 Task: Look for space in Elbasan, Albania from 12th  July, 2023 to 15th July, 2023 for 3 adults in price range Rs.12000 to Rs.16000. Place can be entire place with 2 bedrooms having 3 beds and 1 bathroom. Property type can be flat. Amenities needed are: heating, . Booking option can be shelf check-in. Required host language is English.
Action: Mouse moved to (431, 96)
Screenshot: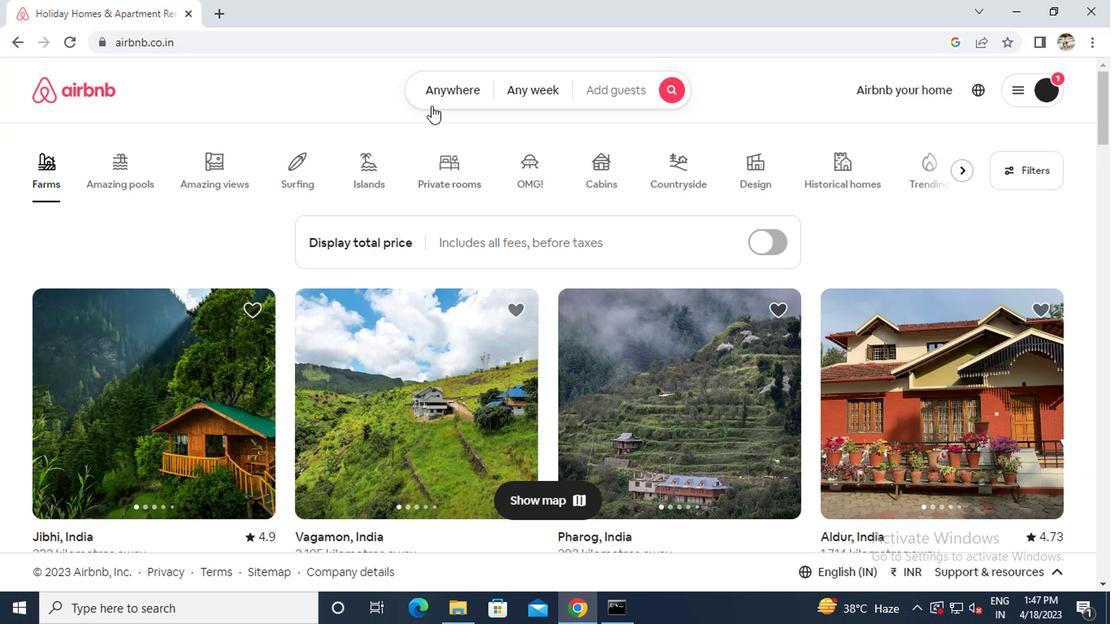 
Action: Mouse pressed left at (431, 96)
Screenshot: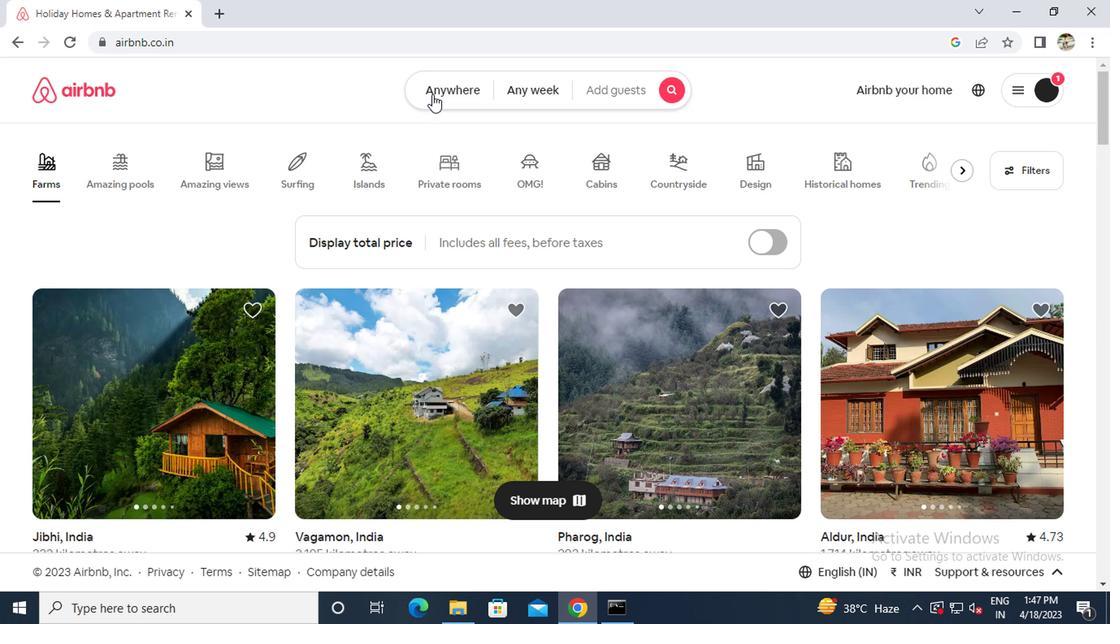 
Action: Mouse moved to (376, 148)
Screenshot: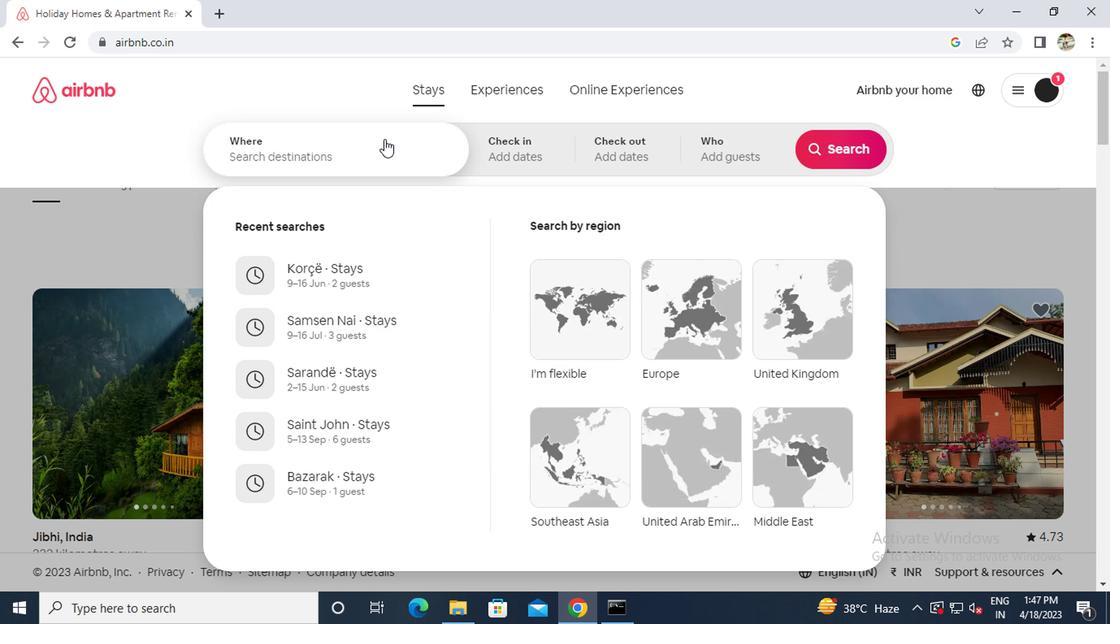 
Action: Mouse pressed left at (376, 148)
Screenshot: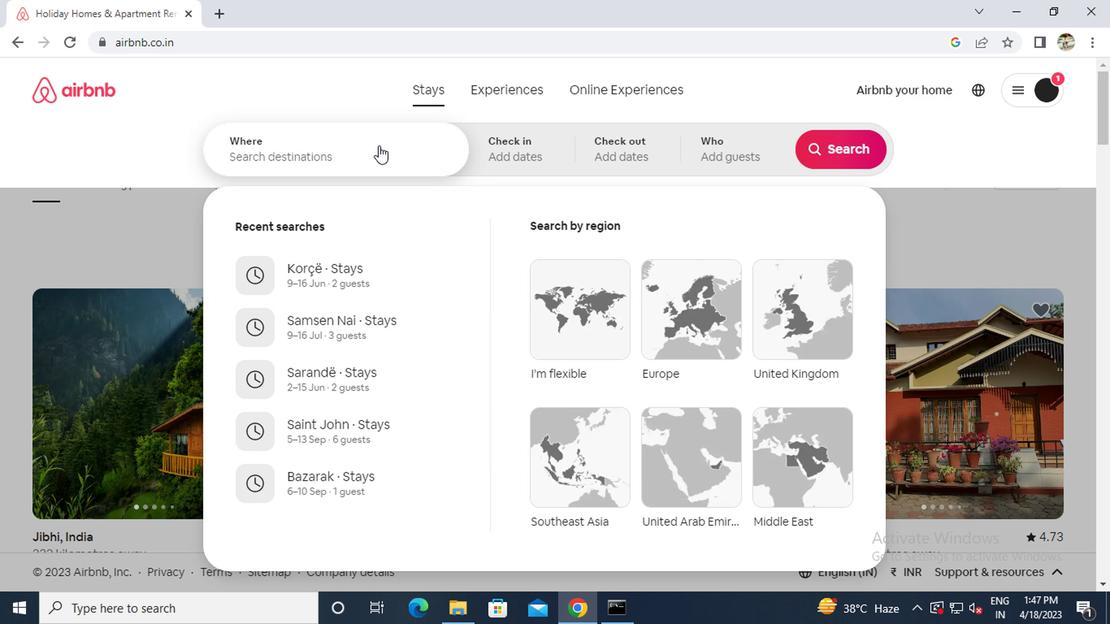 
Action: Key pressed <Key.caps_lock>e<Key.caps_lock>lbasan
Screenshot: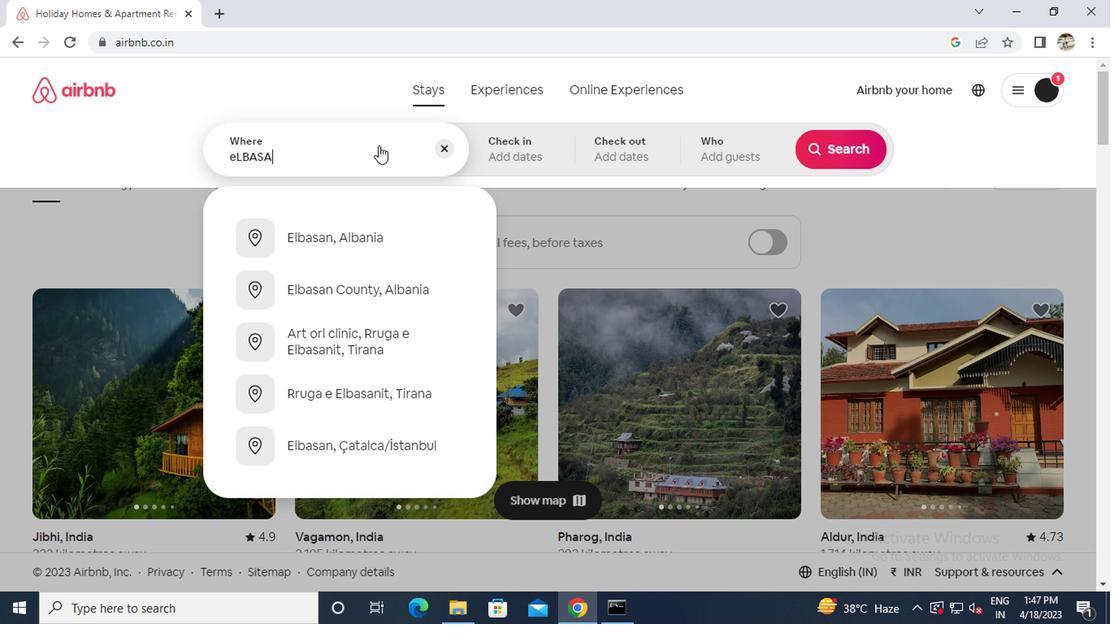 
Action: Mouse moved to (371, 231)
Screenshot: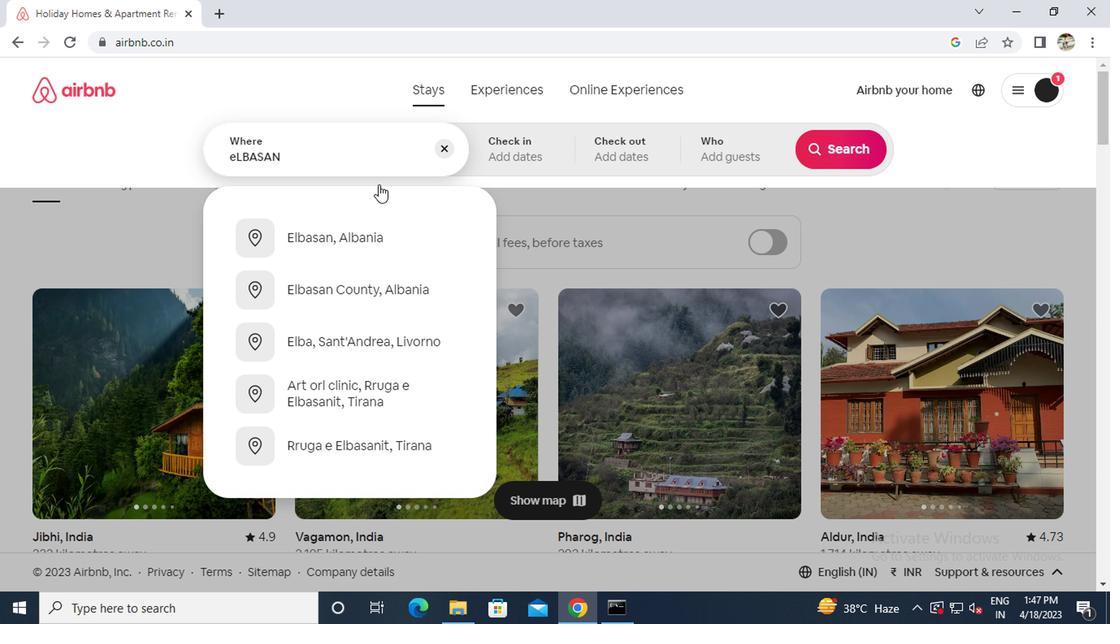 
Action: Mouse pressed left at (371, 231)
Screenshot: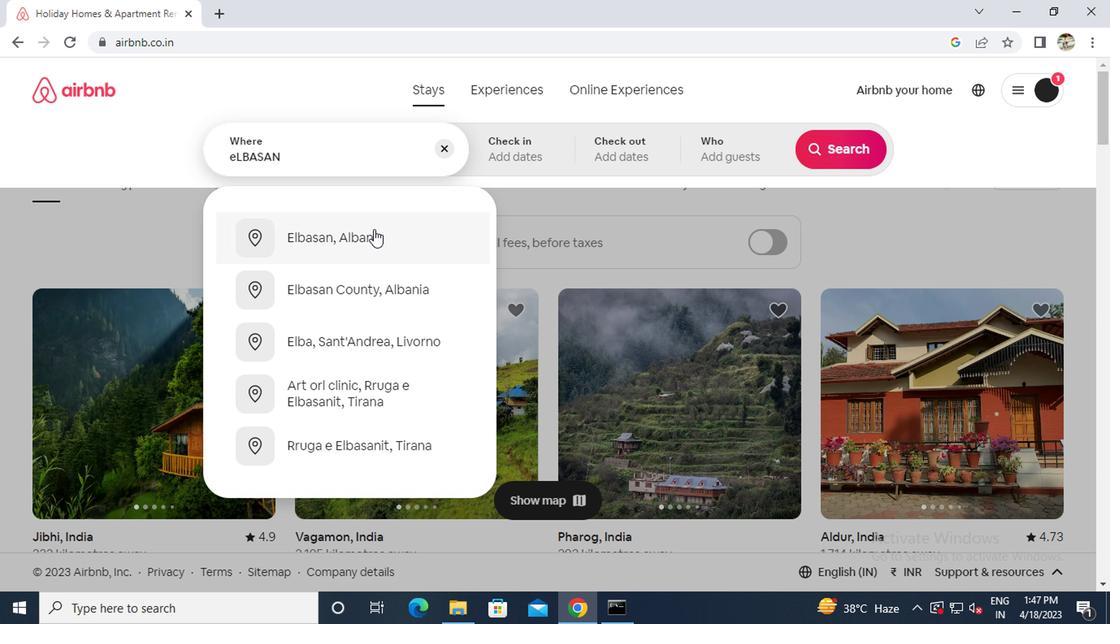 
Action: Mouse moved to (844, 277)
Screenshot: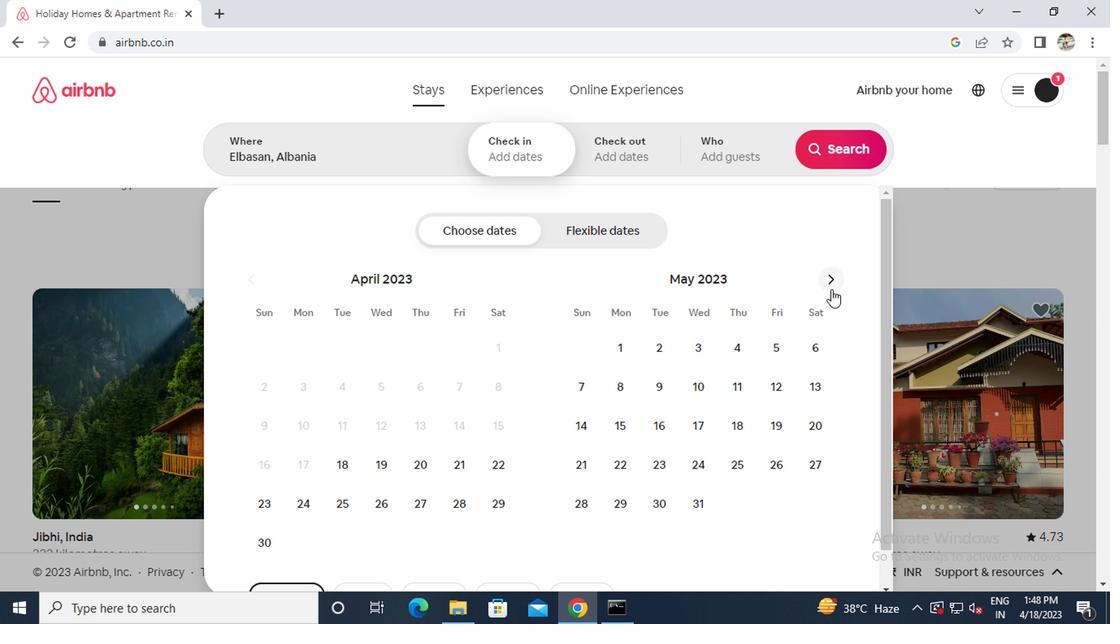 
Action: Mouse pressed left at (844, 277)
Screenshot: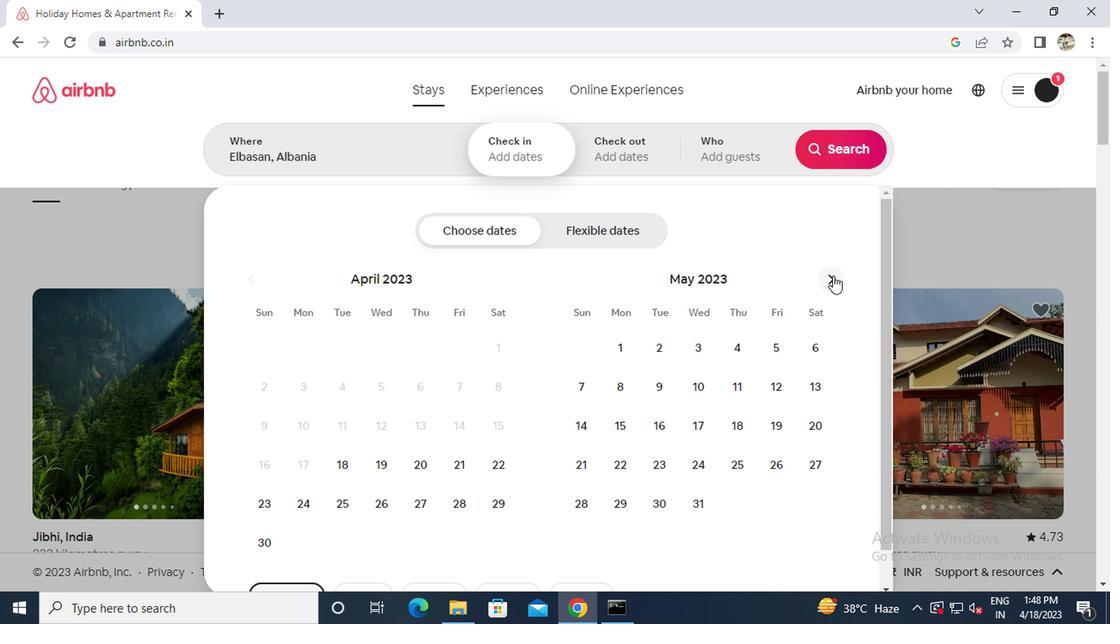 
Action: Mouse pressed left at (844, 277)
Screenshot: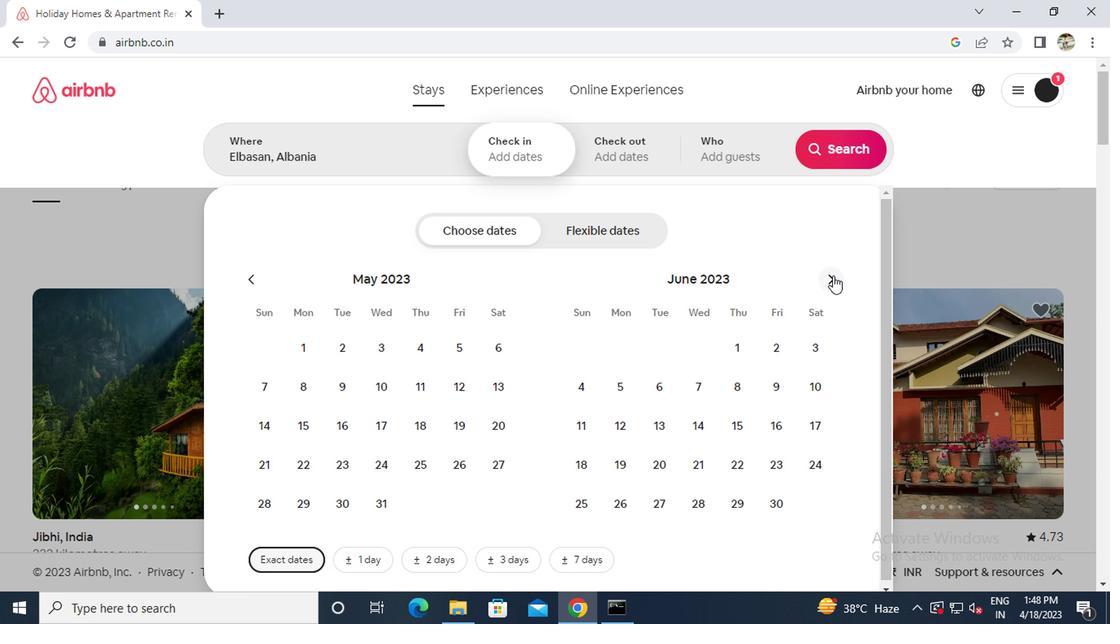 
Action: Mouse moved to (707, 414)
Screenshot: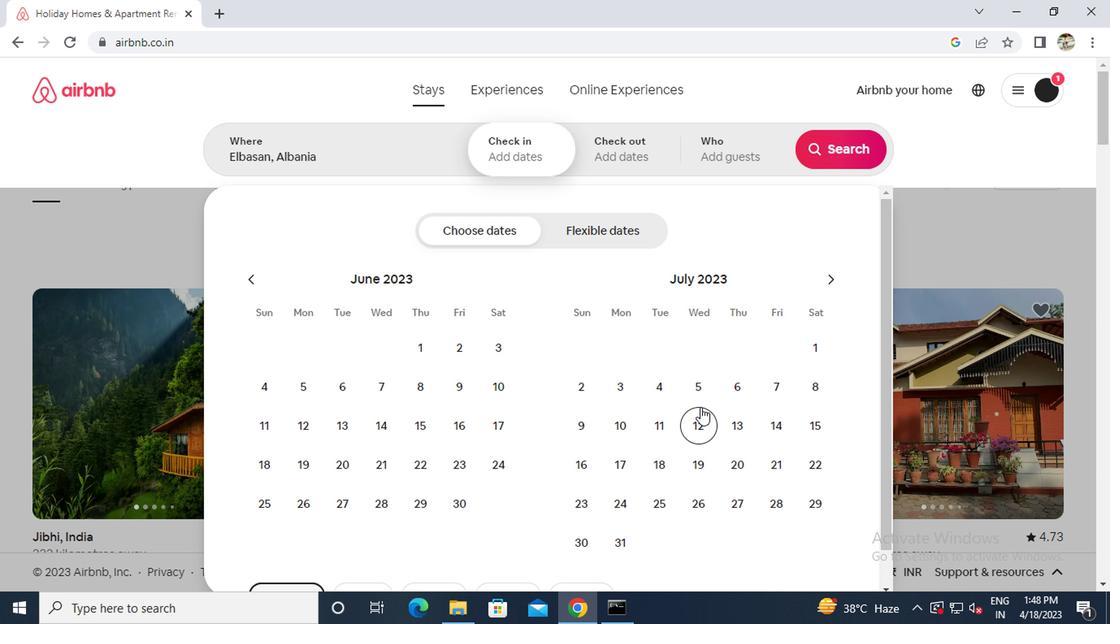 
Action: Mouse pressed left at (707, 414)
Screenshot: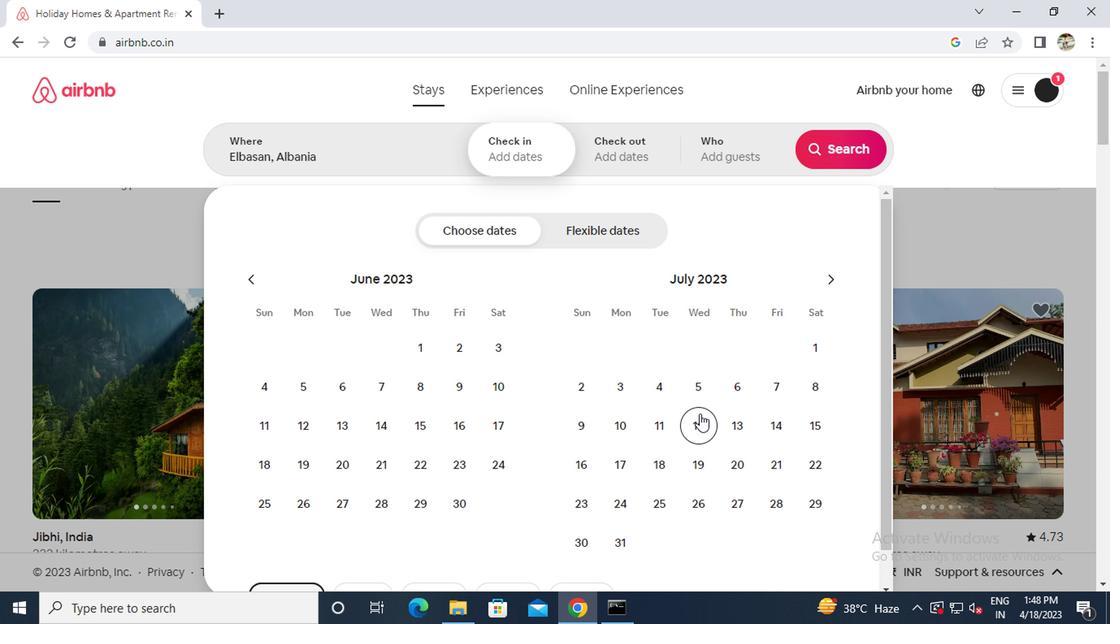 
Action: Mouse moved to (814, 422)
Screenshot: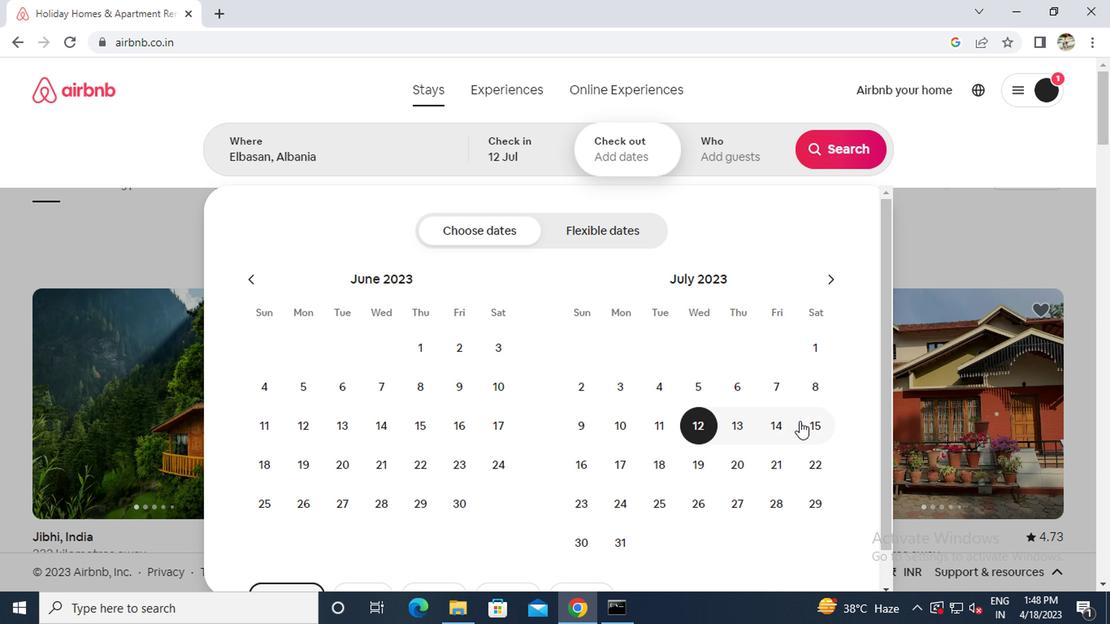 
Action: Mouse pressed left at (814, 422)
Screenshot: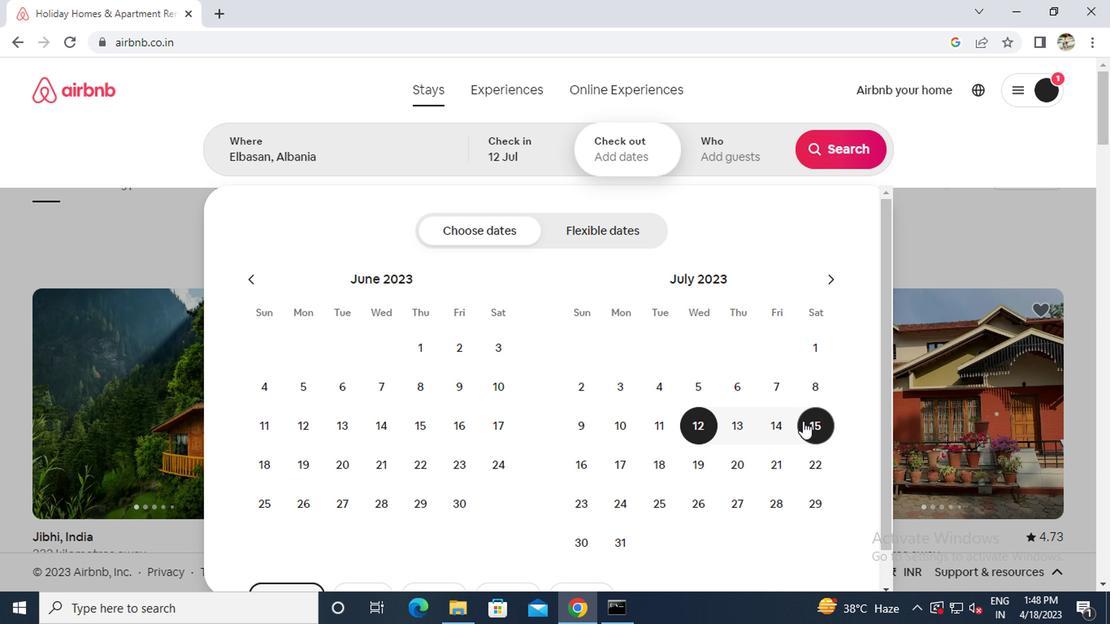
Action: Mouse moved to (773, 152)
Screenshot: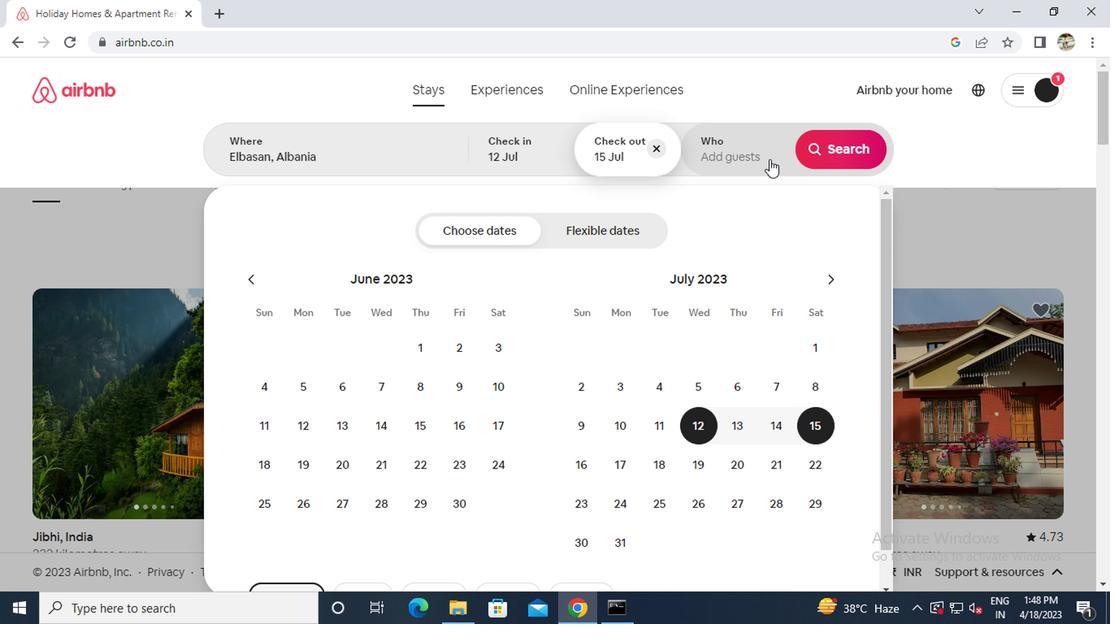 
Action: Mouse pressed left at (773, 152)
Screenshot: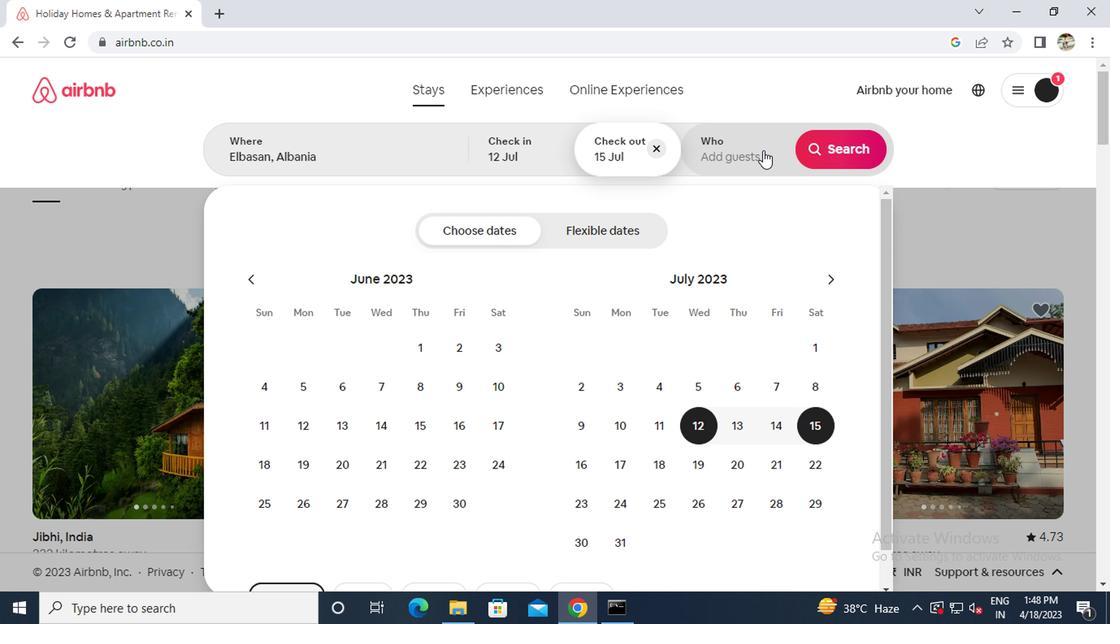 
Action: Mouse moved to (862, 234)
Screenshot: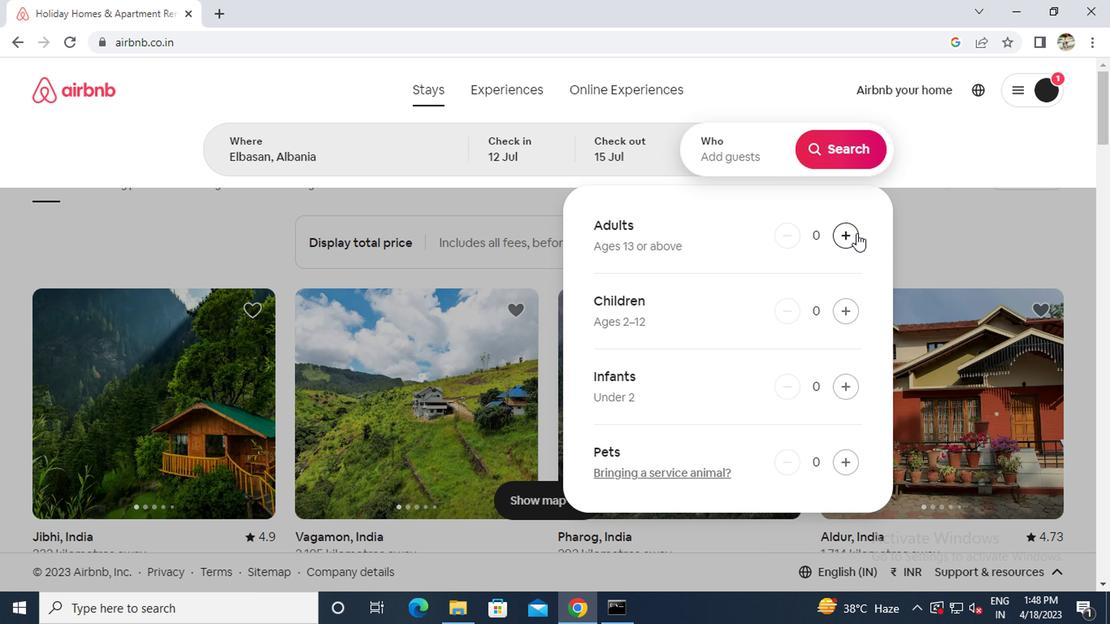 
Action: Mouse pressed left at (862, 234)
Screenshot: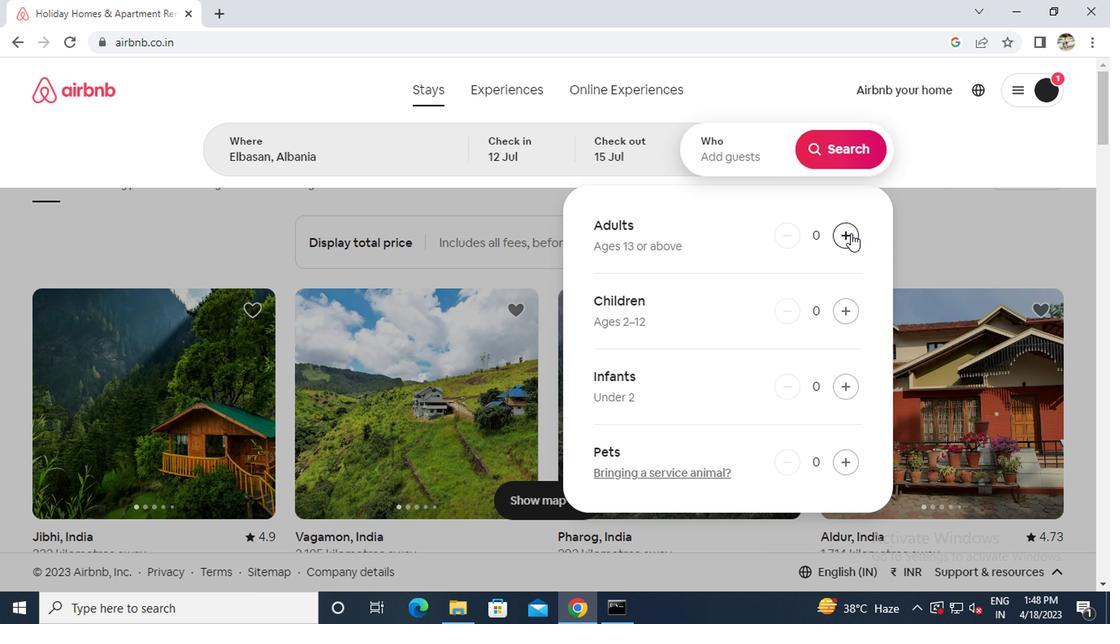 
Action: Mouse pressed left at (862, 234)
Screenshot: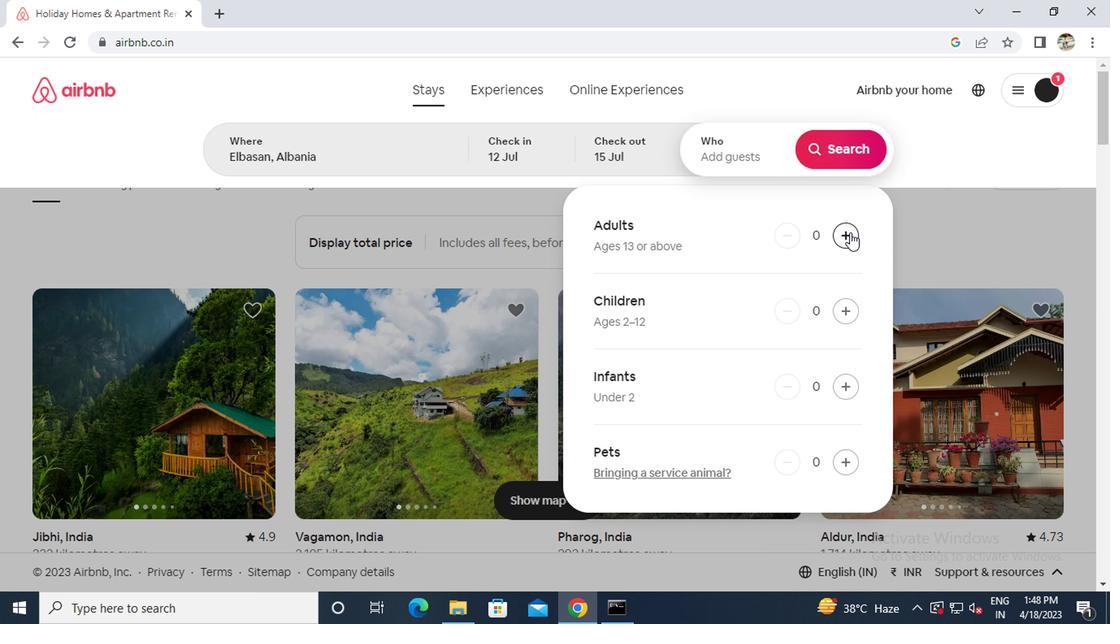 
Action: Mouse pressed left at (862, 234)
Screenshot: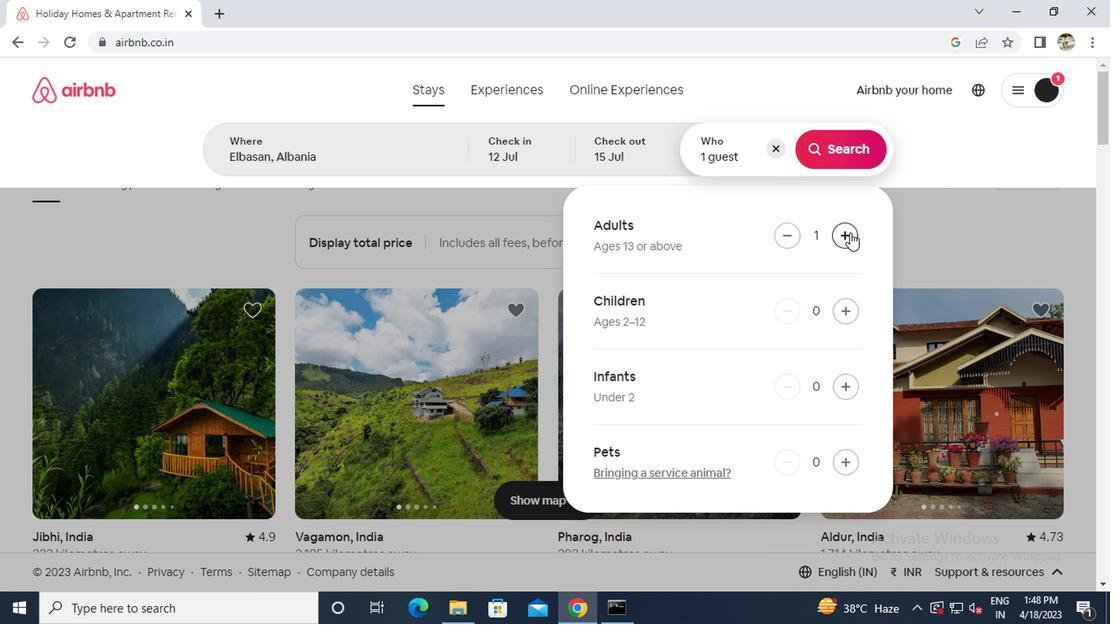 
Action: Mouse moved to (835, 145)
Screenshot: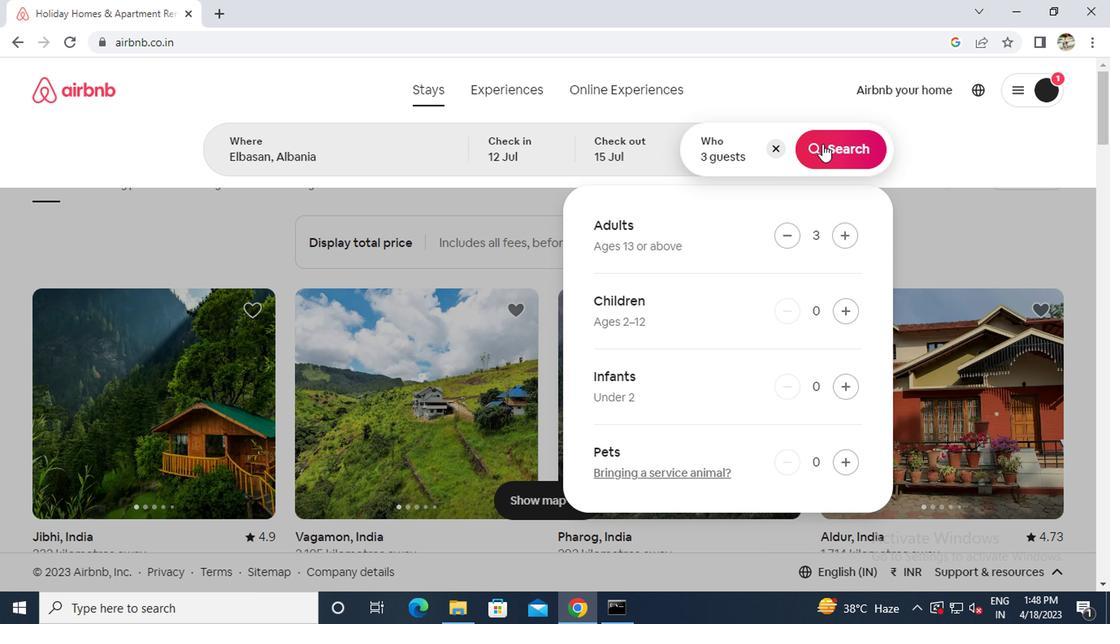 
Action: Mouse pressed left at (835, 145)
Screenshot: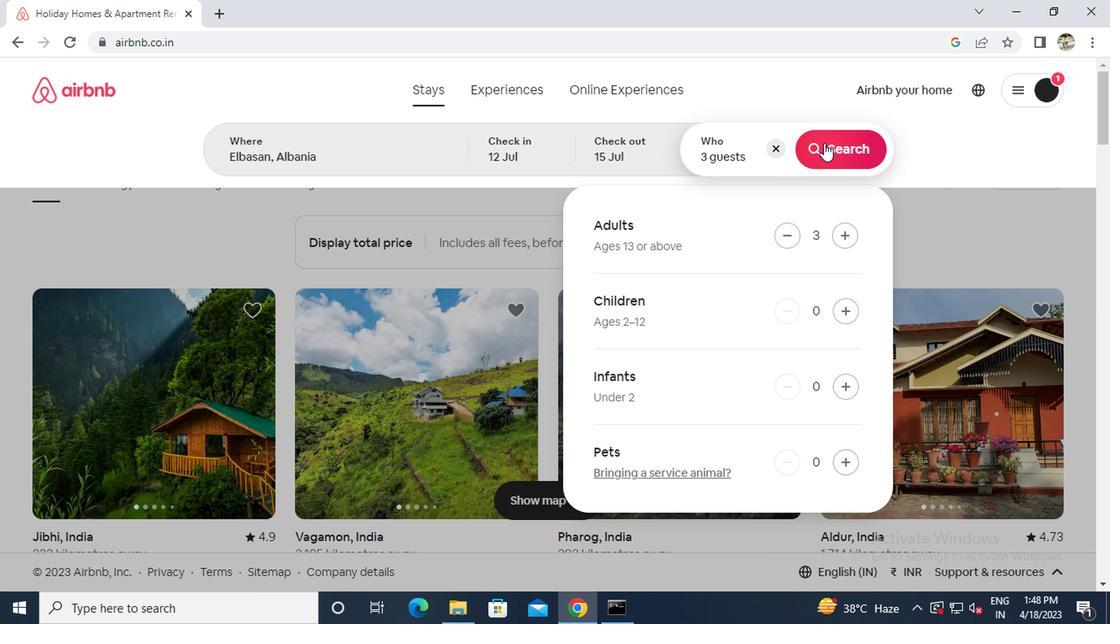 
Action: Mouse moved to (1060, 152)
Screenshot: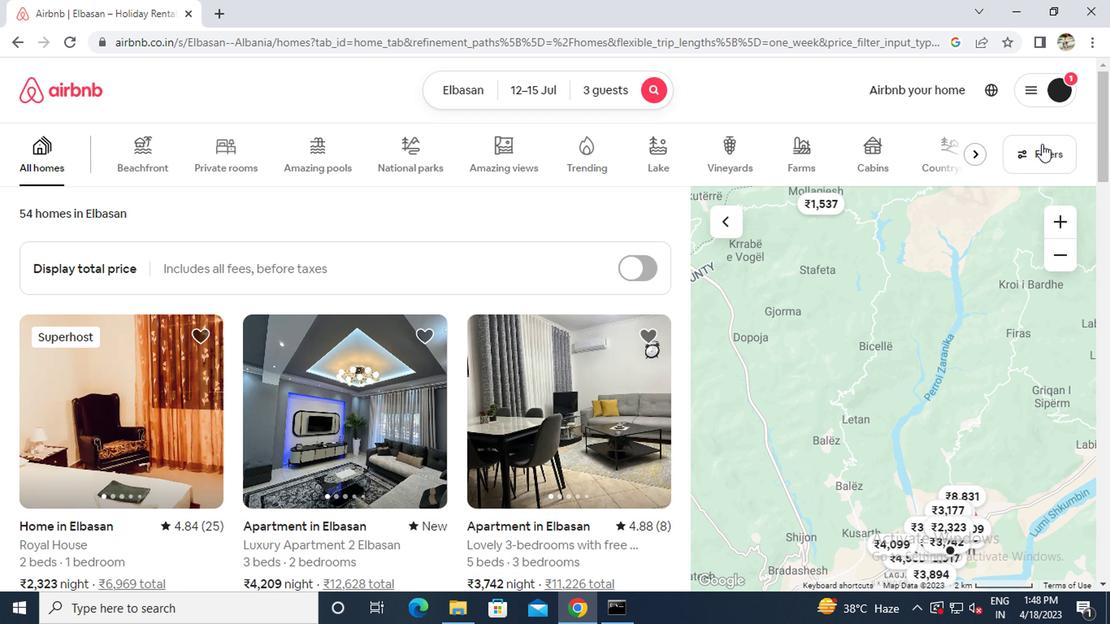 
Action: Mouse pressed left at (1060, 152)
Screenshot: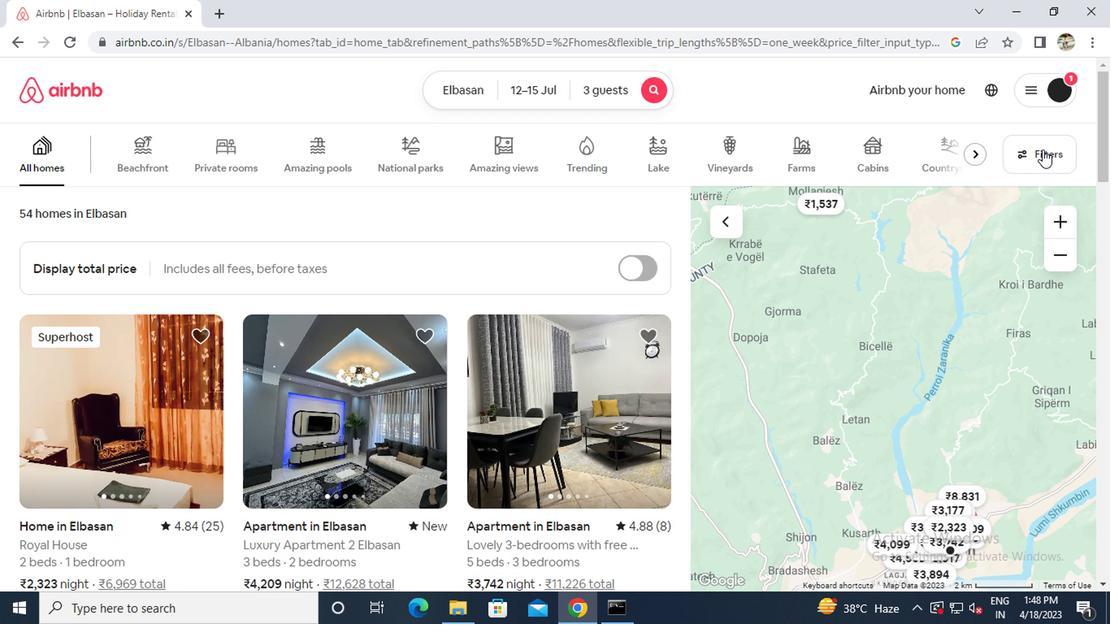 
Action: Mouse moved to (466, 360)
Screenshot: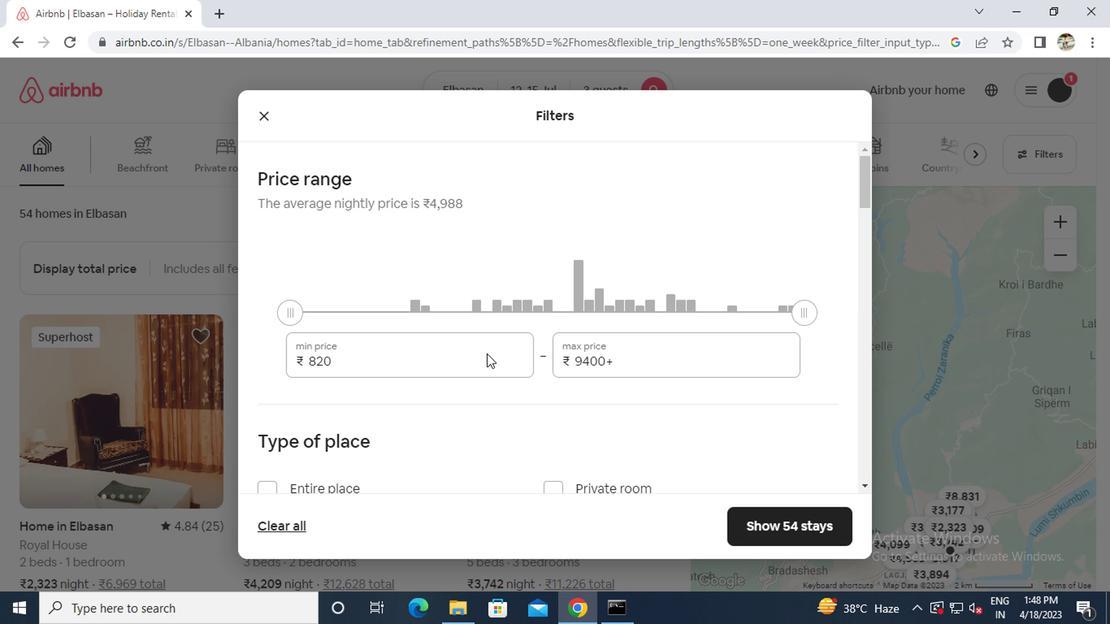 
Action: Mouse pressed left at (466, 360)
Screenshot: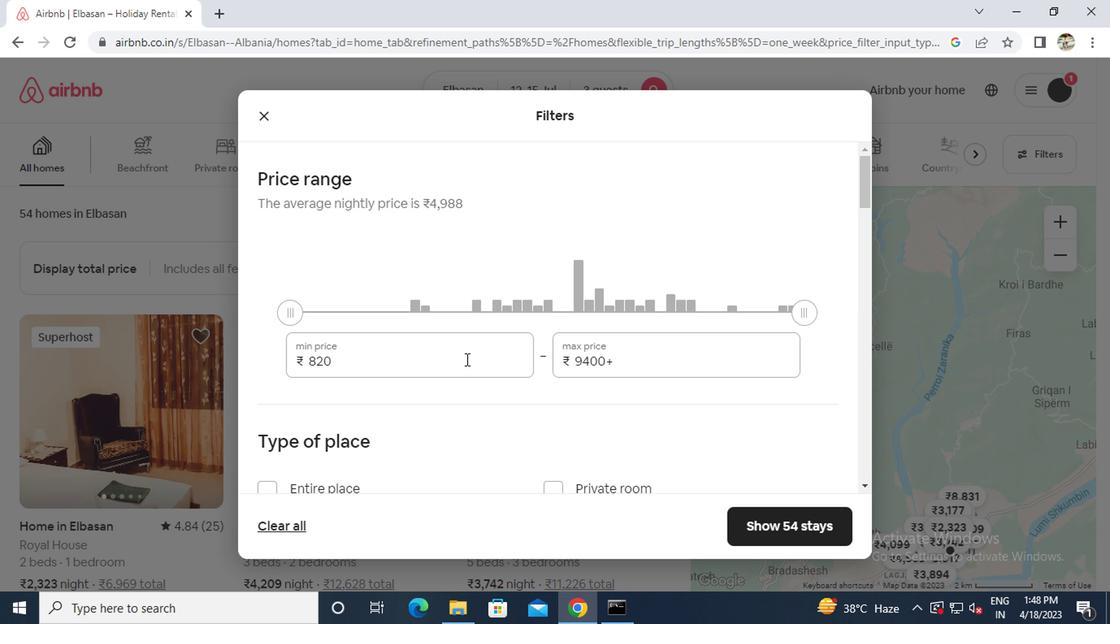 
Action: Key pressed ctrl+A12000
Screenshot: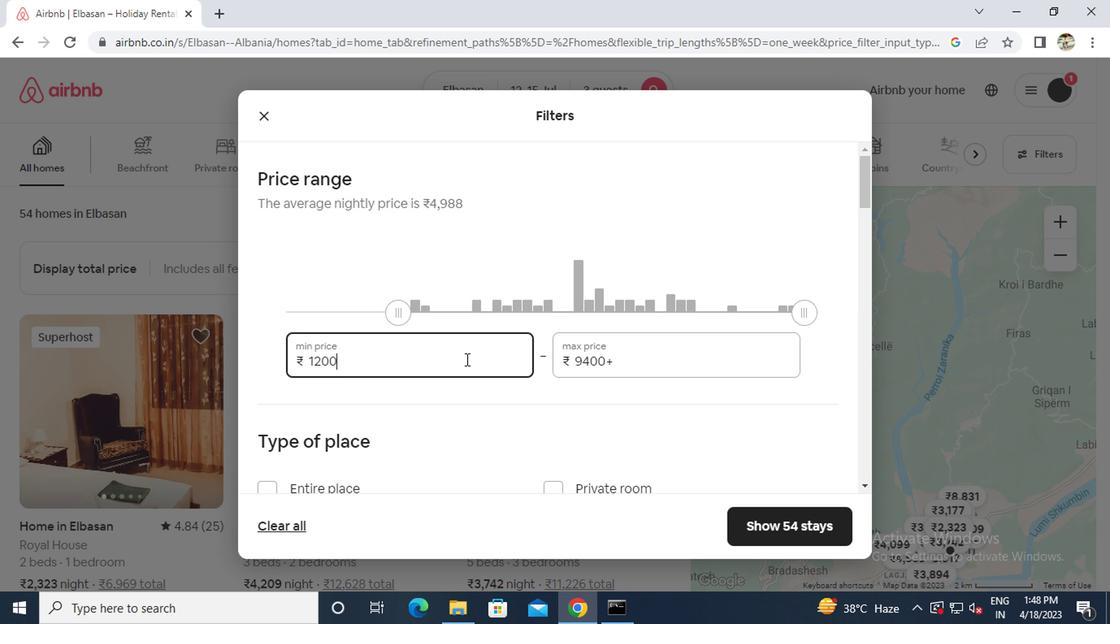
Action: Mouse moved to (605, 367)
Screenshot: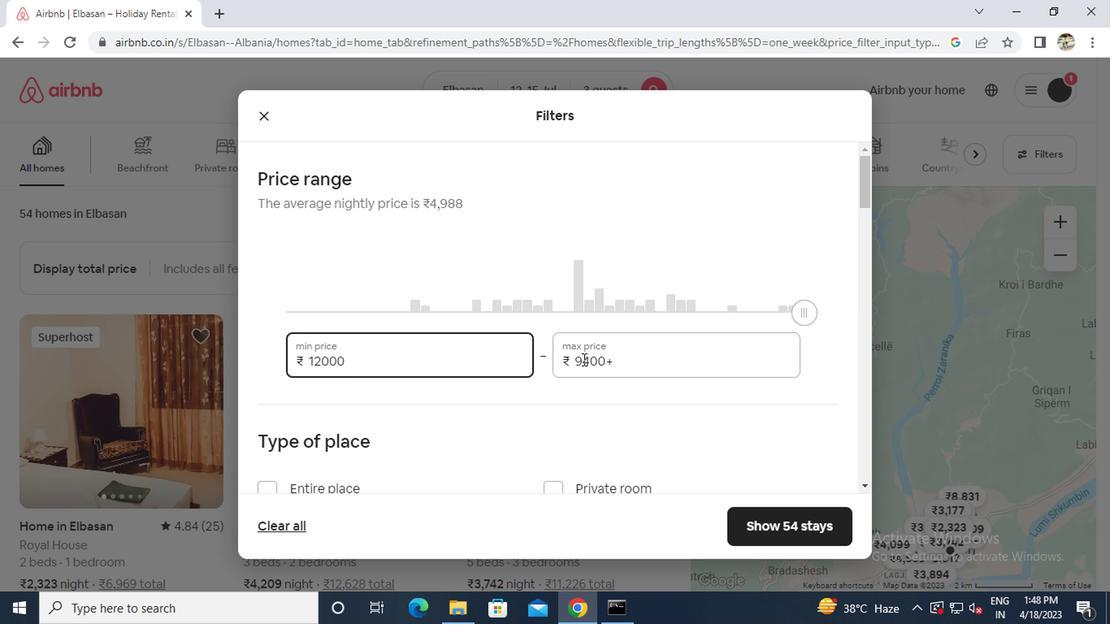 
Action: Mouse pressed left at (605, 367)
Screenshot: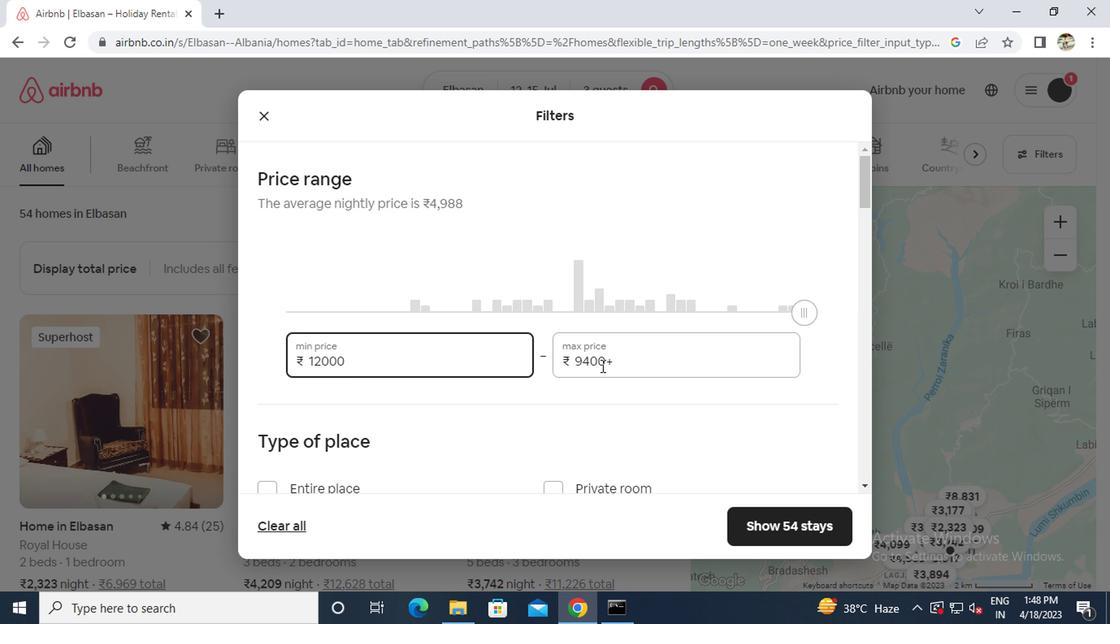 
Action: Mouse moved to (605, 368)
Screenshot: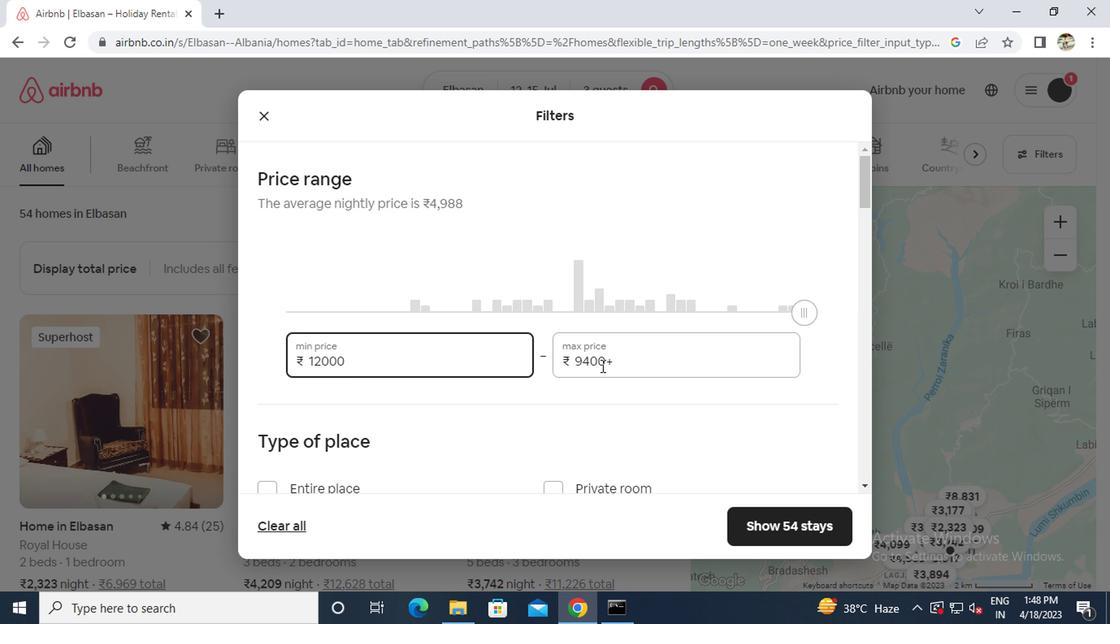 
Action: Key pressed ctrl+A16000
Screenshot: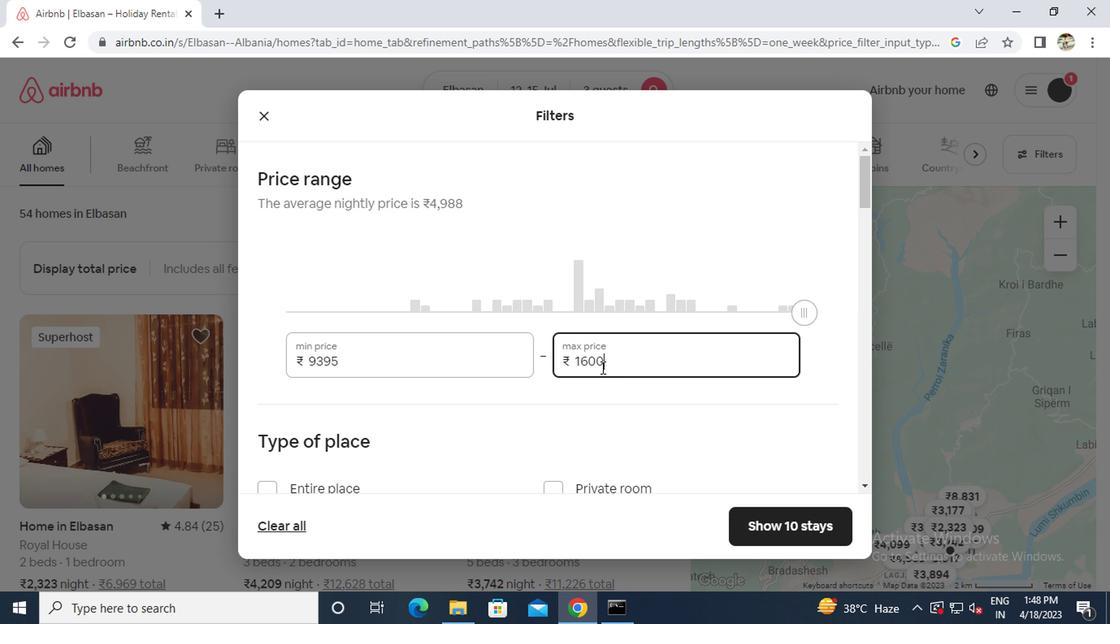 
Action: Mouse moved to (605, 368)
Screenshot: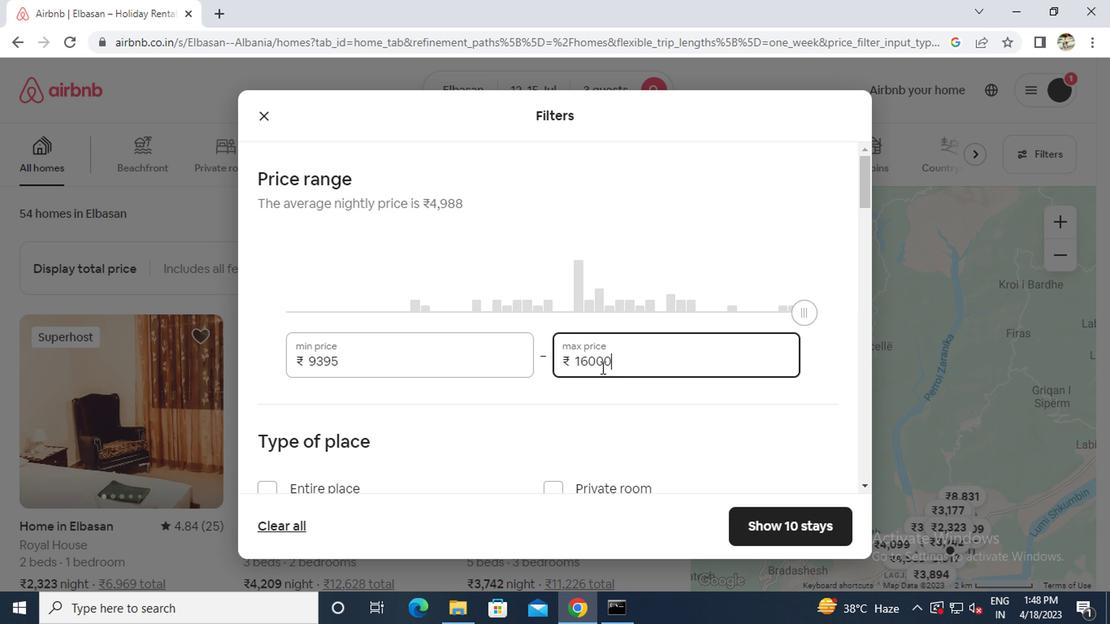 
Action: Mouse scrolled (605, 367) with delta (0, -1)
Screenshot: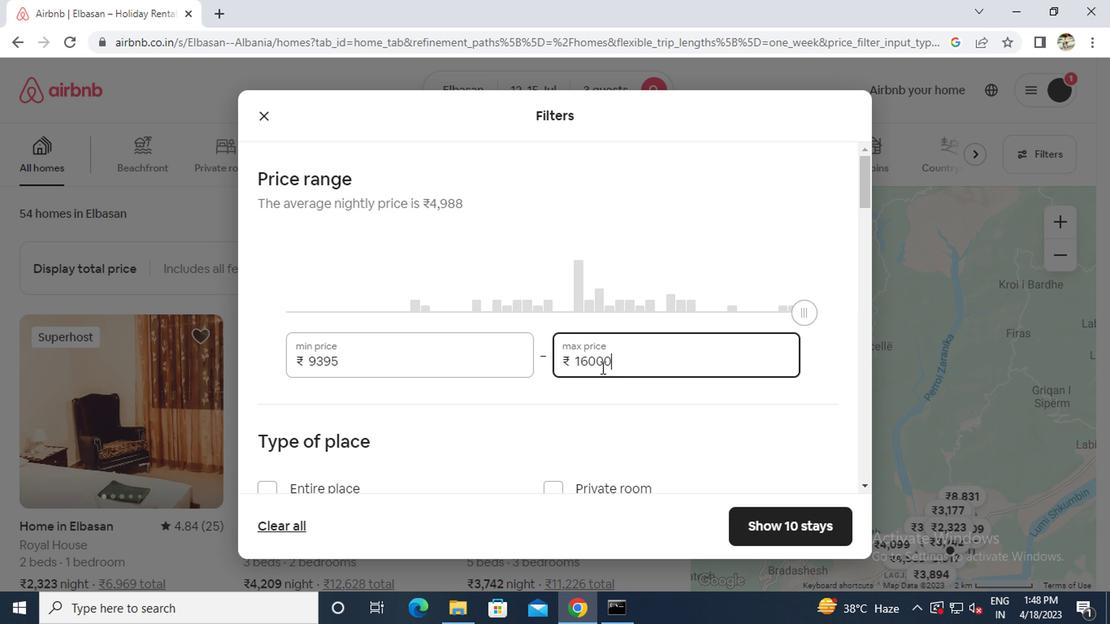 
Action: Mouse moved to (334, 403)
Screenshot: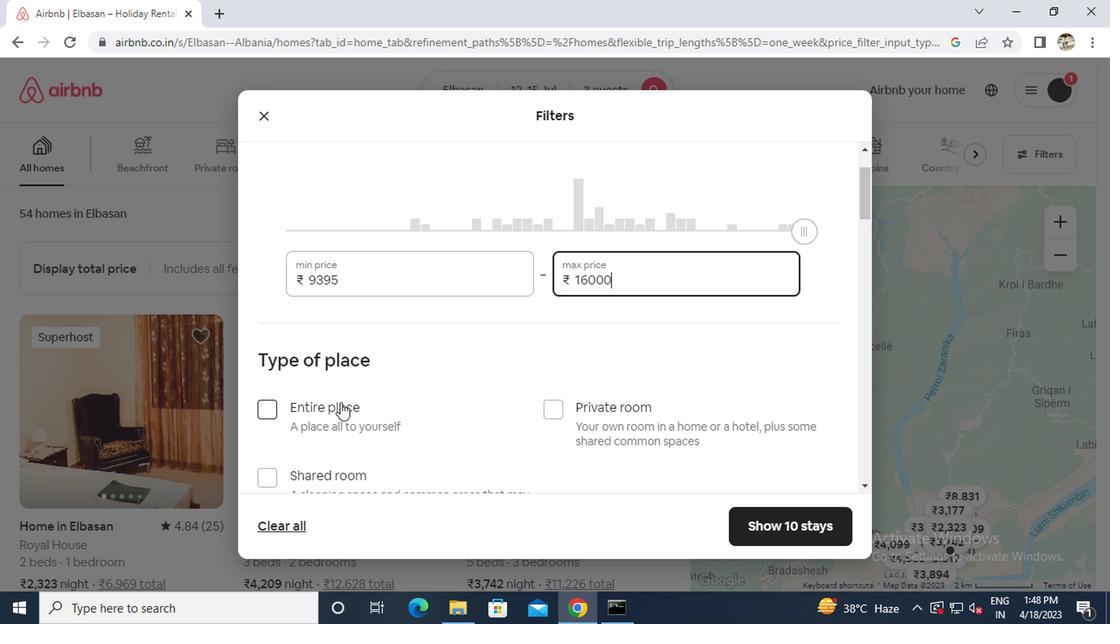 
Action: Mouse pressed left at (334, 403)
Screenshot: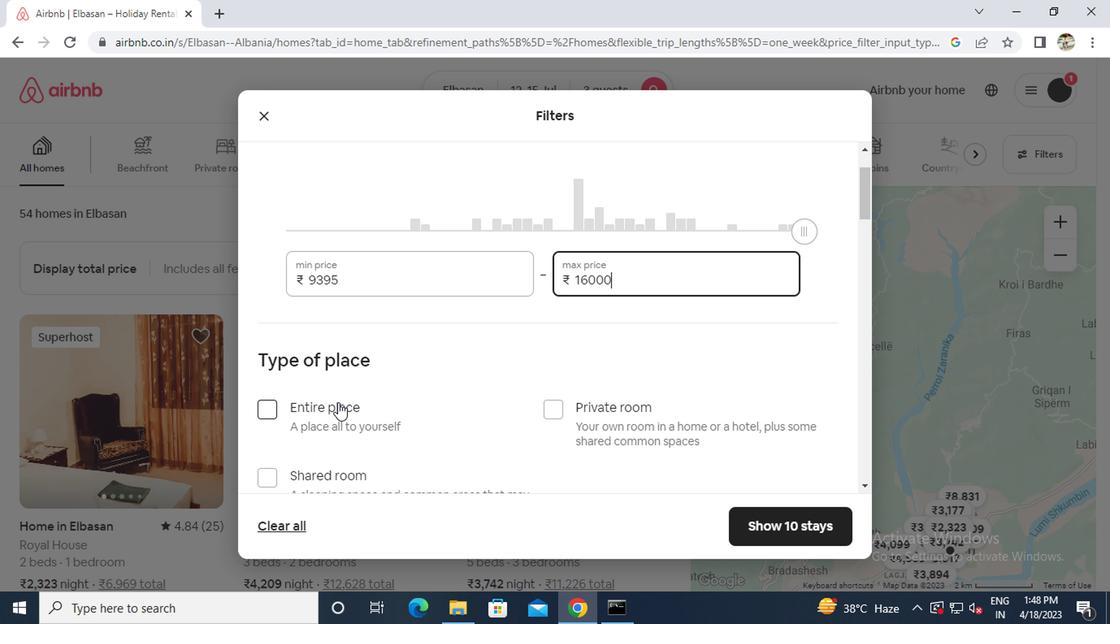 
Action: Mouse moved to (334, 402)
Screenshot: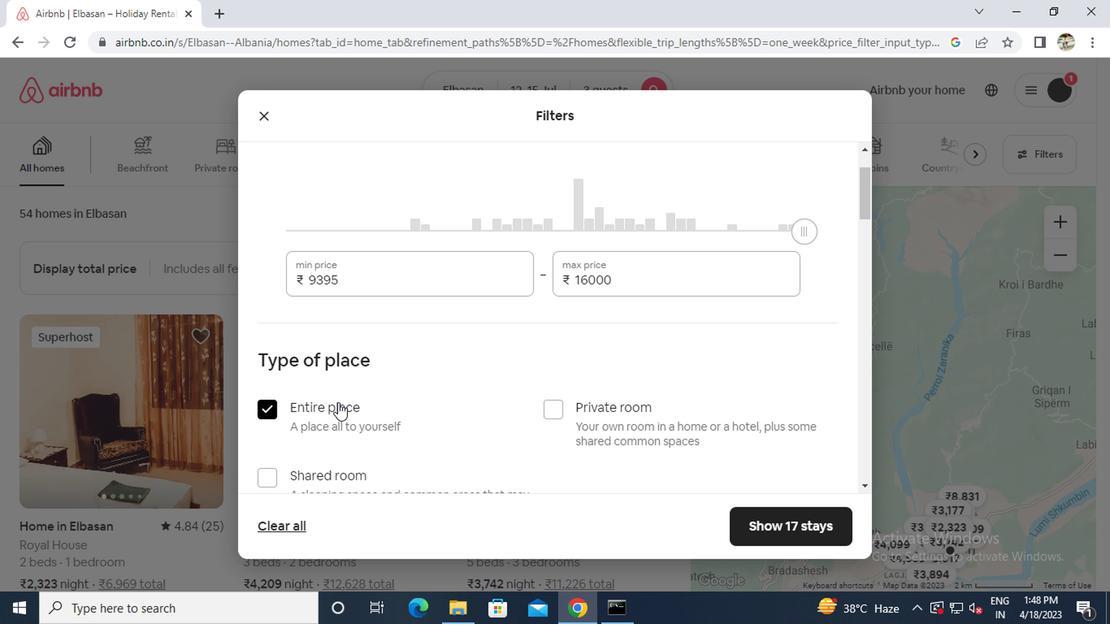 
Action: Mouse scrolled (334, 401) with delta (0, 0)
Screenshot: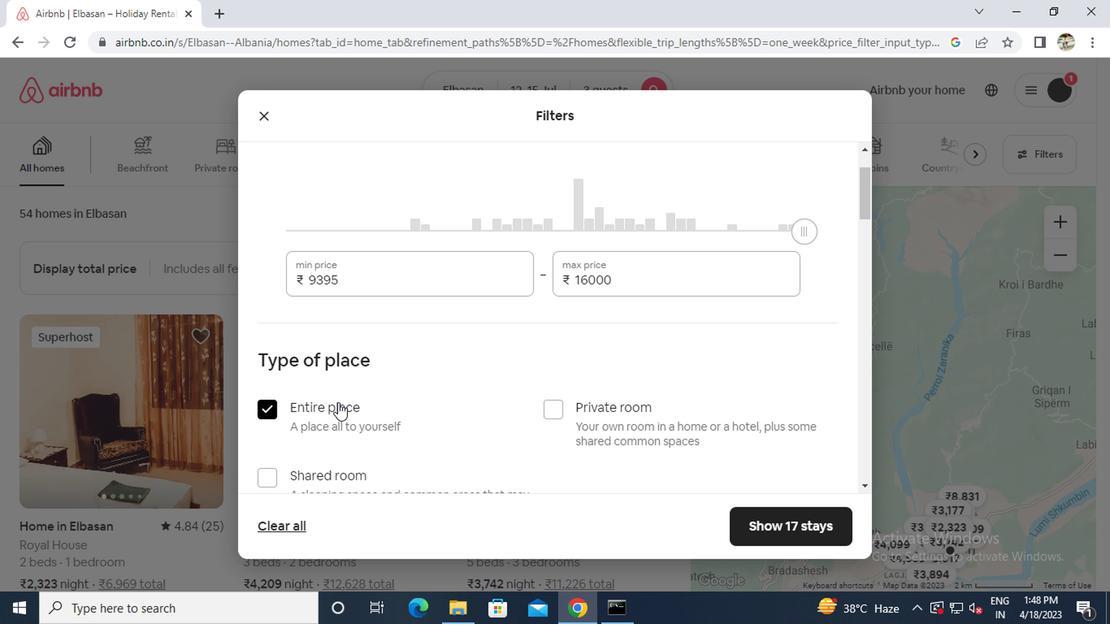 
Action: Mouse scrolled (334, 401) with delta (0, 0)
Screenshot: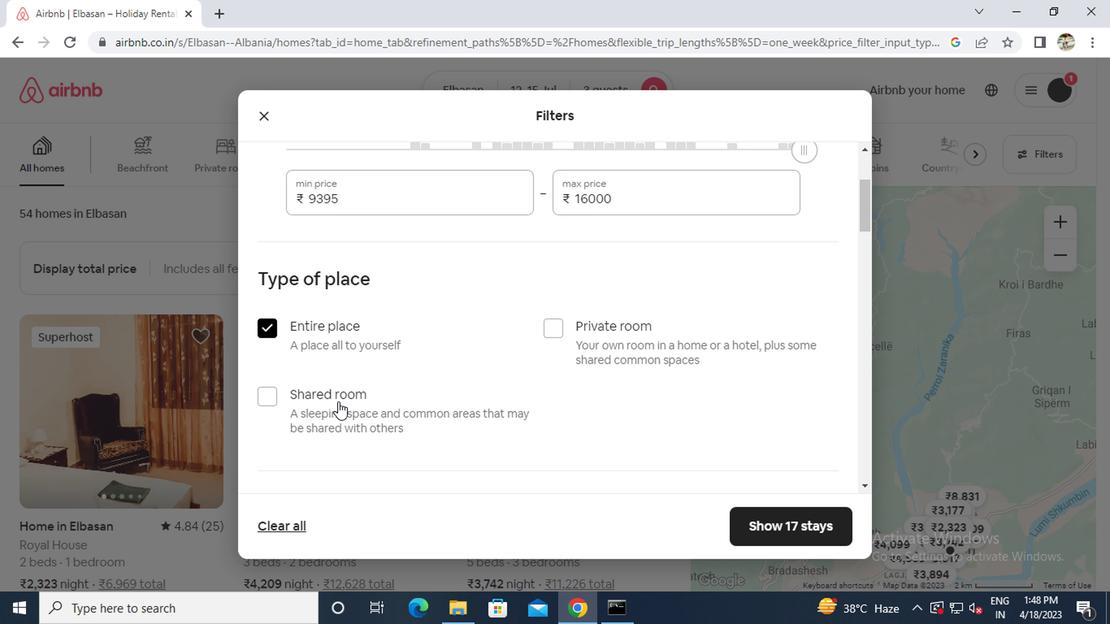 
Action: Mouse moved to (337, 401)
Screenshot: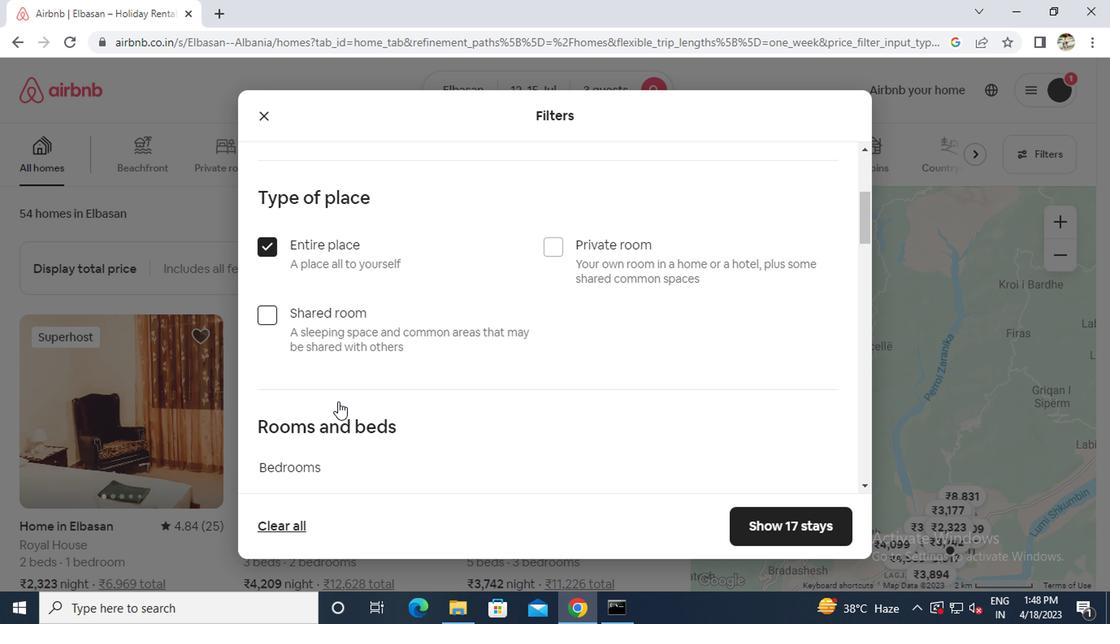 
Action: Mouse scrolled (337, 401) with delta (0, 0)
Screenshot: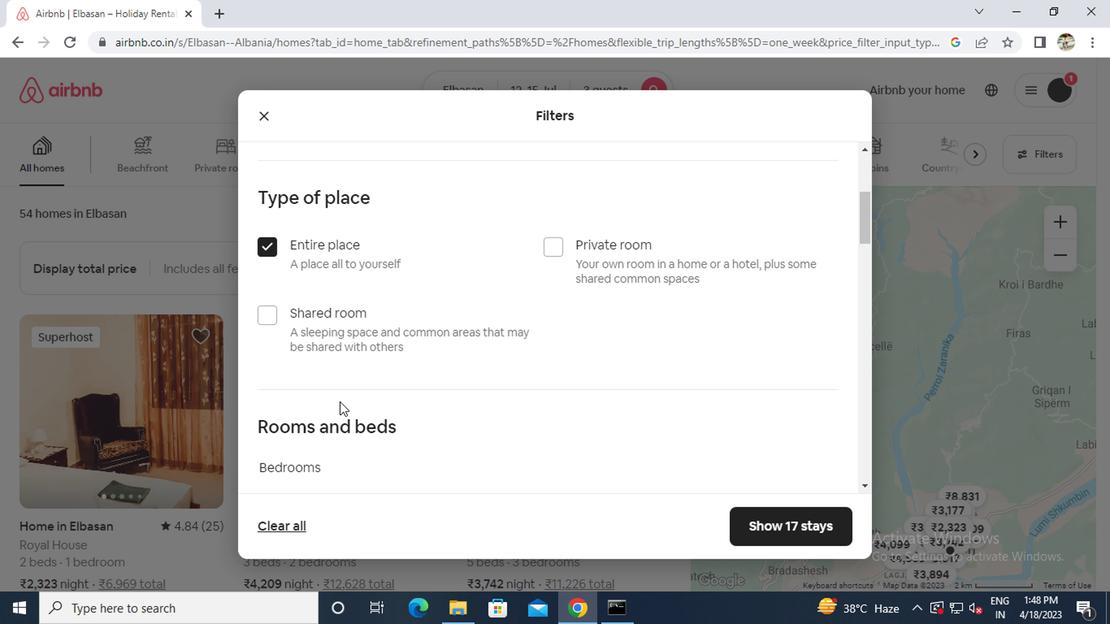 
Action: Mouse scrolled (337, 401) with delta (0, 0)
Screenshot: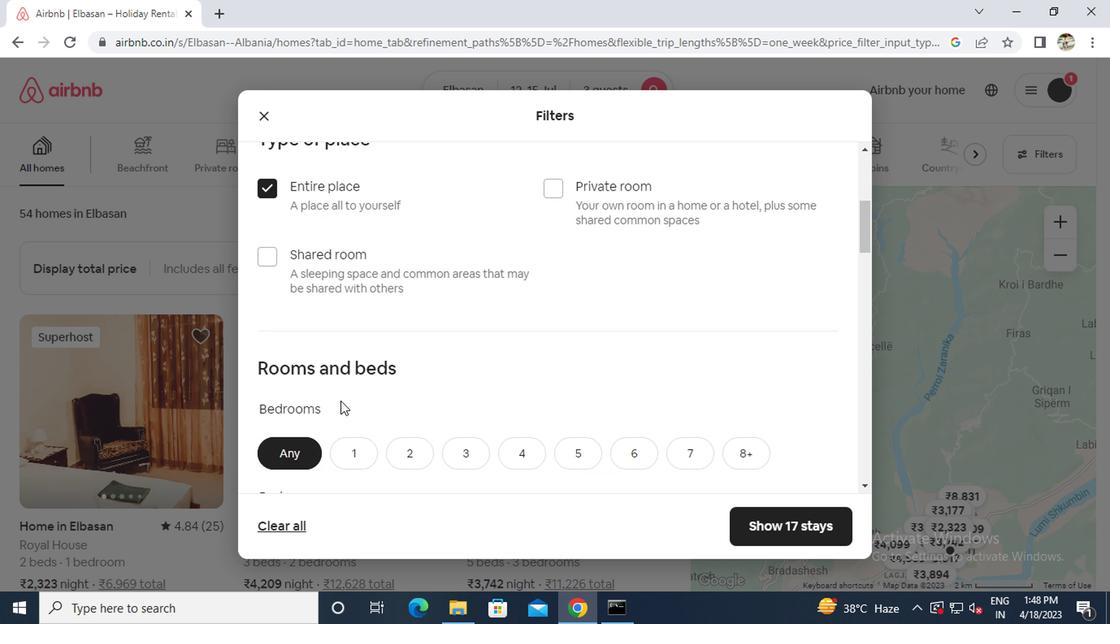 
Action: Mouse moved to (424, 359)
Screenshot: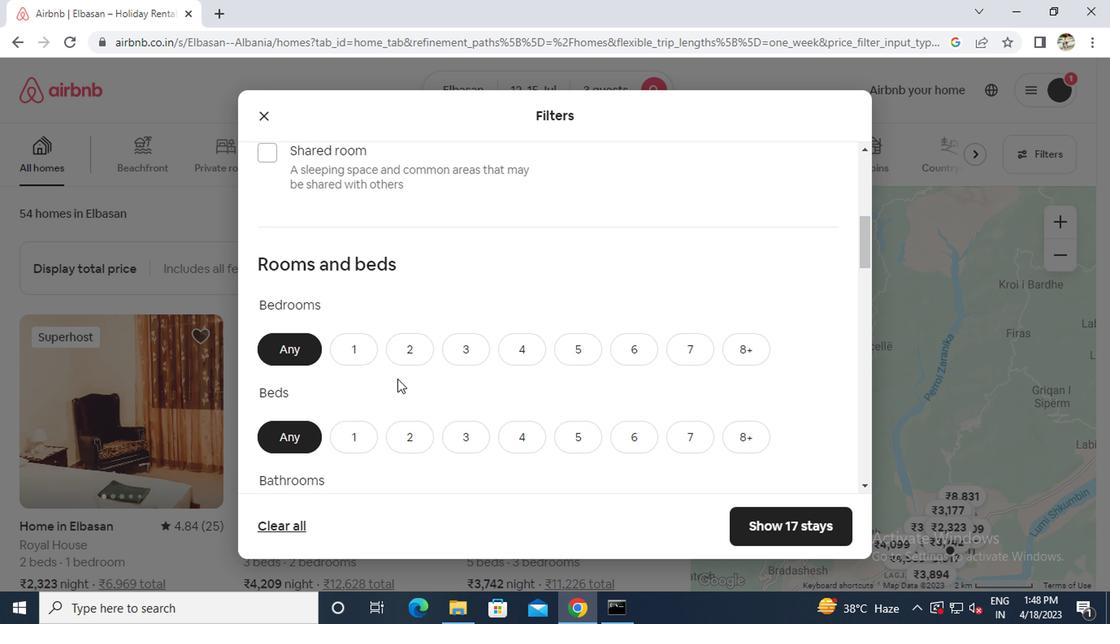 
Action: Mouse pressed left at (424, 359)
Screenshot: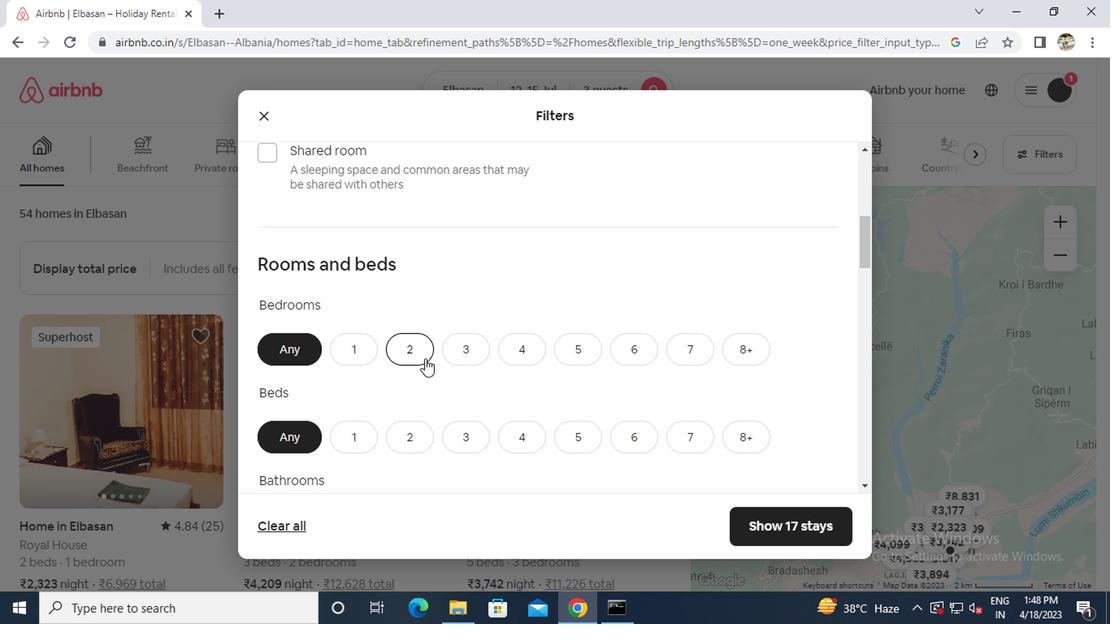 
Action: Mouse moved to (430, 355)
Screenshot: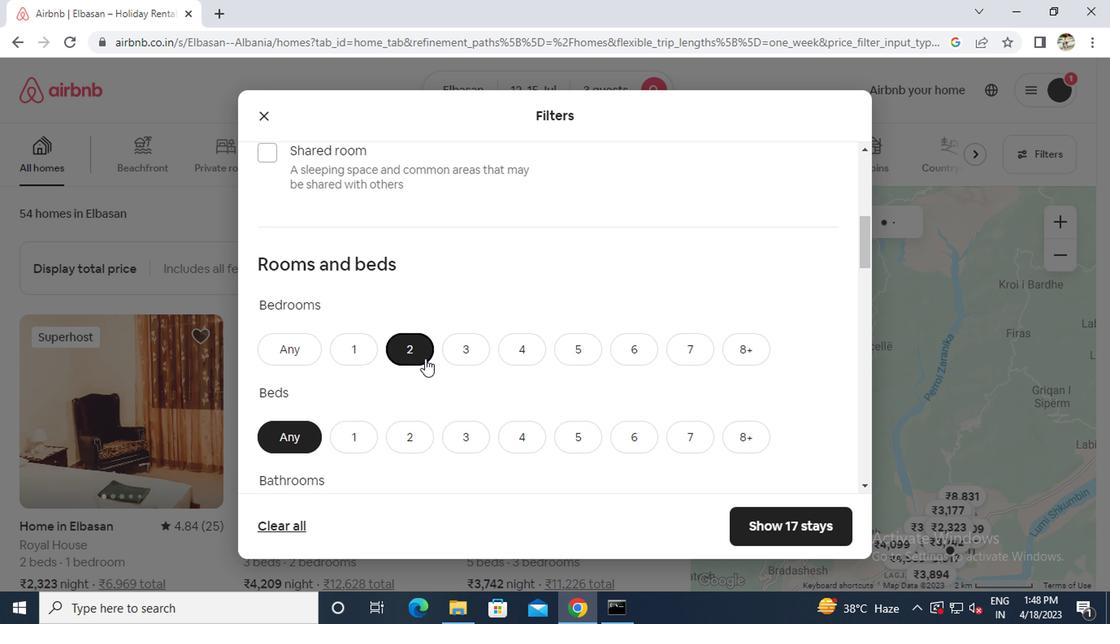 
Action: Mouse scrolled (430, 355) with delta (0, 0)
Screenshot: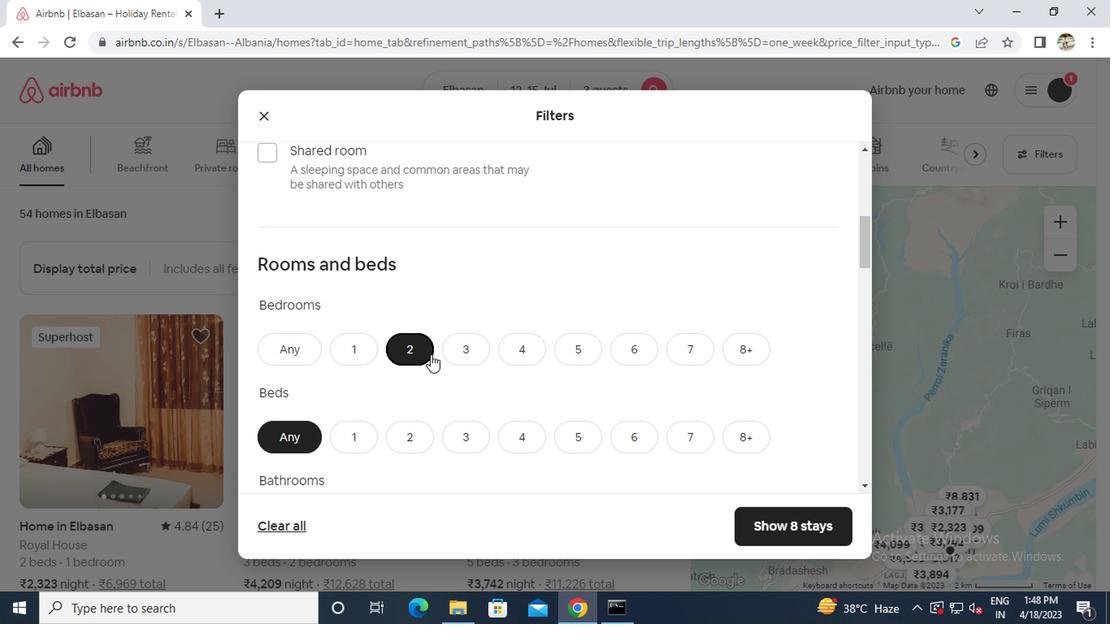 
Action: Mouse moved to (464, 357)
Screenshot: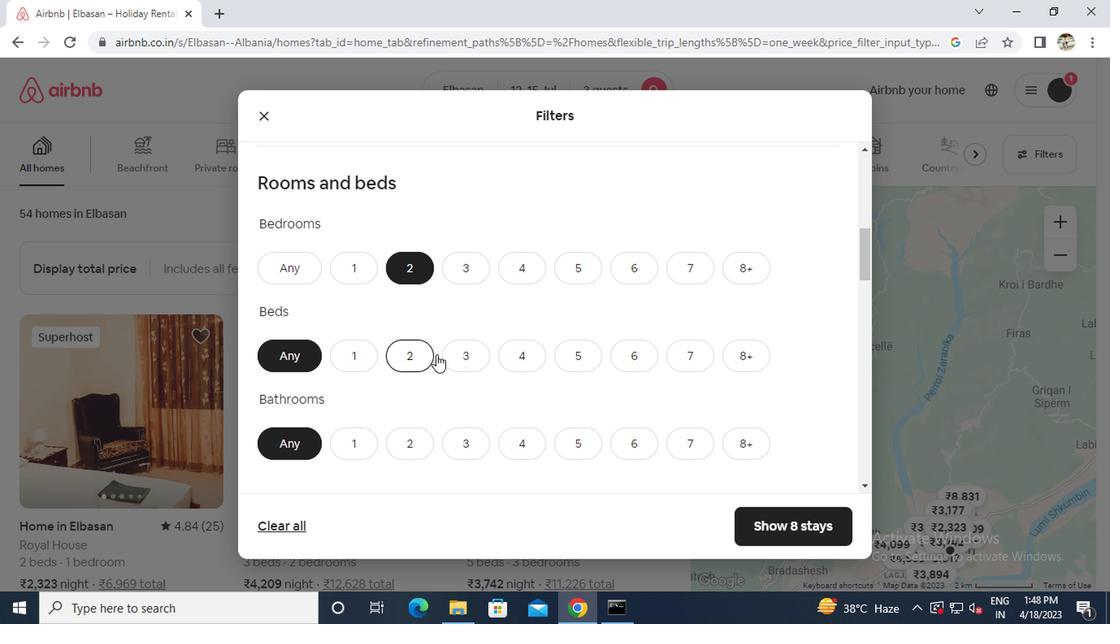 
Action: Mouse pressed left at (464, 357)
Screenshot: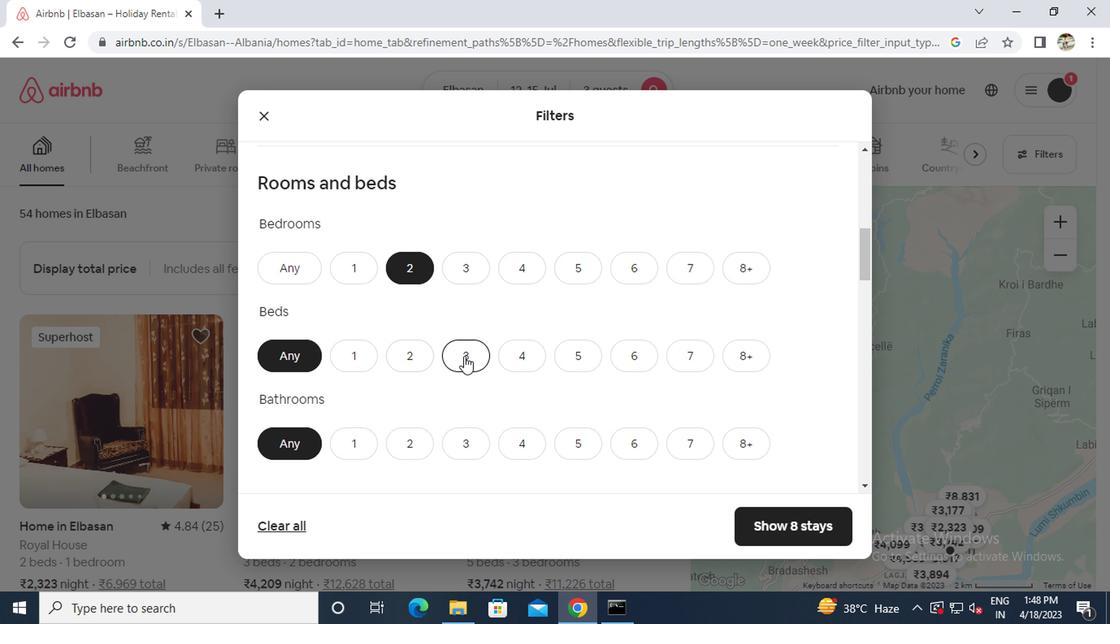 
Action: Mouse moved to (411, 387)
Screenshot: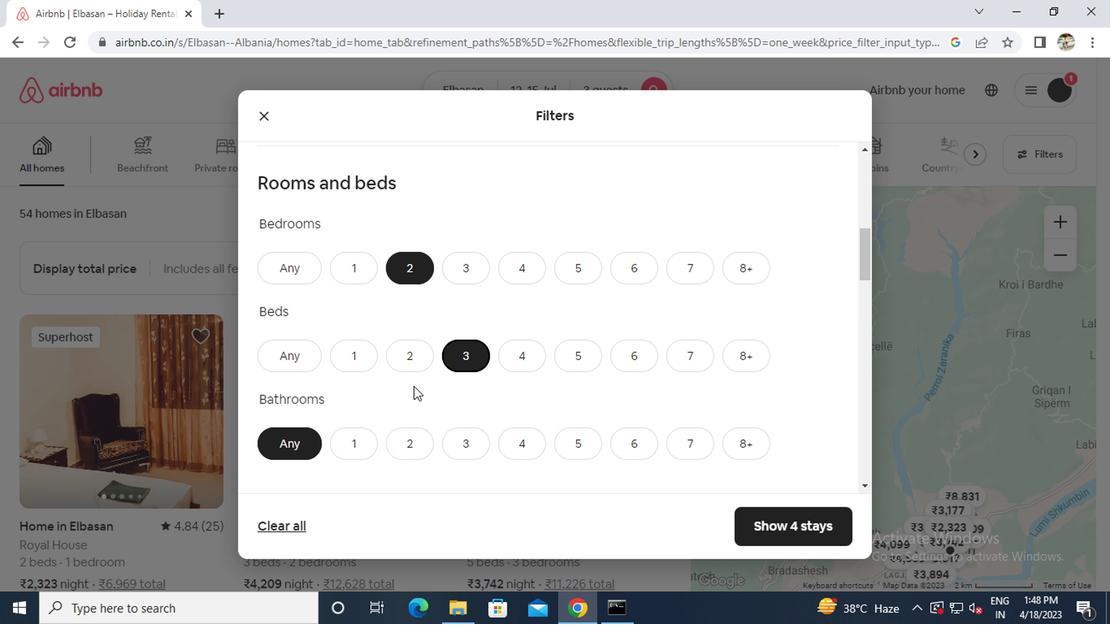 
Action: Mouse scrolled (411, 387) with delta (0, 0)
Screenshot: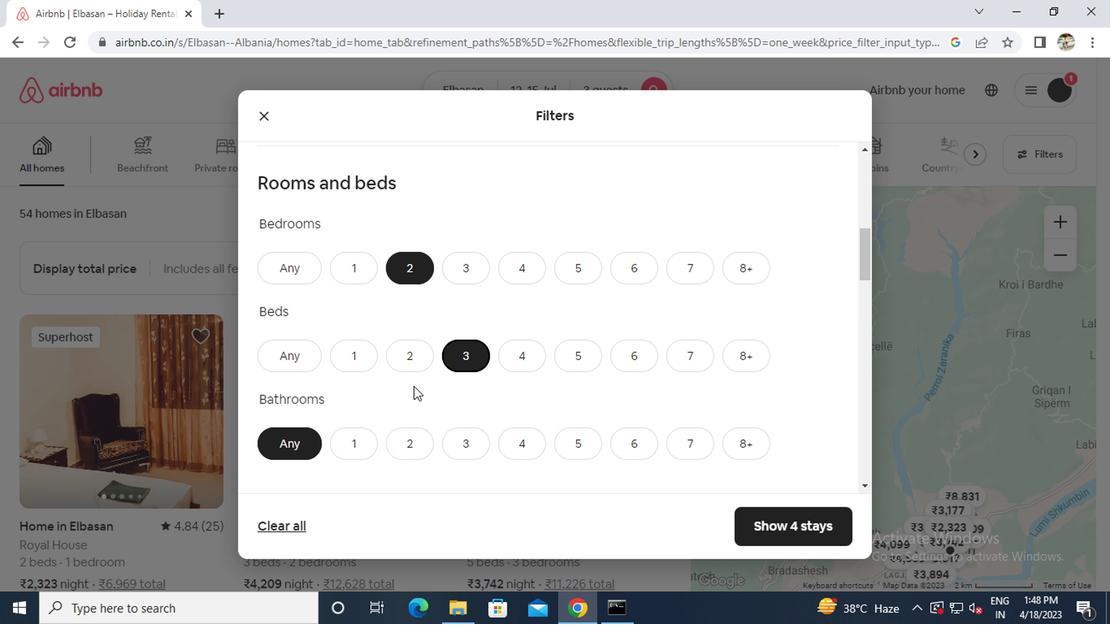
Action: Mouse moved to (349, 356)
Screenshot: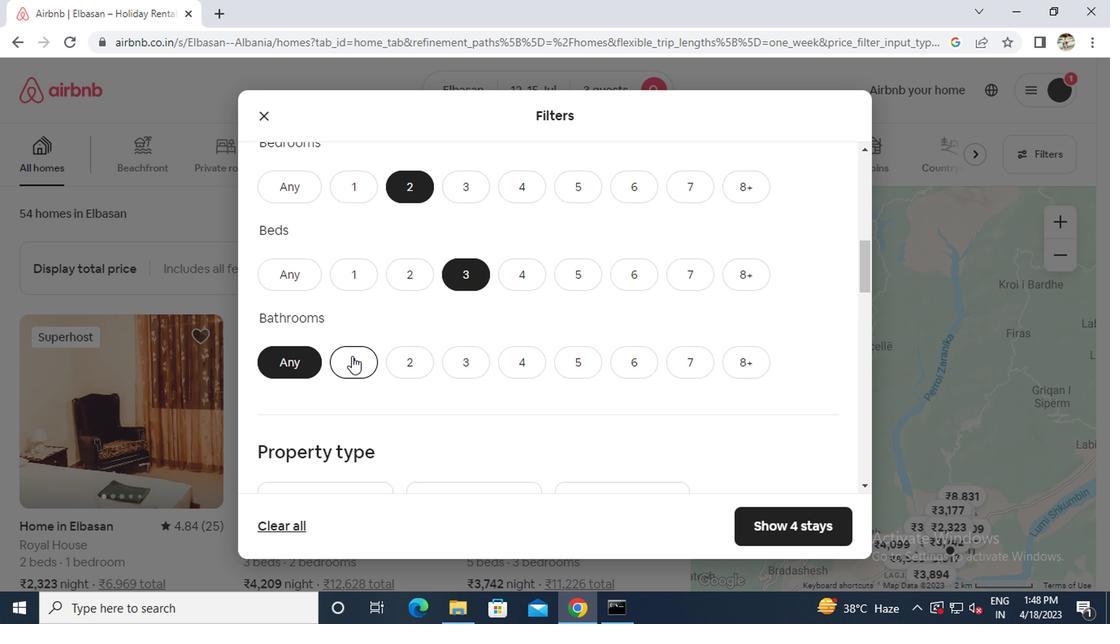 
Action: Mouse pressed left at (349, 356)
Screenshot: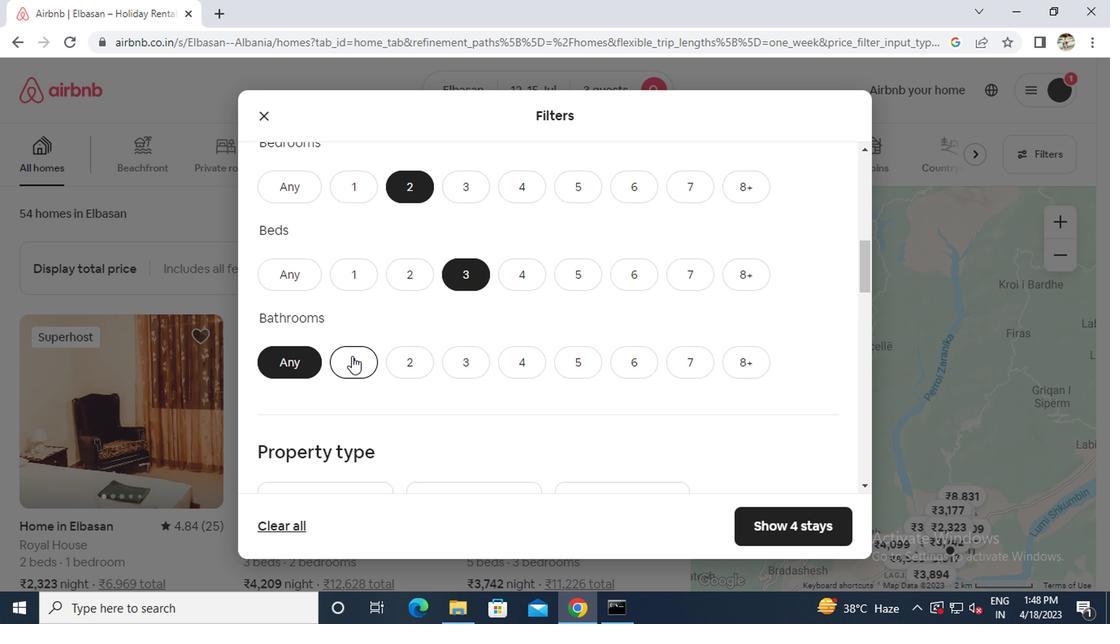 
Action: Mouse scrolled (349, 355) with delta (0, -1)
Screenshot: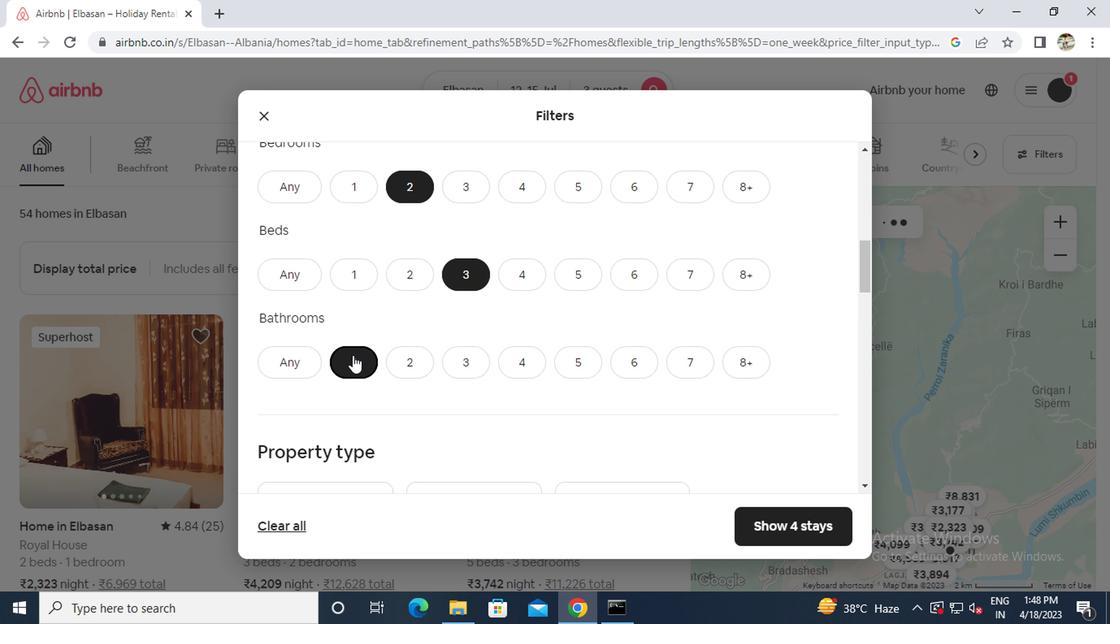 
Action: Mouse scrolled (349, 355) with delta (0, -1)
Screenshot: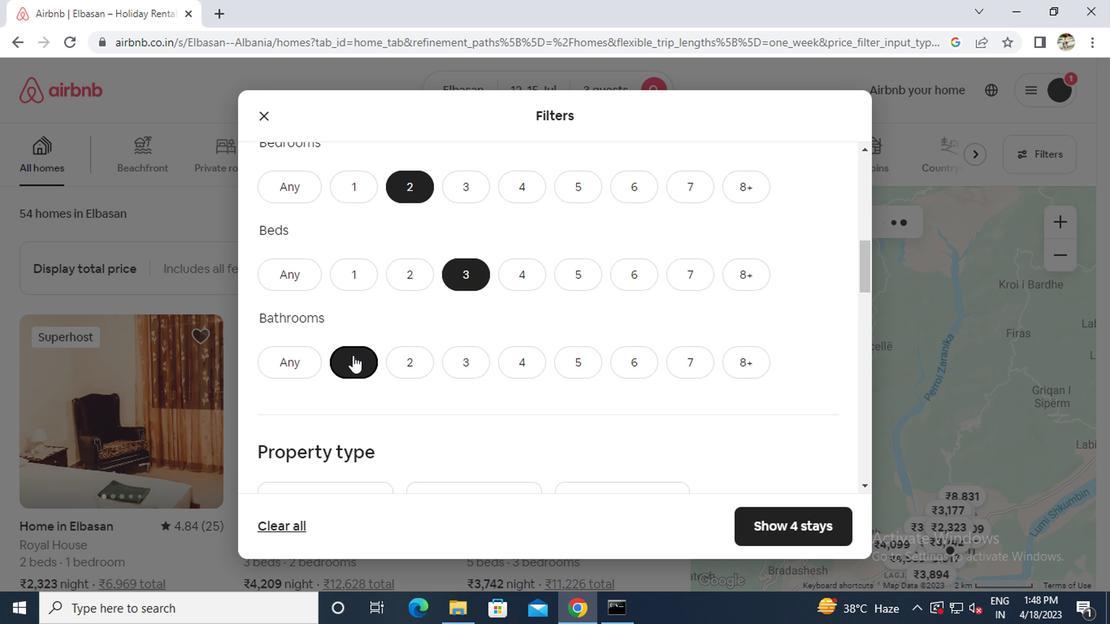 
Action: Mouse moved to (442, 355)
Screenshot: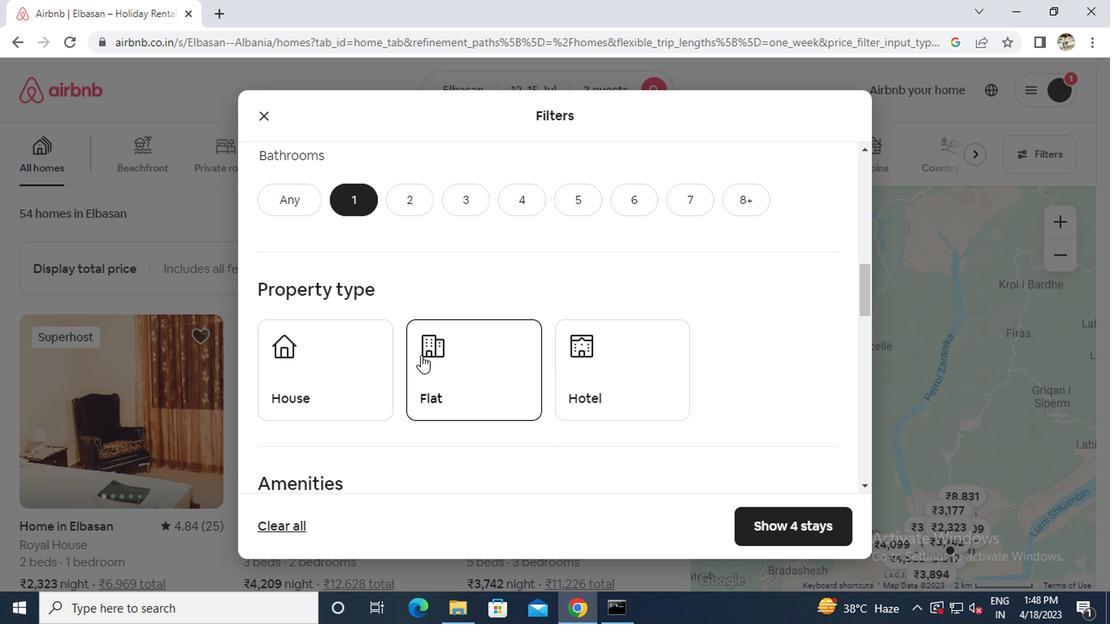 
Action: Mouse pressed left at (442, 355)
Screenshot: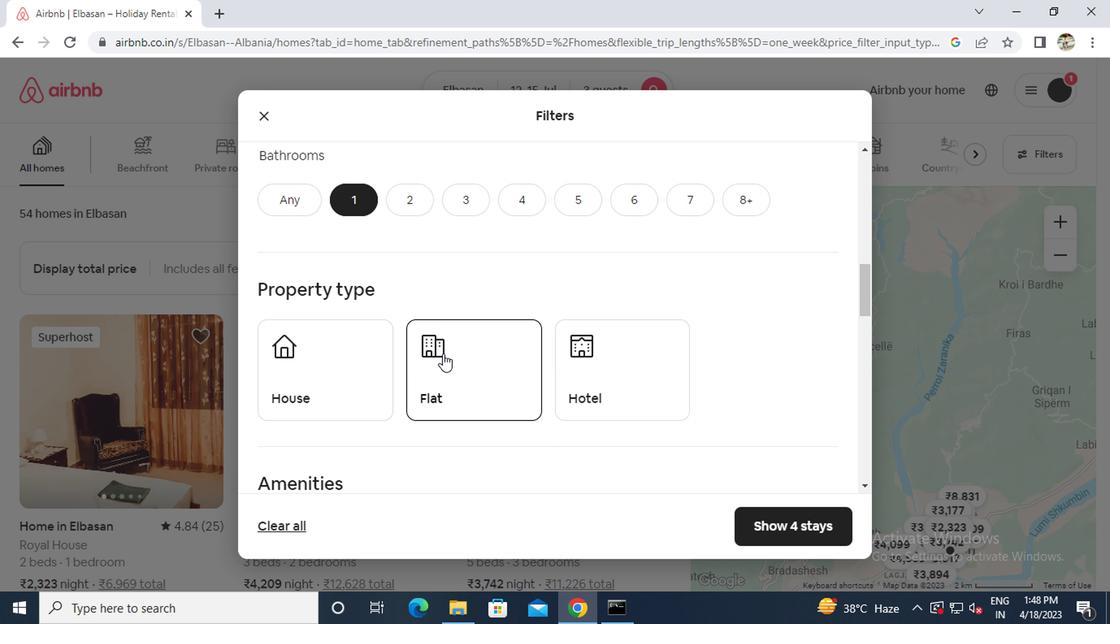 
Action: Mouse scrolled (442, 353) with delta (0, -1)
Screenshot: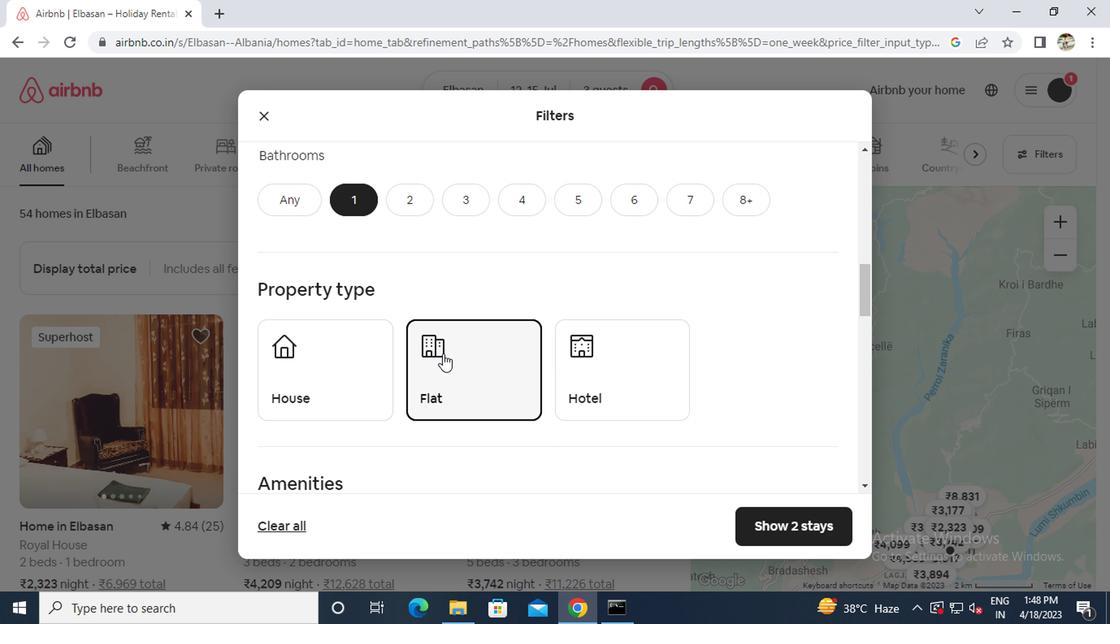 
Action: Mouse scrolled (442, 353) with delta (0, -1)
Screenshot: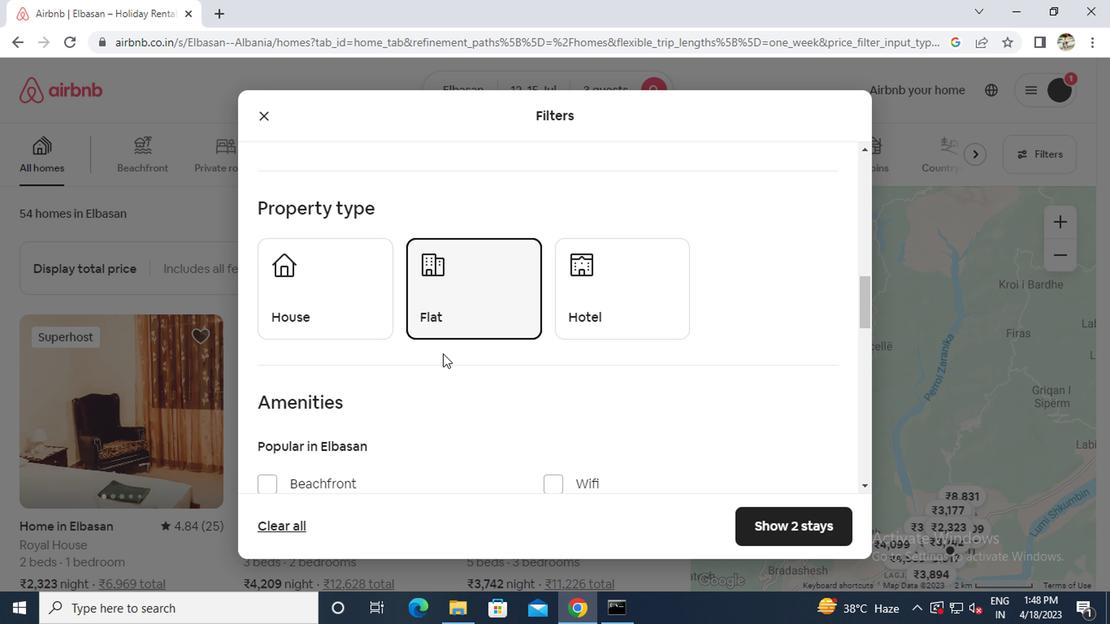 
Action: Mouse scrolled (442, 353) with delta (0, -1)
Screenshot: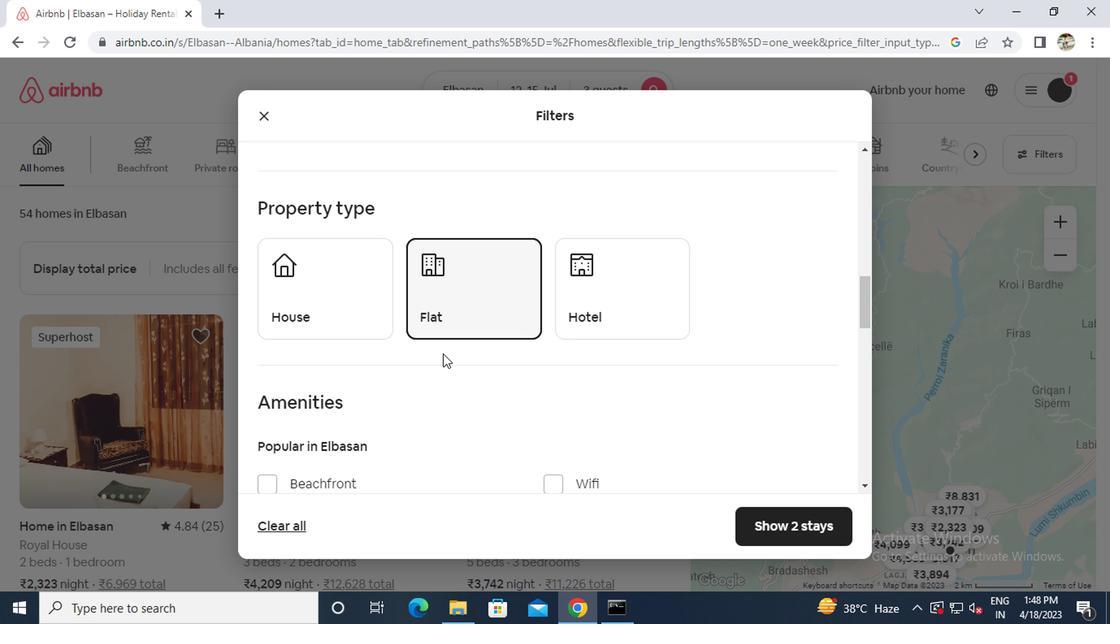 
Action: Mouse scrolled (442, 353) with delta (0, -1)
Screenshot: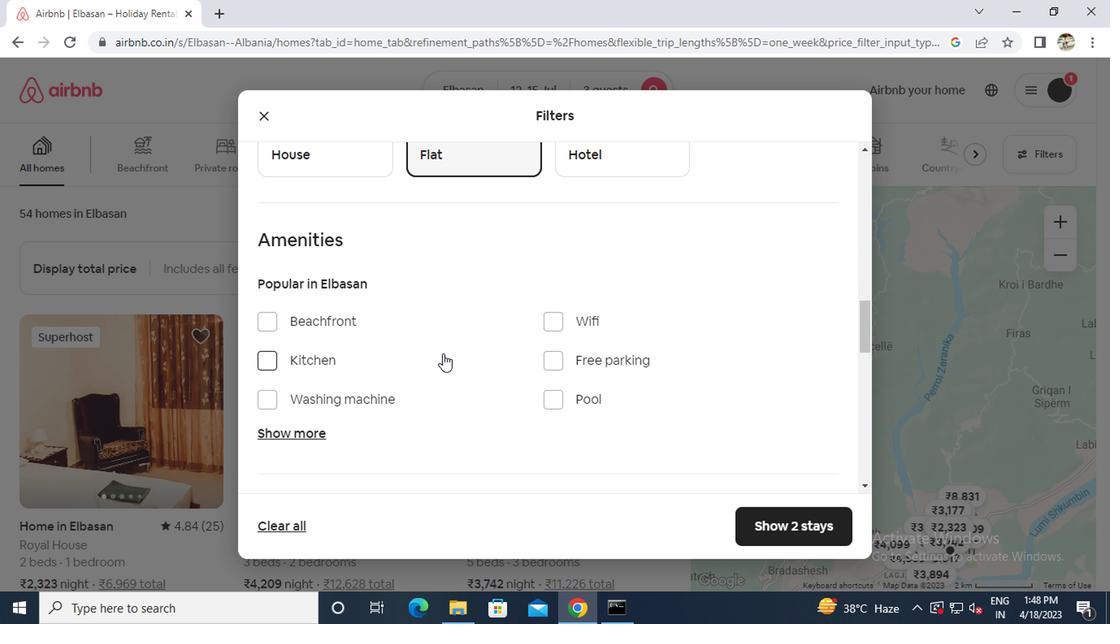
Action: Mouse moved to (297, 349)
Screenshot: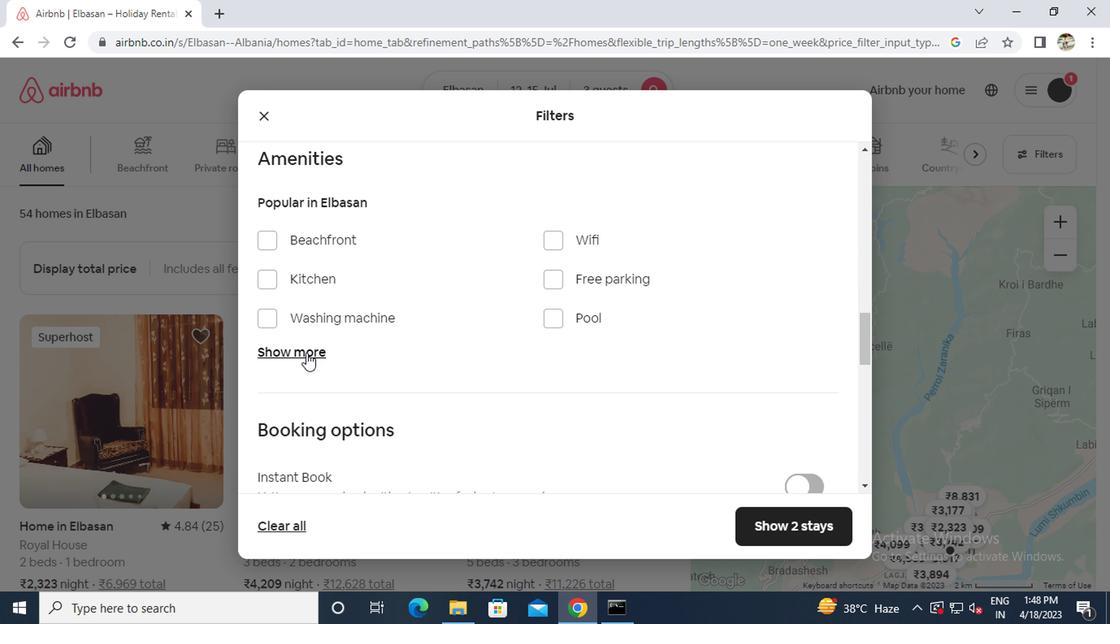 
Action: Mouse pressed left at (297, 349)
Screenshot: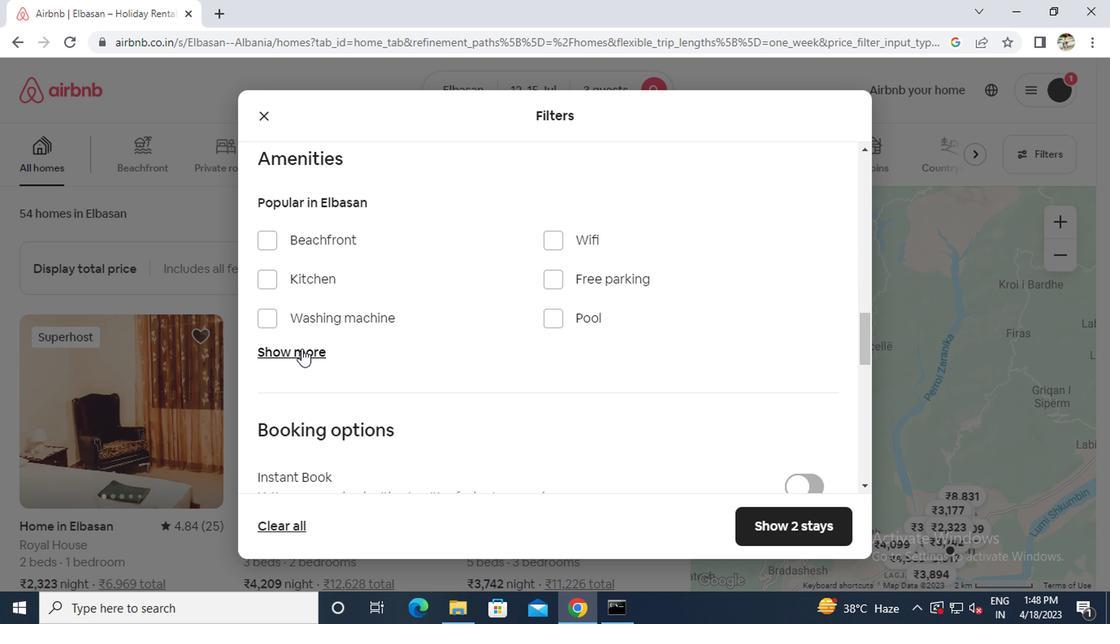 
Action: Mouse moved to (426, 347)
Screenshot: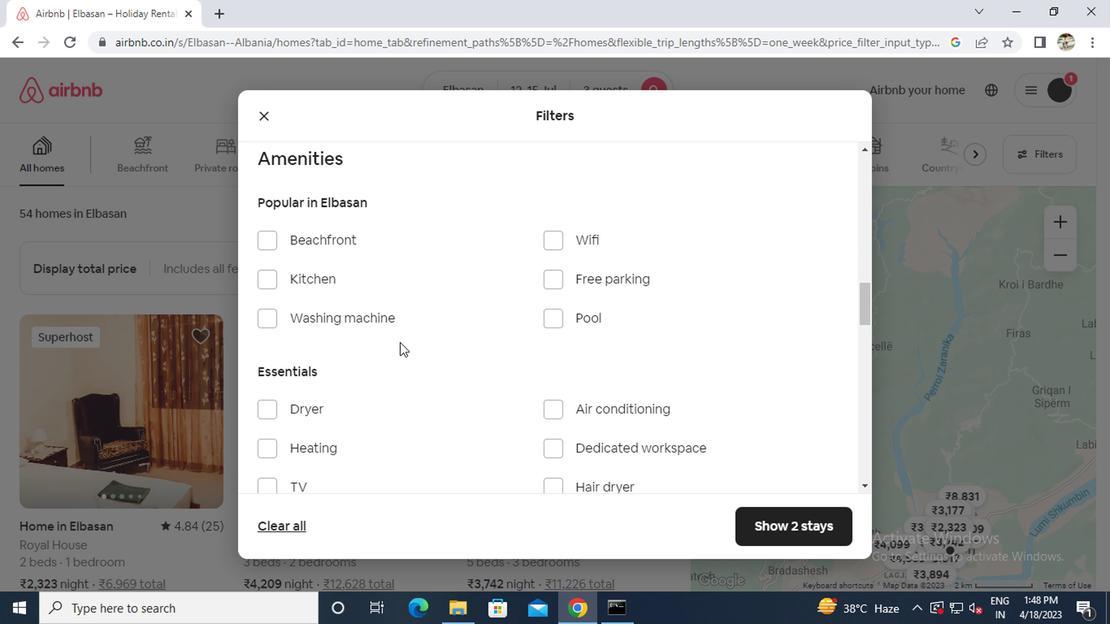 
Action: Mouse scrolled (426, 346) with delta (0, 0)
Screenshot: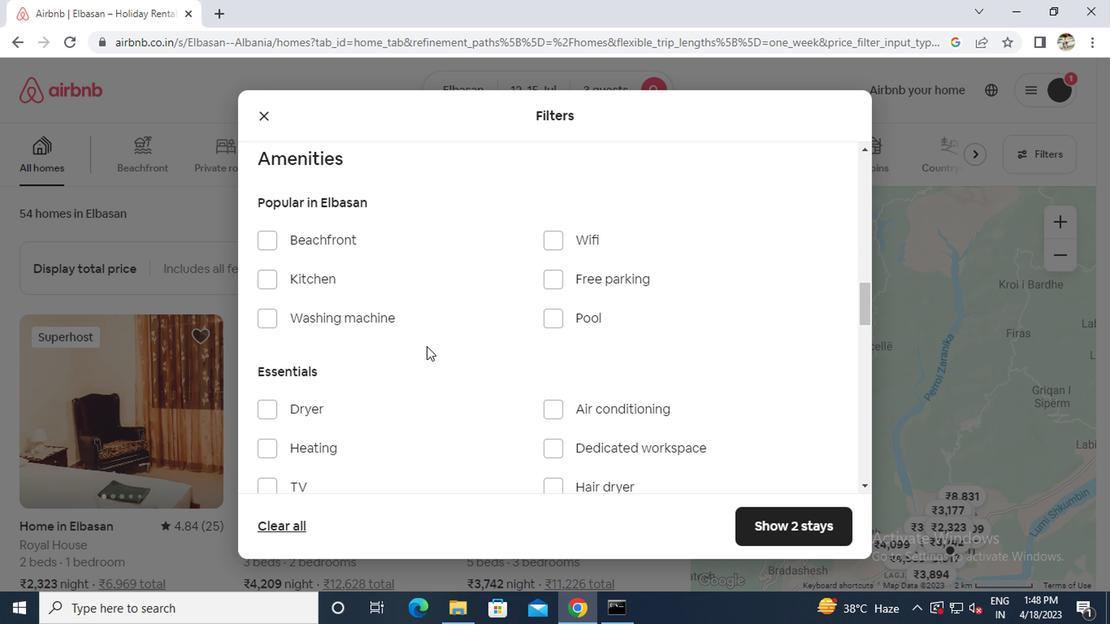 
Action: Mouse moved to (258, 371)
Screenshot: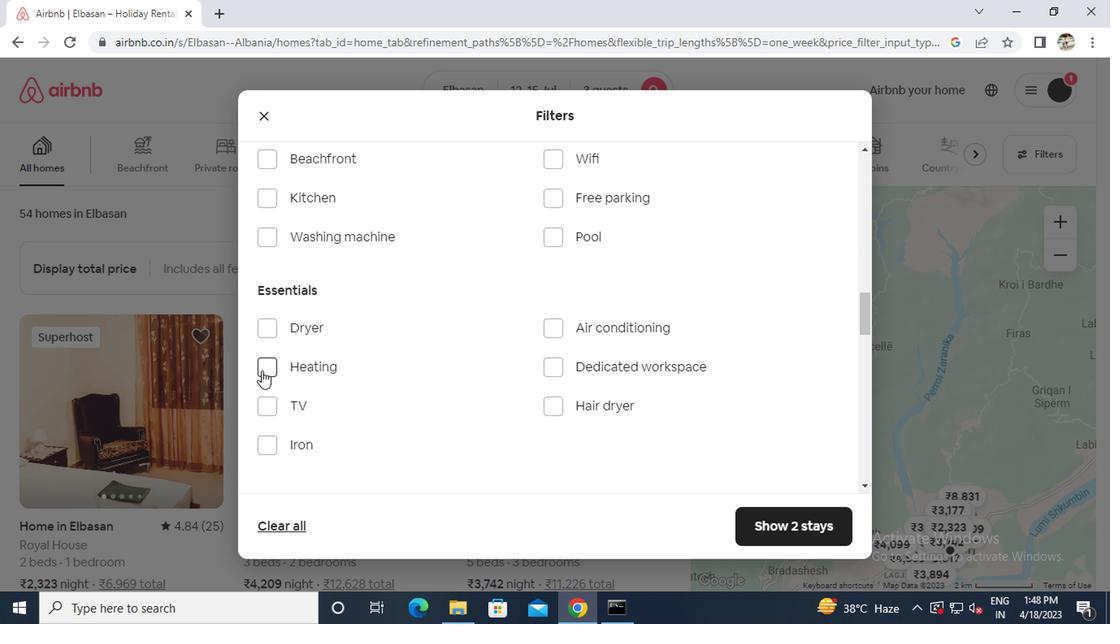 
Action: Mouse pressed left at (258, 371)
Screenshot: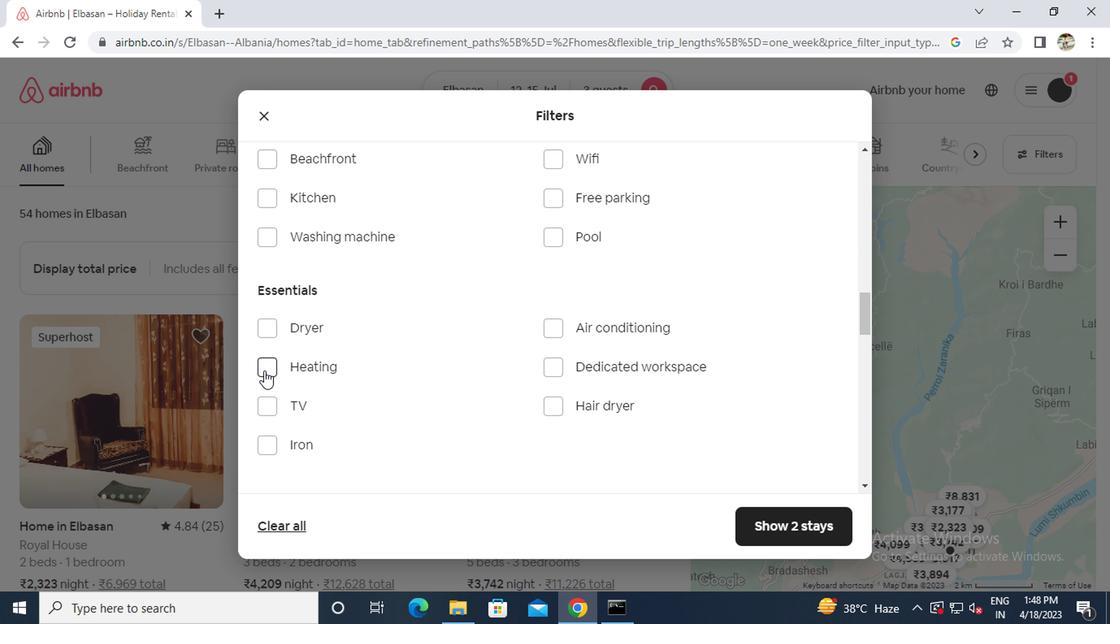 
Action: Mouse moved to (555, 337)
Screenshot: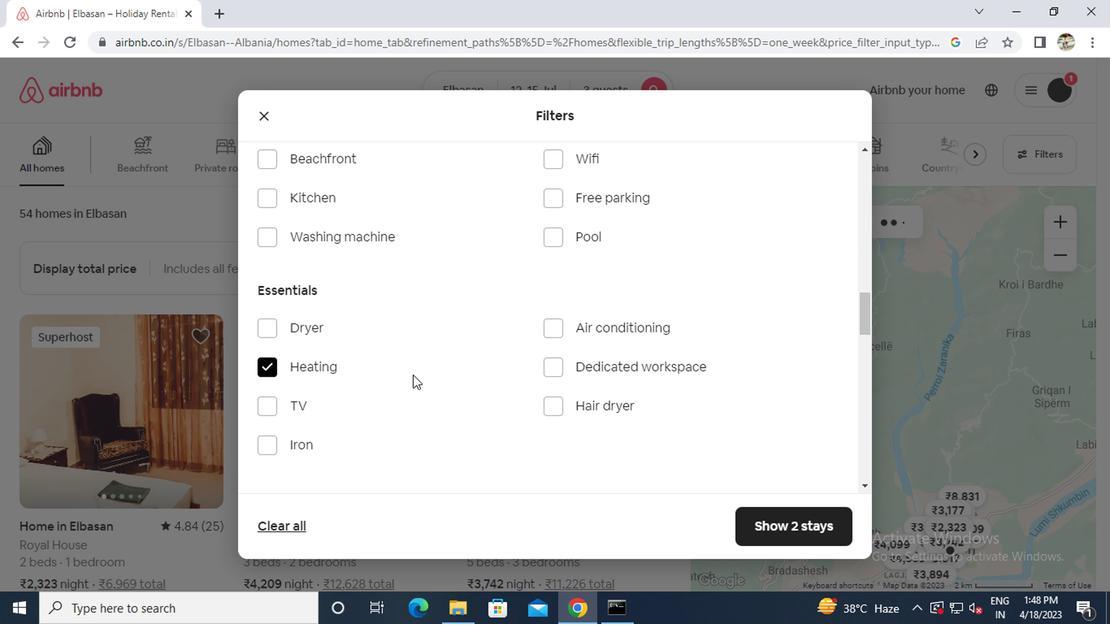 
Action: Mouse scrolled (555, 336) with delta (0, 0)
Screenshot: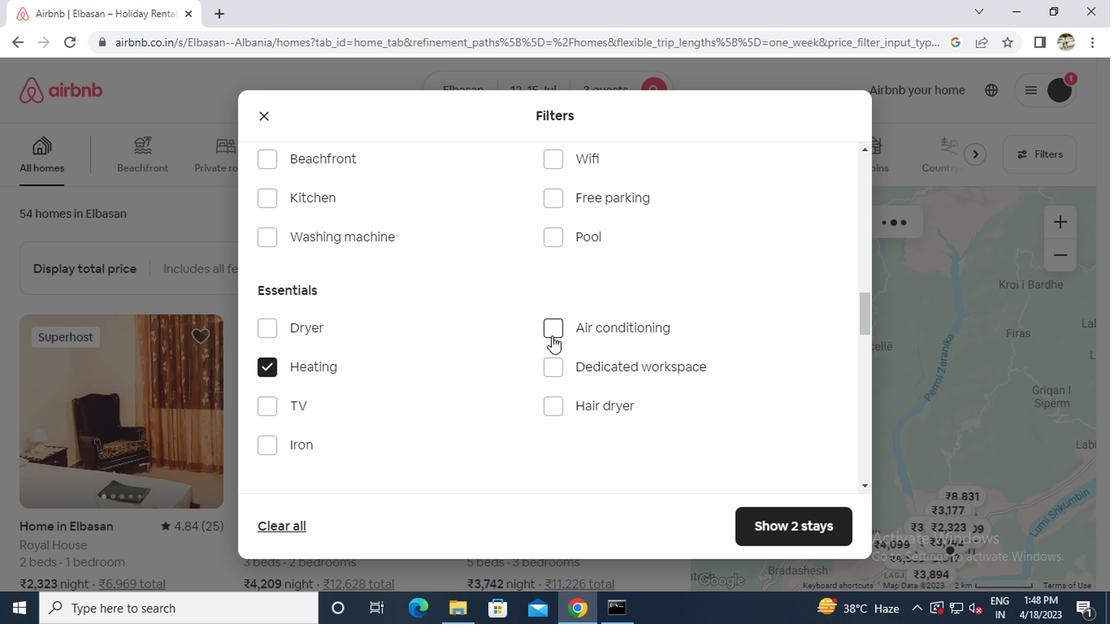 
Action: Mouse moved to (555, 337)
Screenshot: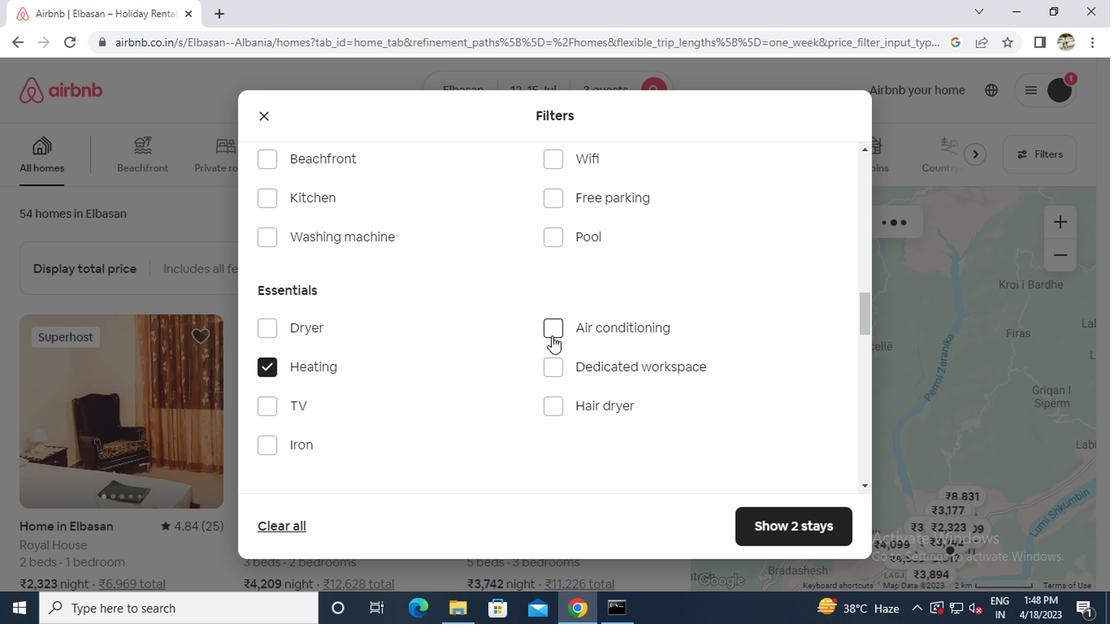 
Action: Mouse scrolled (555, 336) with delta (0, 0)
Screenshot: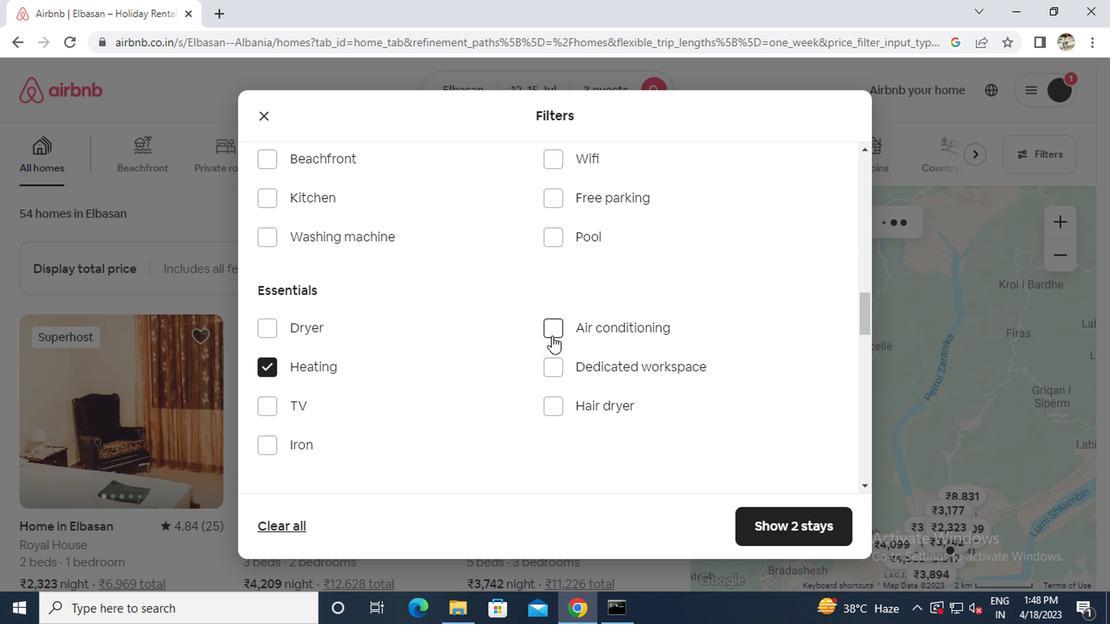 
Action: Mouse scrolled (555, 336) with delta (0, 0)
Screenshot: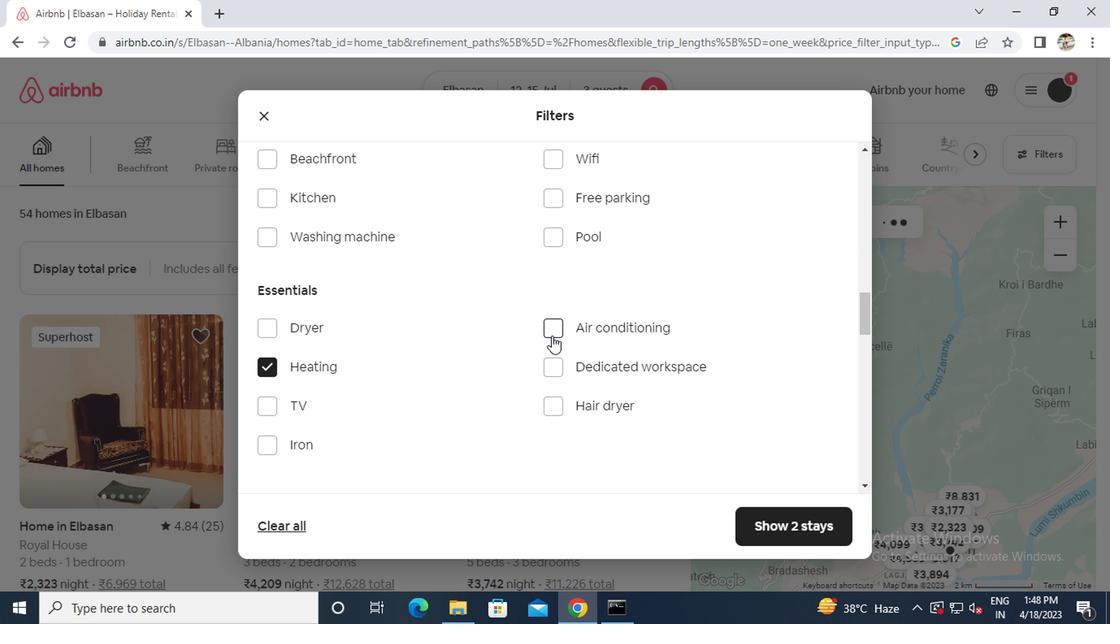 
Action: Mouse scrolled (555, 336) with delta (0, 0)
Screenshot: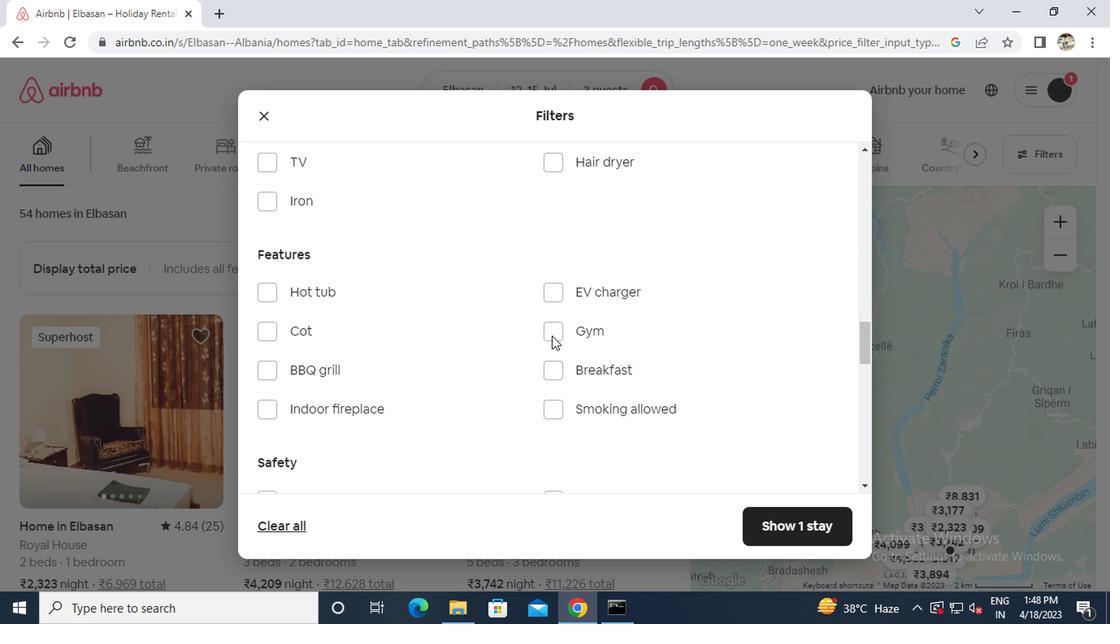 
Action: Mouse scrolled (555, 336) with delta (0, 0)
Screenshot: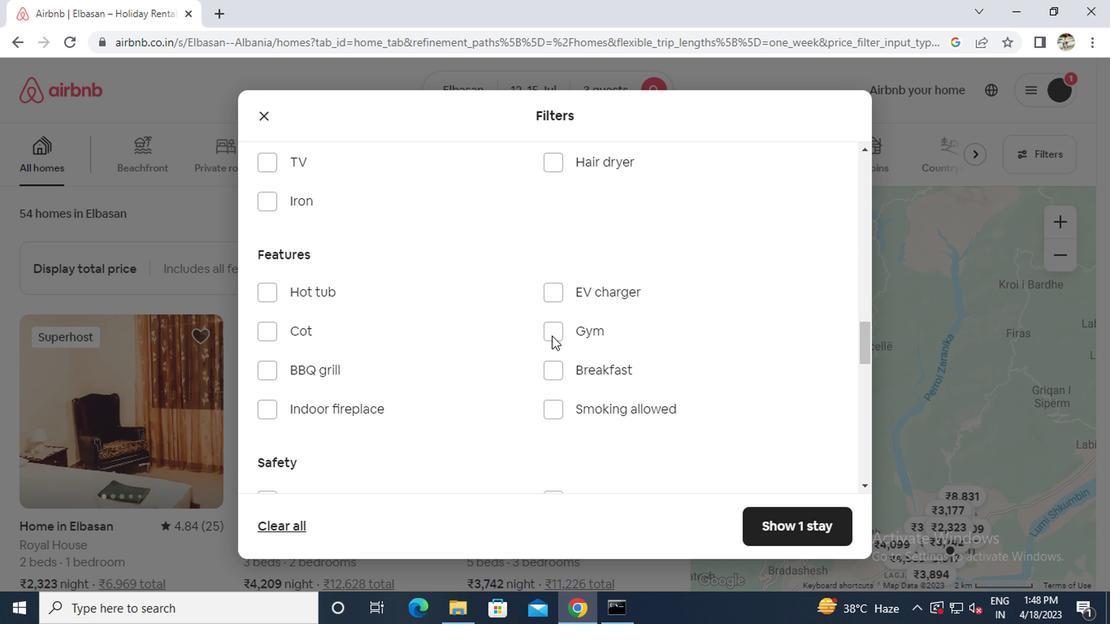 
Action: Mouse moved to (560, 335)
Screenshot: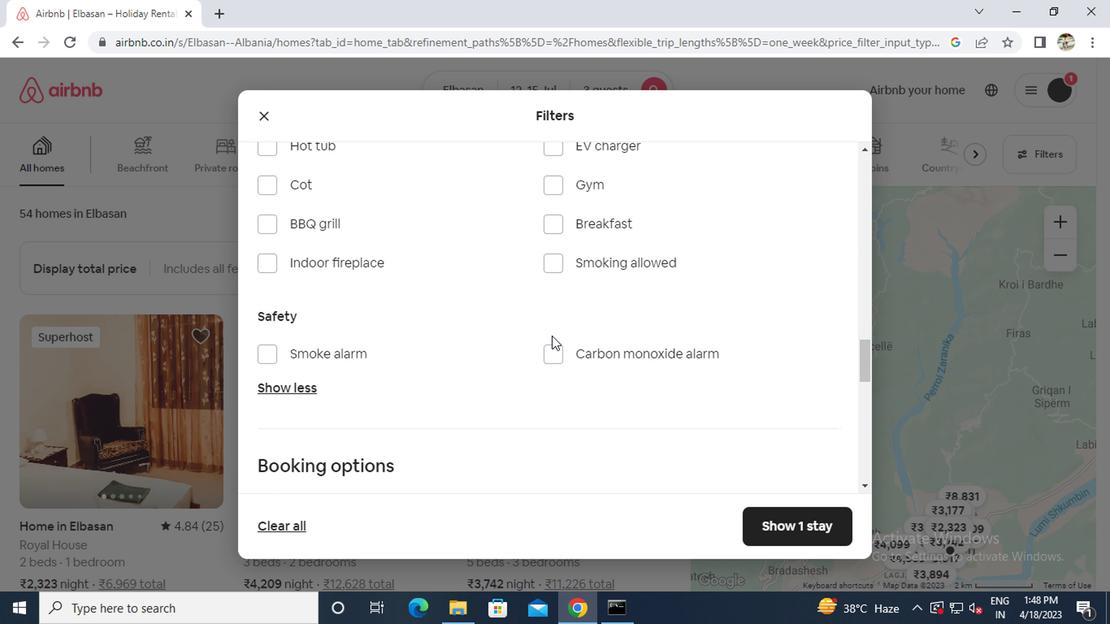 
Action: Mouse scrolled (560, 334) with delta (0, 0)
Screenshot: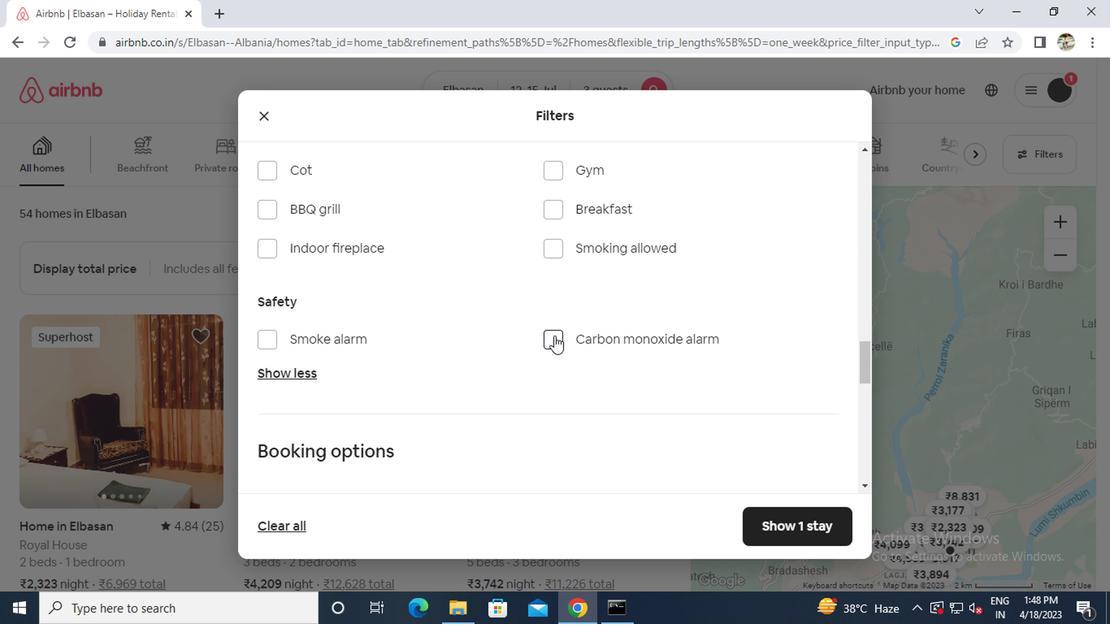 
Action: Mouse scrolled (560, 334) with delta (0, 0)
Screenshot: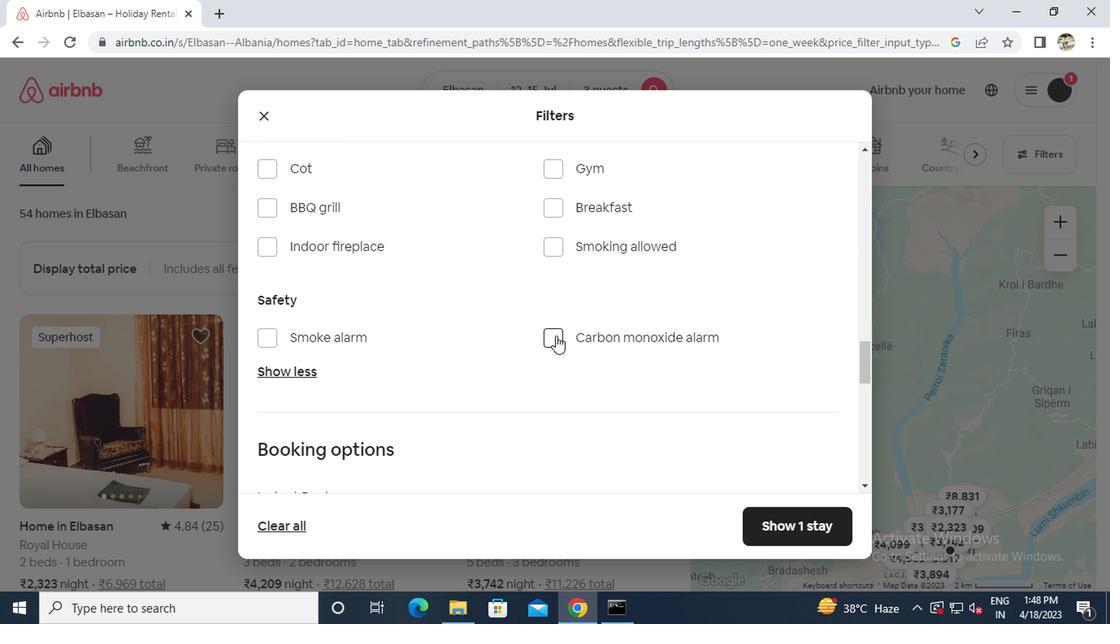
Action: Mouse scrolled (560, 334) with delta (0, 0)
Screenshot: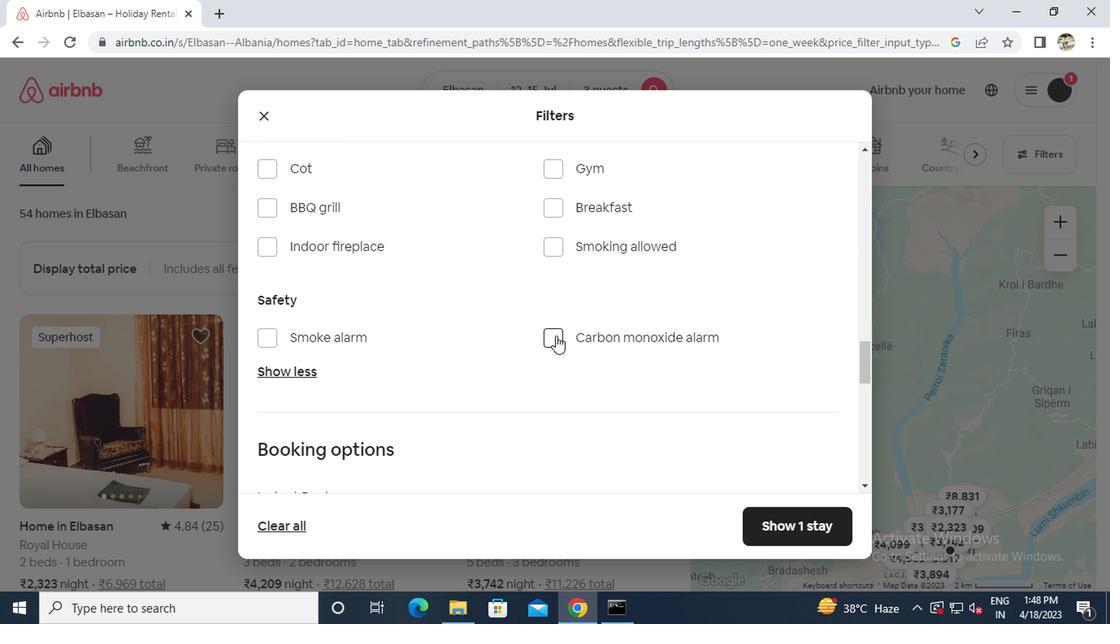 
Action: Mouse scrolled (560, 334) with delta (0, 0)
Screenshot: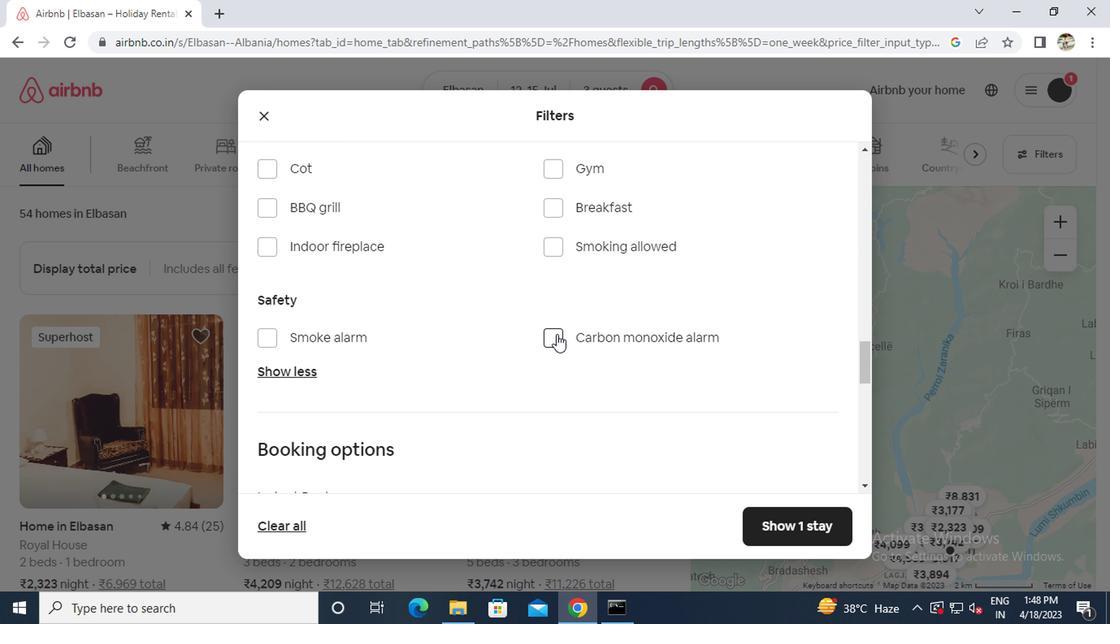 
Action: Mouse moved to (812, 231)
Screenshot: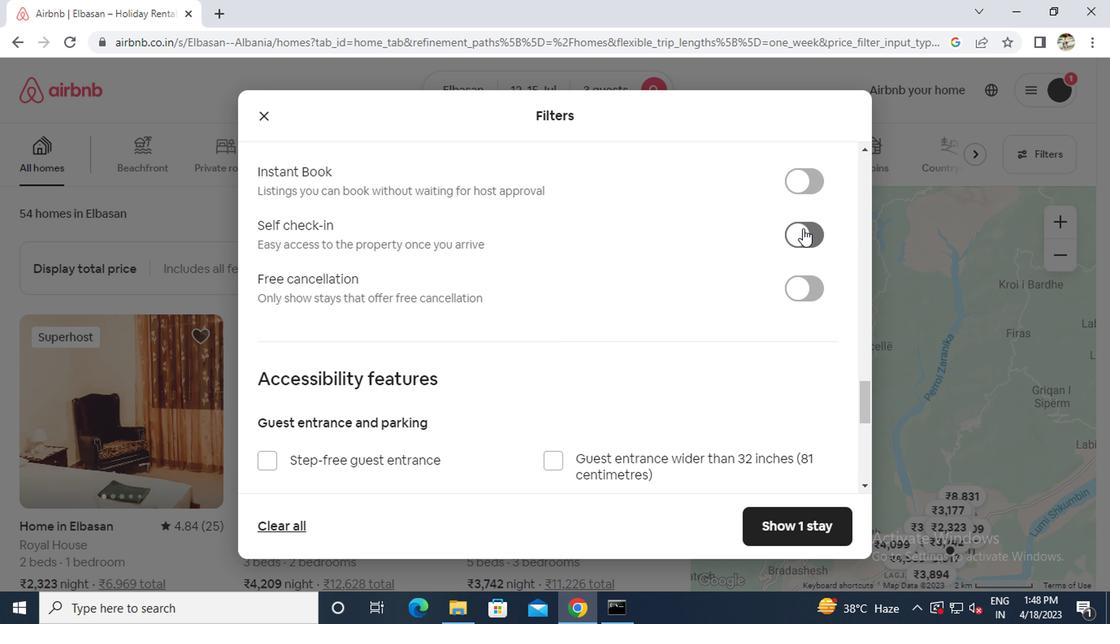 
Action: Mouse pressed left at (812, 231)
Screenshot: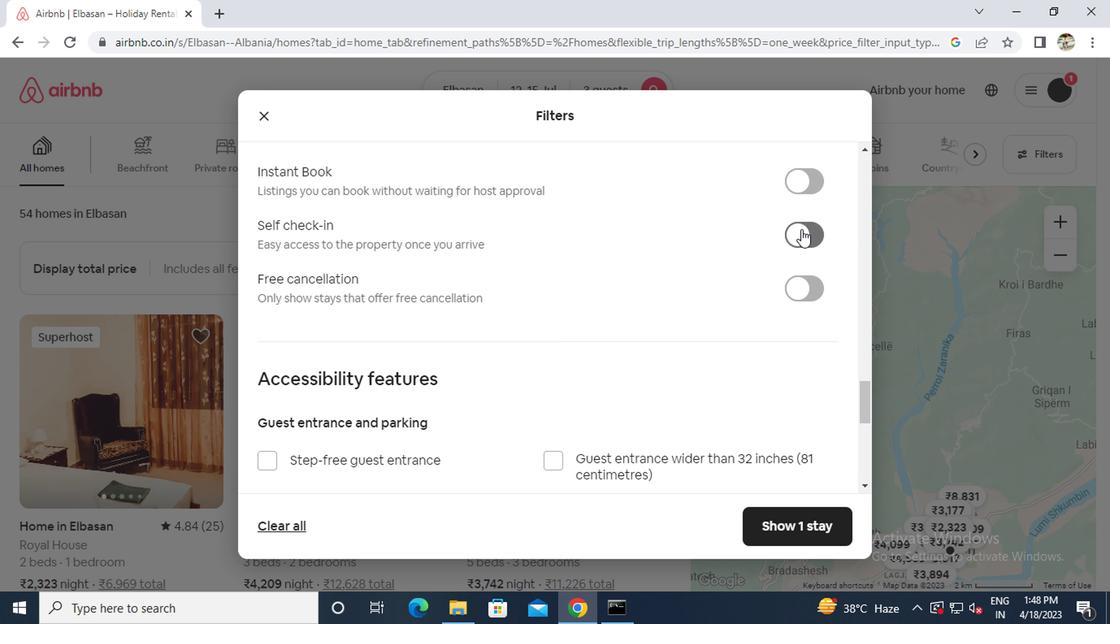 
Action: Mouse moved to (648, 277)
Screenshot: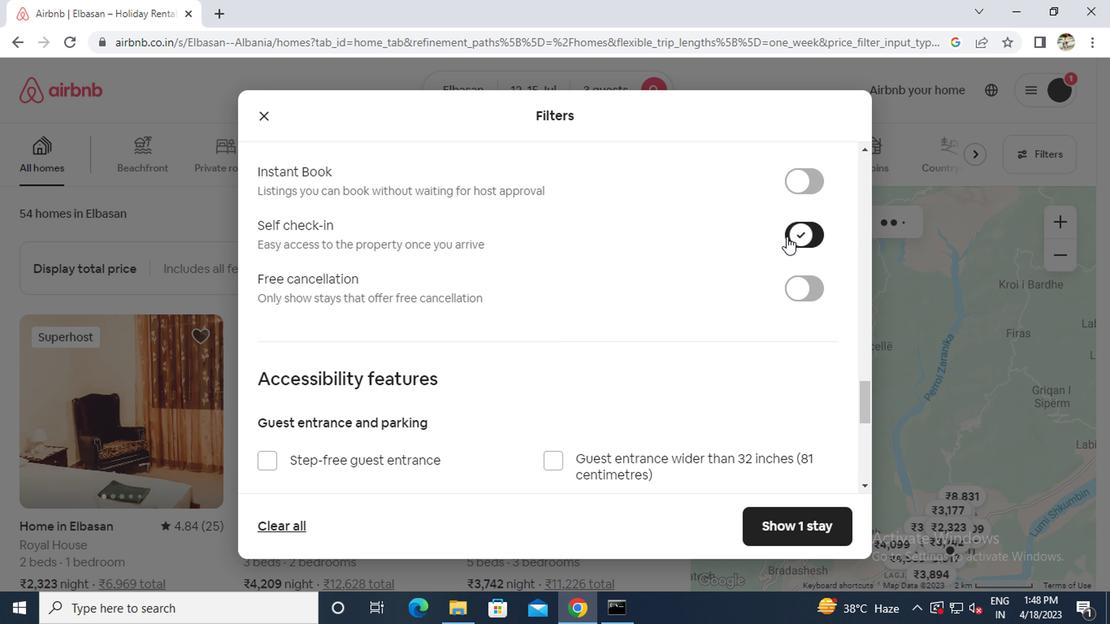 
Action: Mouse scrolled (648, 276) with delta (0, -1)
Screenshot: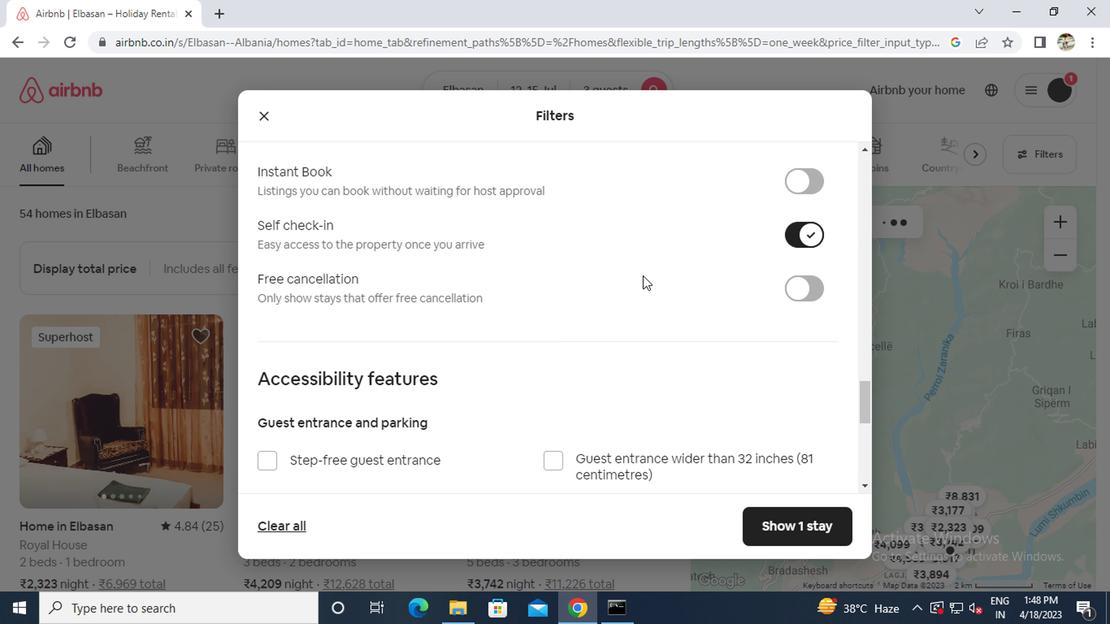 
Action: Mouse scrolled (648, 276) with delta (0, -1)
Screenshot: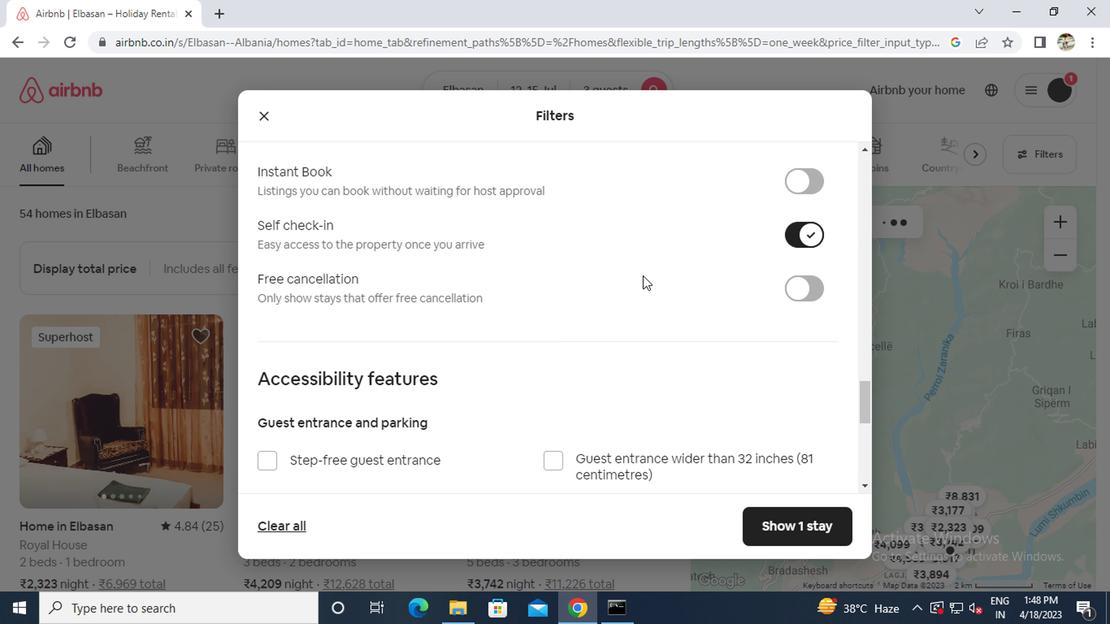 
Action: Mouse scrolled (648, 276) with delta (0, -1)
Screenshot: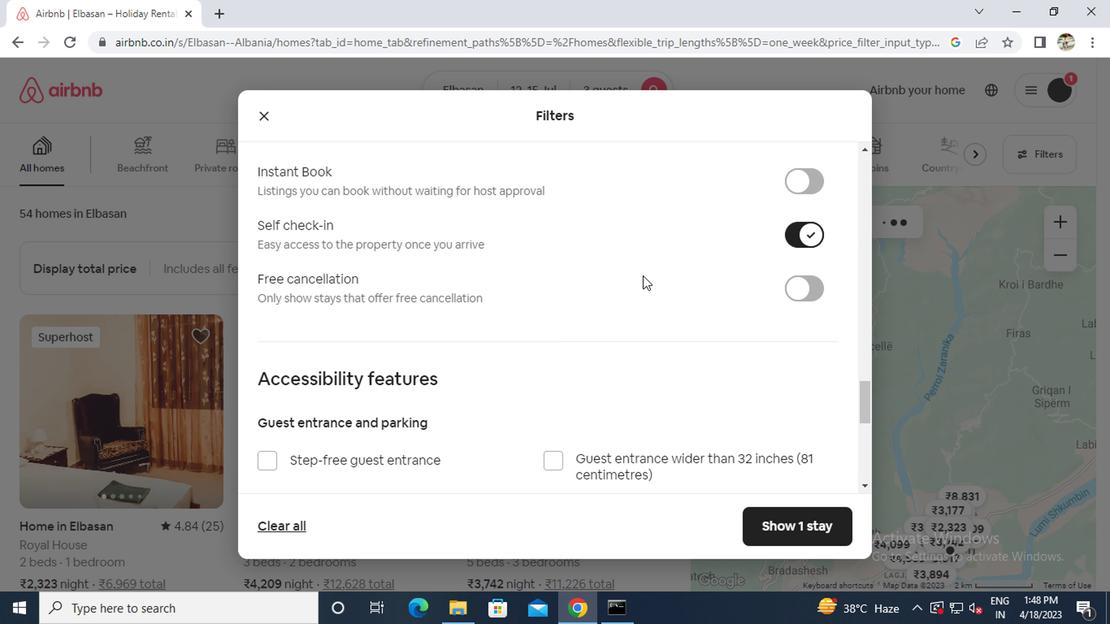 
Action: Mouse scrolled (648, 276) with delta (0, -1)
Screenshot: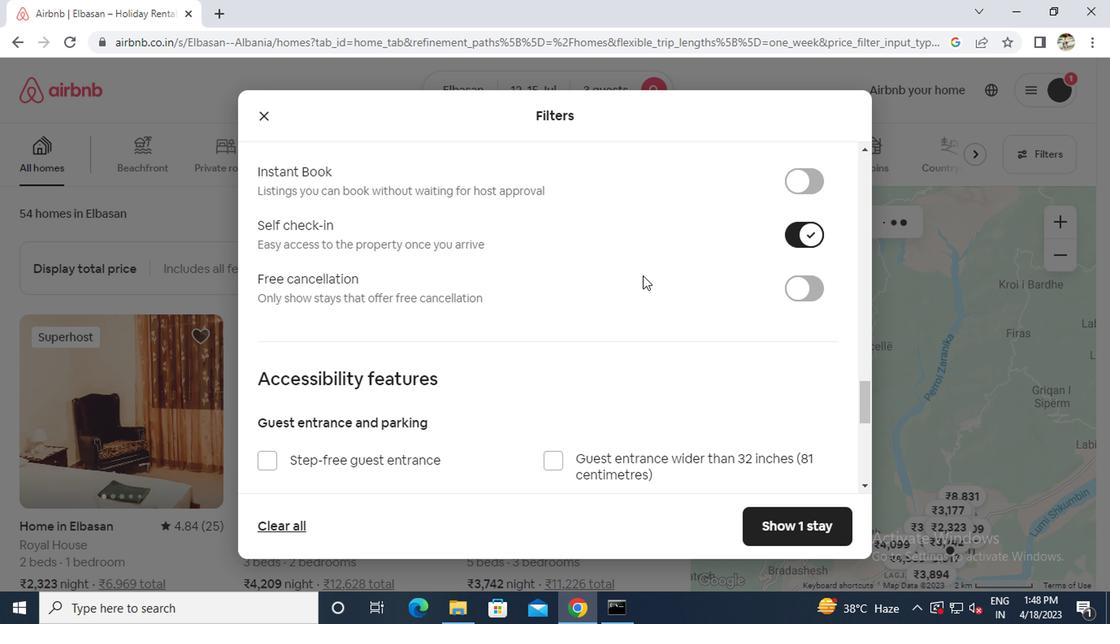 
Action: Mouse scrolled (648, 276) with delta (0, -1)
Screenshot: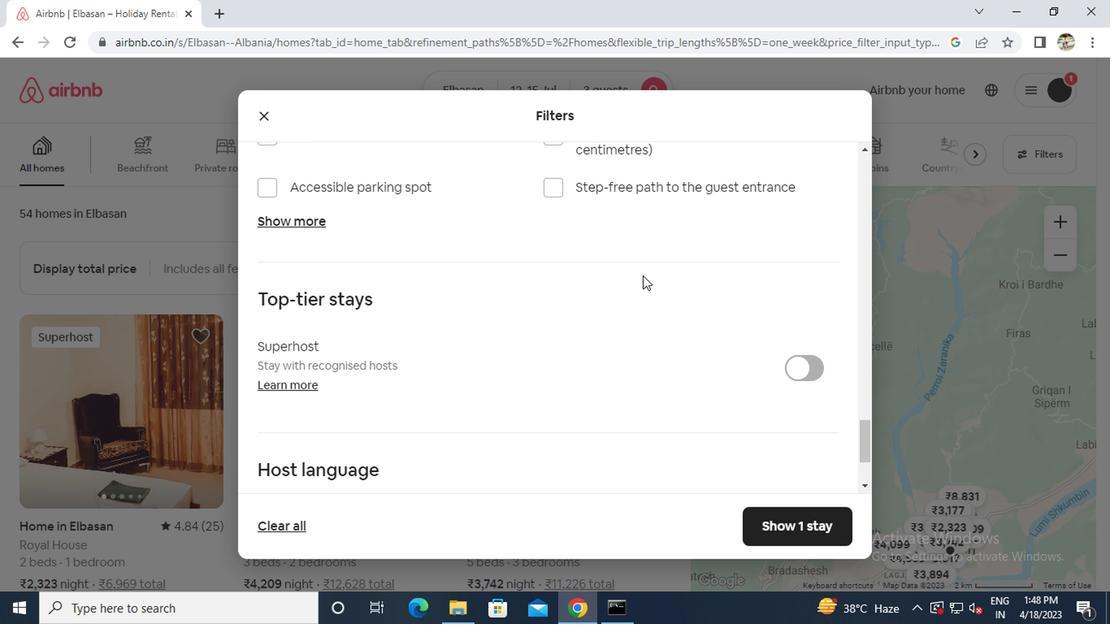 
Action: Mouse scrolled (648, 276) with delta (0, -1)
Screenshot: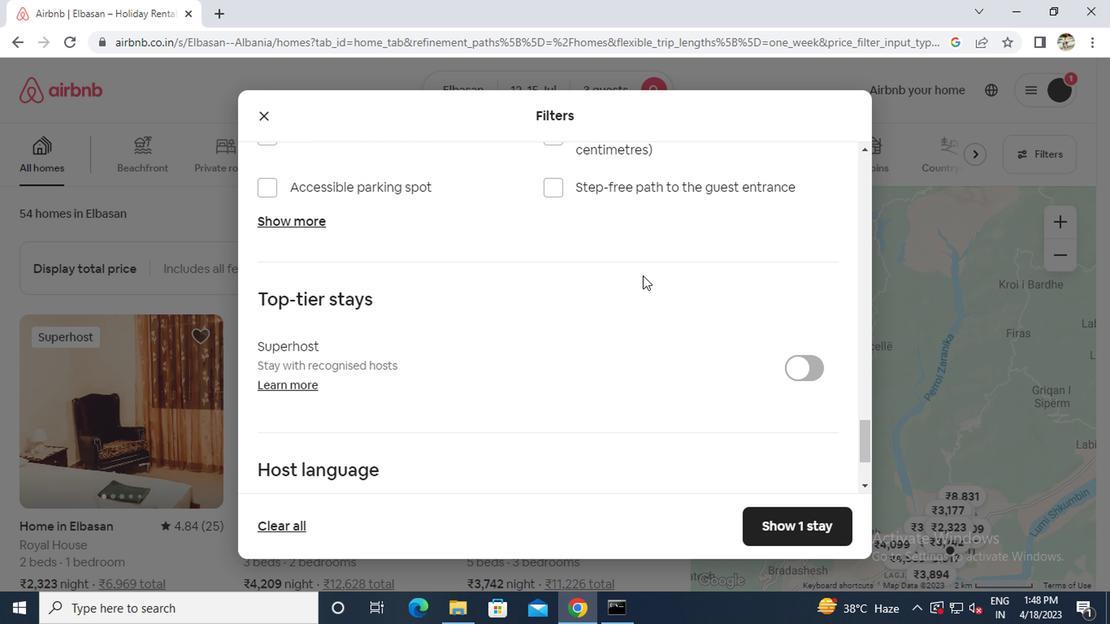 
Action: Mouse moved to (646, 278)
Screenshot: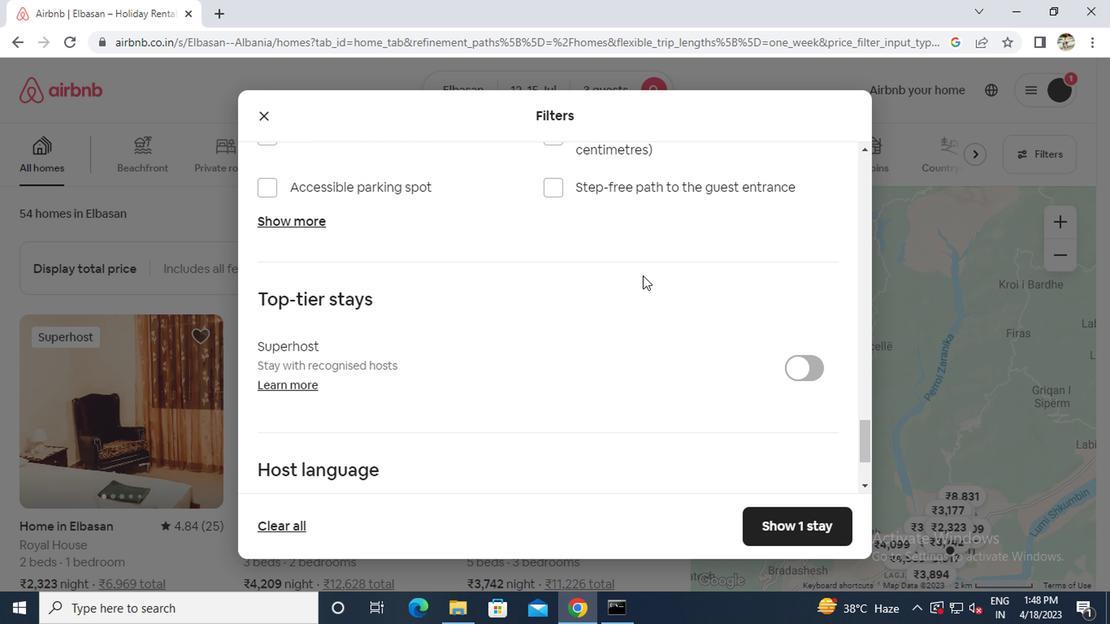 
Action: Mouse scrolled (646, 277) with delta (0, 0)
Screenshot: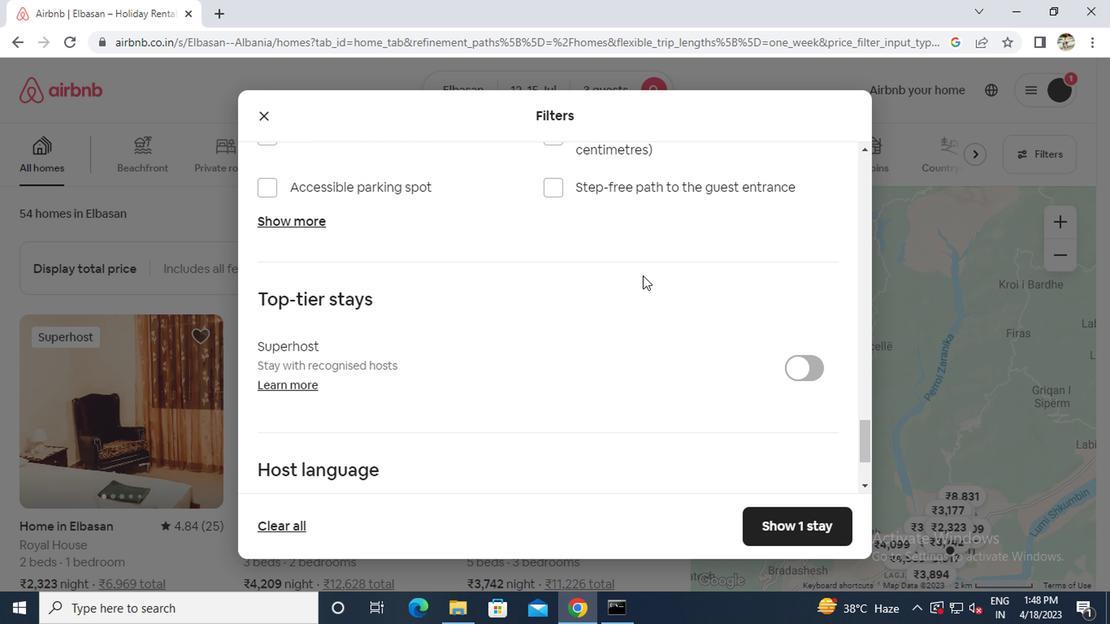 
Action: Mouse moved to (627, 284)
Screenshot: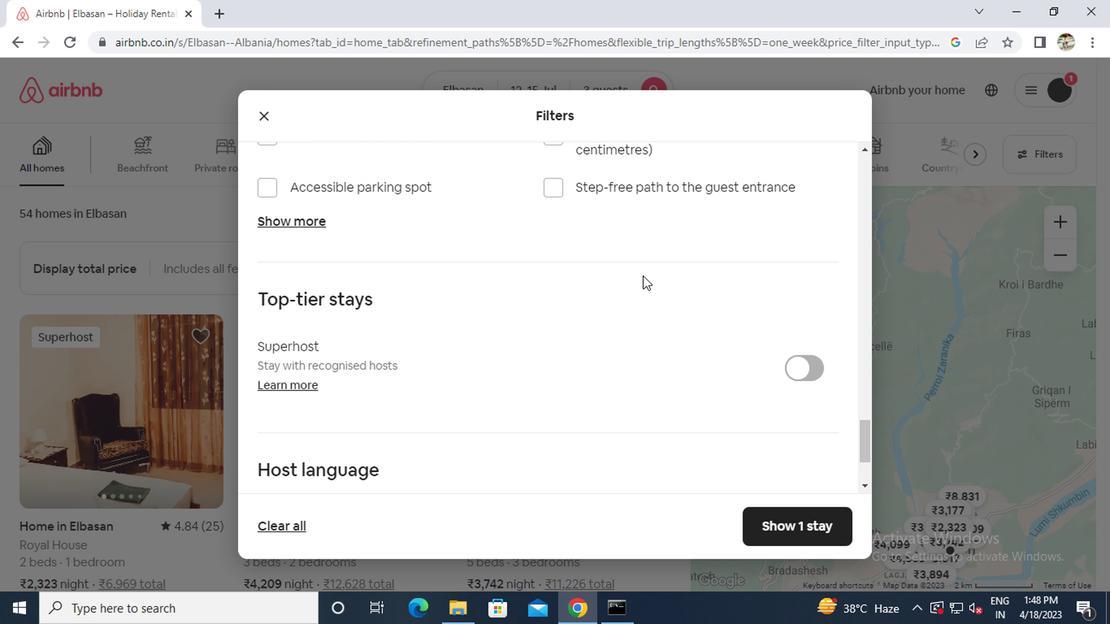 
Action: Mouse scrolled (627, 283) with delta (0, 0)
Screenshot: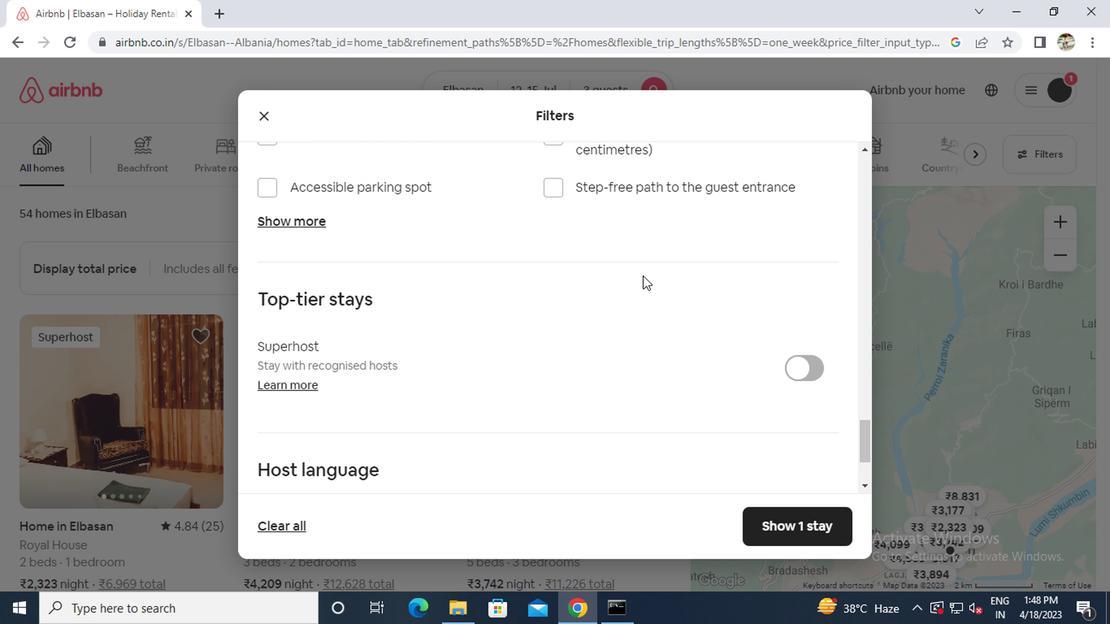 
Action: Mouse moved to (592, 296)
Screenshot: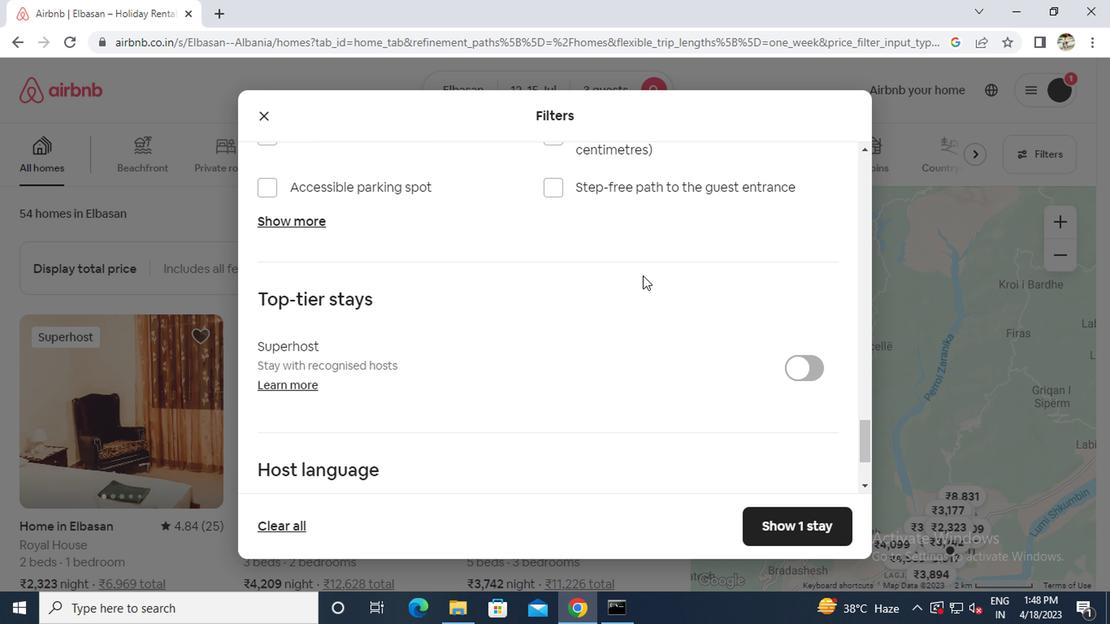 
Action: Mouse scrolled (592, 294) with delta (0, -1)
Screenshot: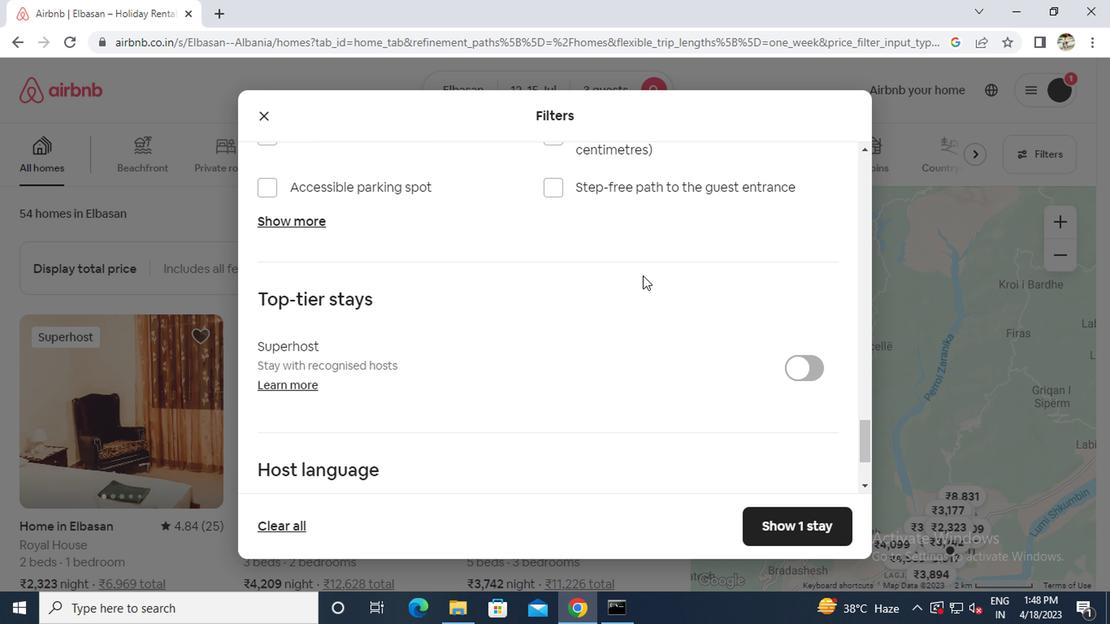 
Action: Mouse moved to (555, 310)
Screenshot: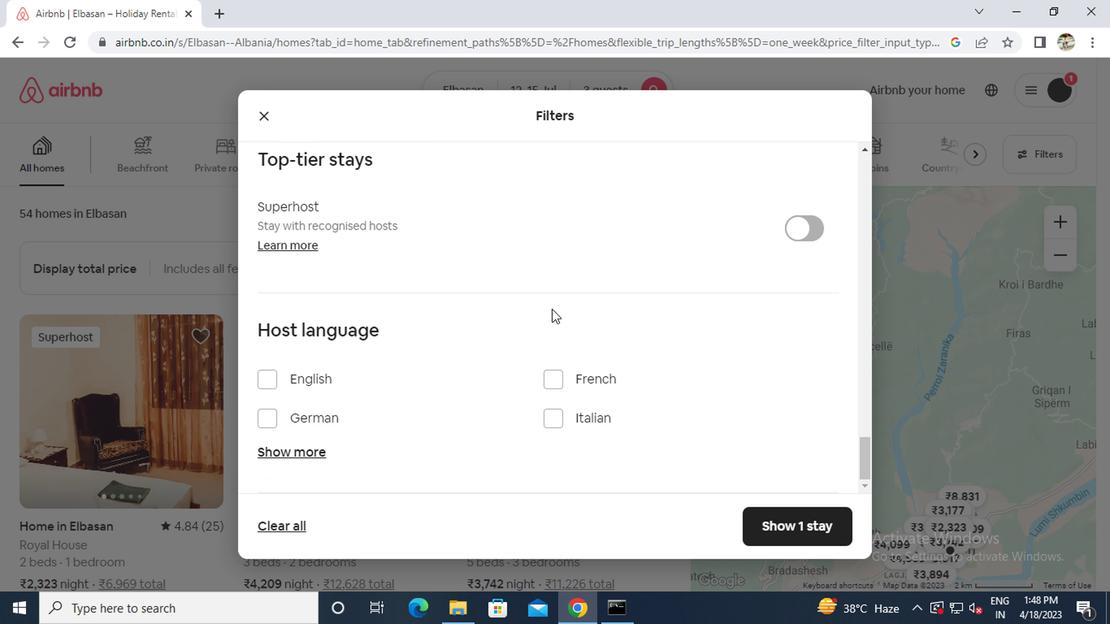 
Action: Mouse scrolled (555, 309) with delta (0, -1)
Screenshot: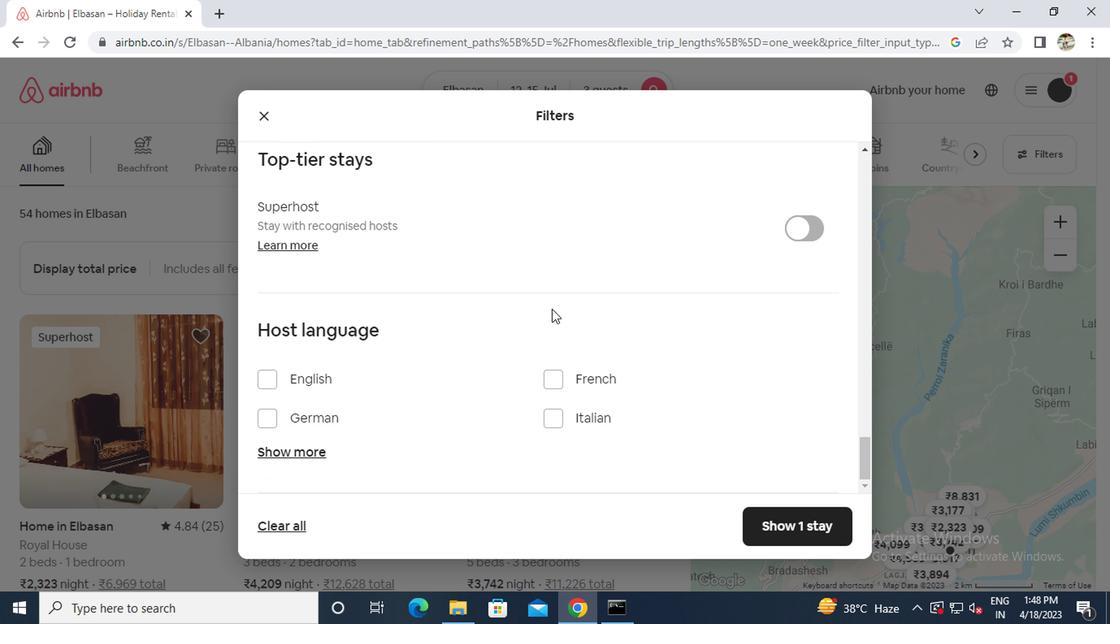 
Action: Mouse scrolled (555, 309) with delta (0, -1)
Screenshot: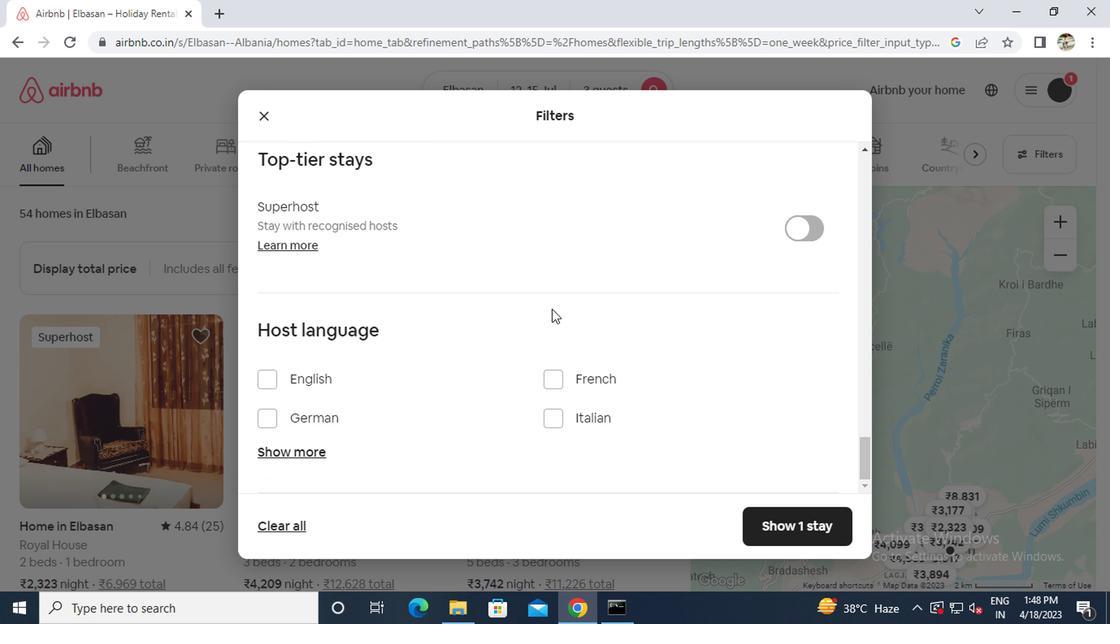 
Action: Mouse scrolled (555, 309) with delta (0, -1)
Screenshot: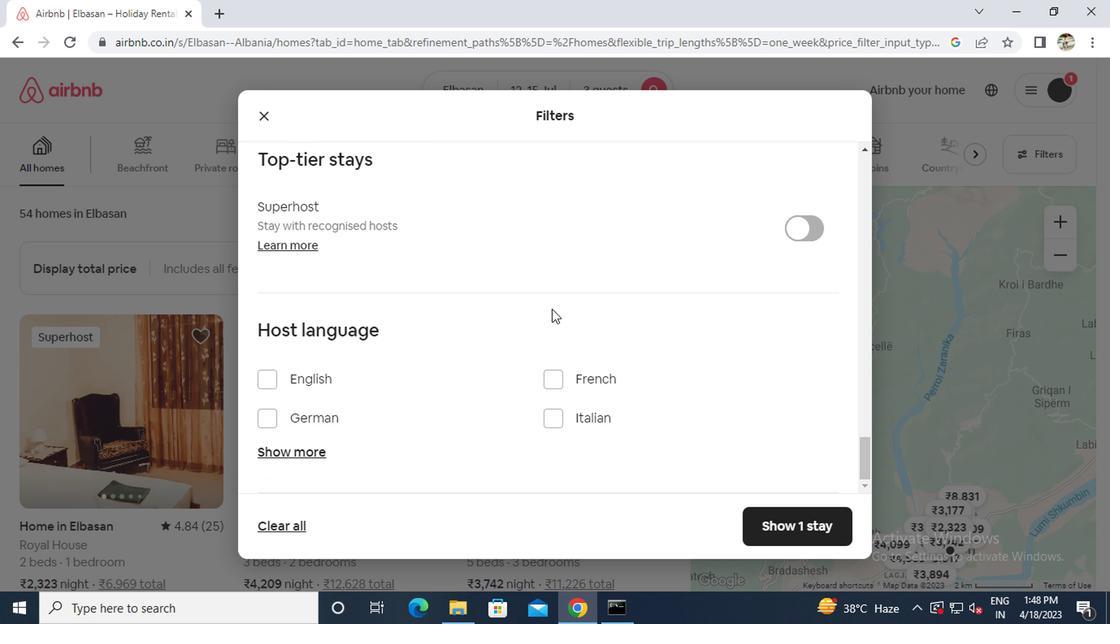 
Action: Mouse scrolled (555, 309) with delta (0, -1)
Screenshot: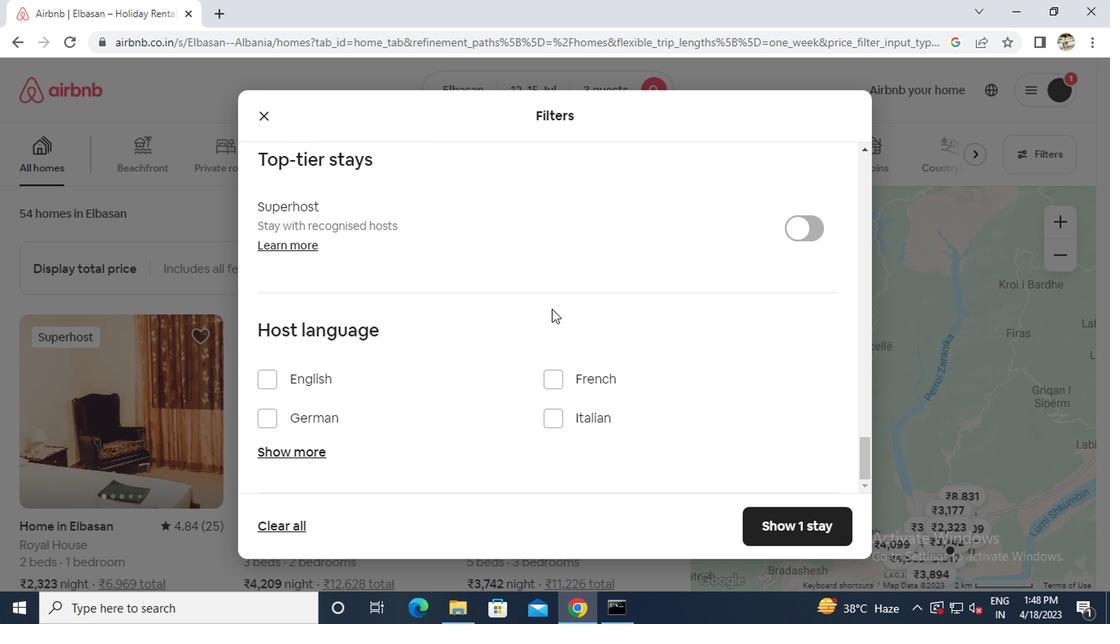 
Action: Mouse moved to (304, 387)
Screenshot: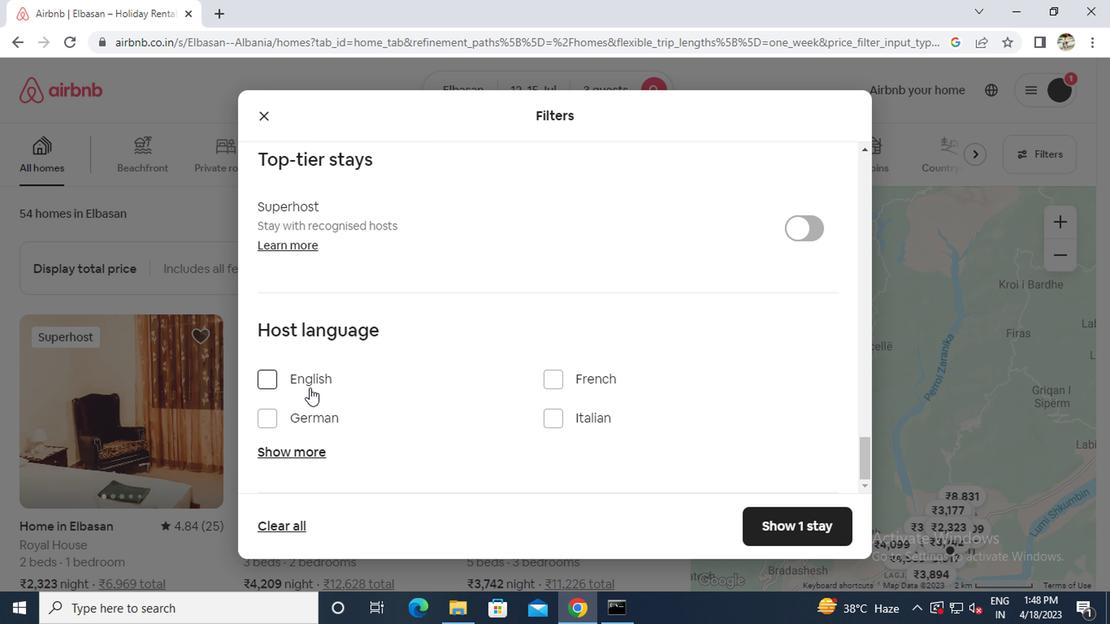 
Action: Mouse pressed left at (304, 387)
Screenshot: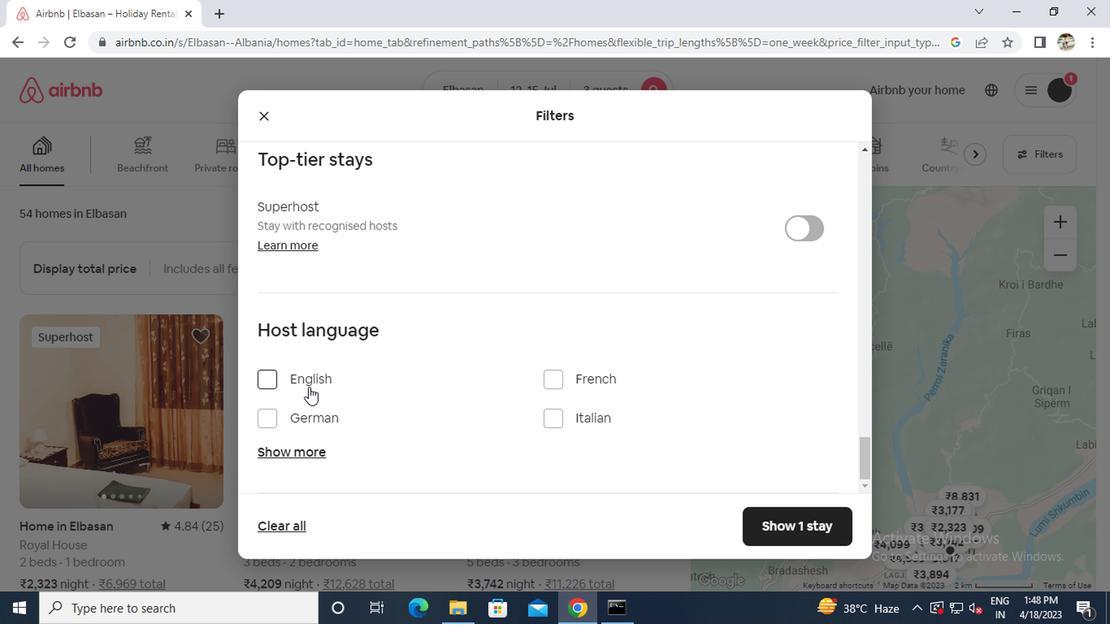 
Action: Mouse moved to (807, 526)
Screenshot: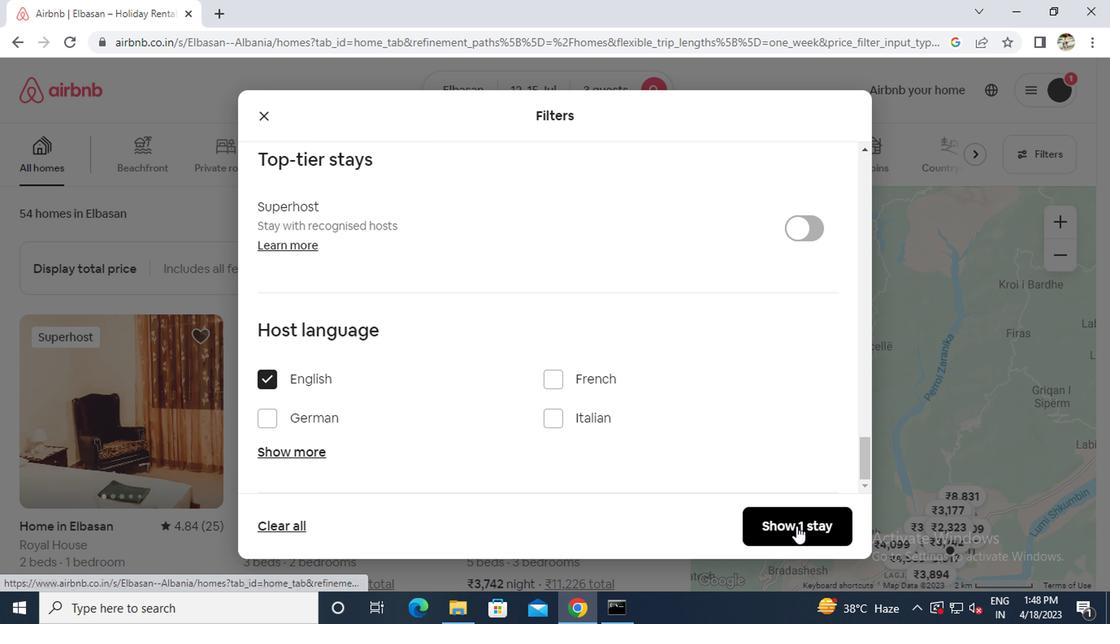 
Action: Mouse pressed left at (807, 526)
Screenshot: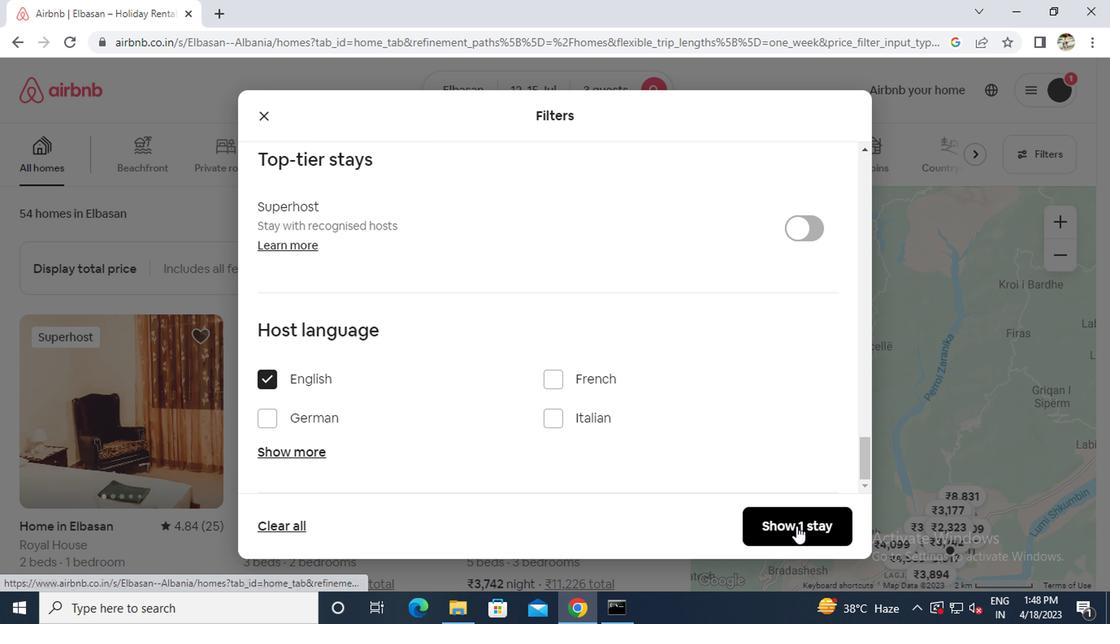 
